 Task: Create a due date automation trigger when advanced on, on the tuesday of the week a card is due add fields without custom field "Resume" set to a date not in this week at 11:00 AM.
Action: Mouse moved to (1141, 359)
Screenshot: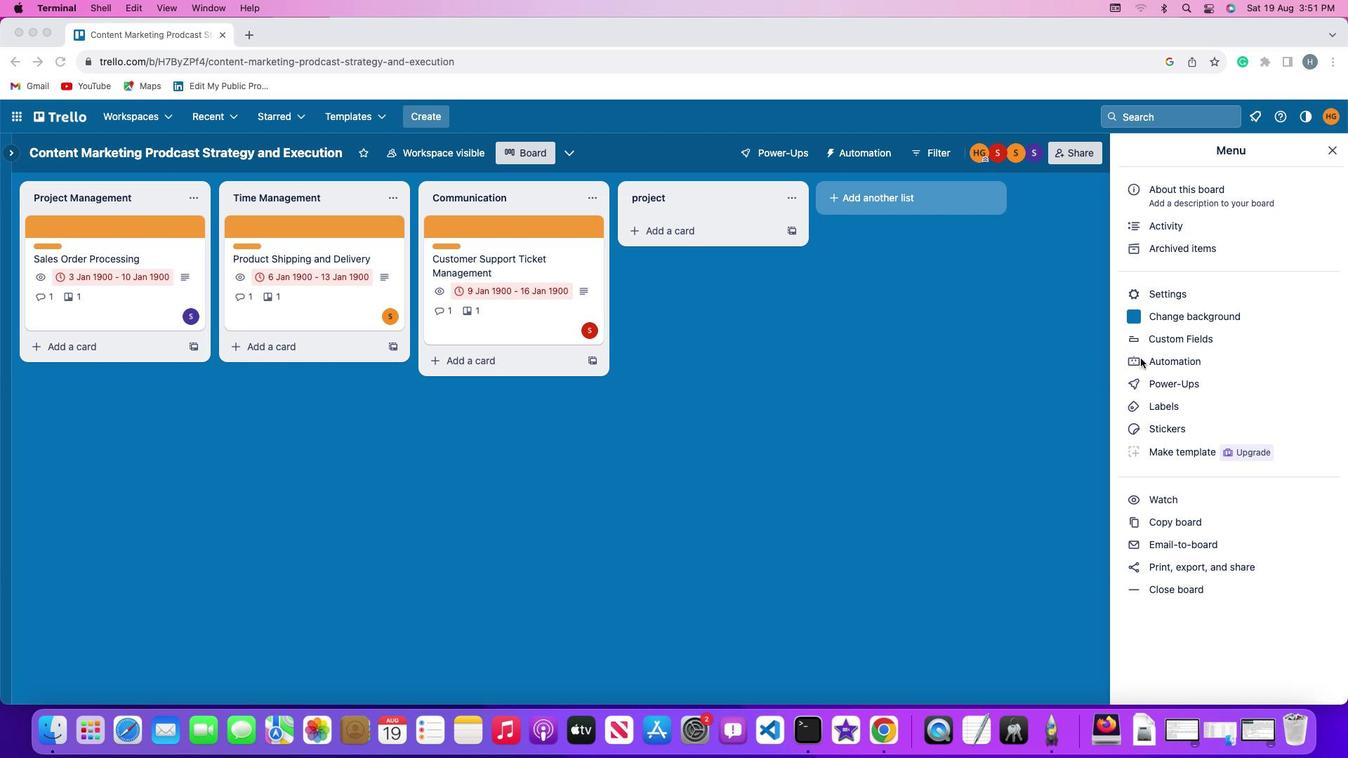
Action: Mouse pressed left at (1141, 359)
Screenshot: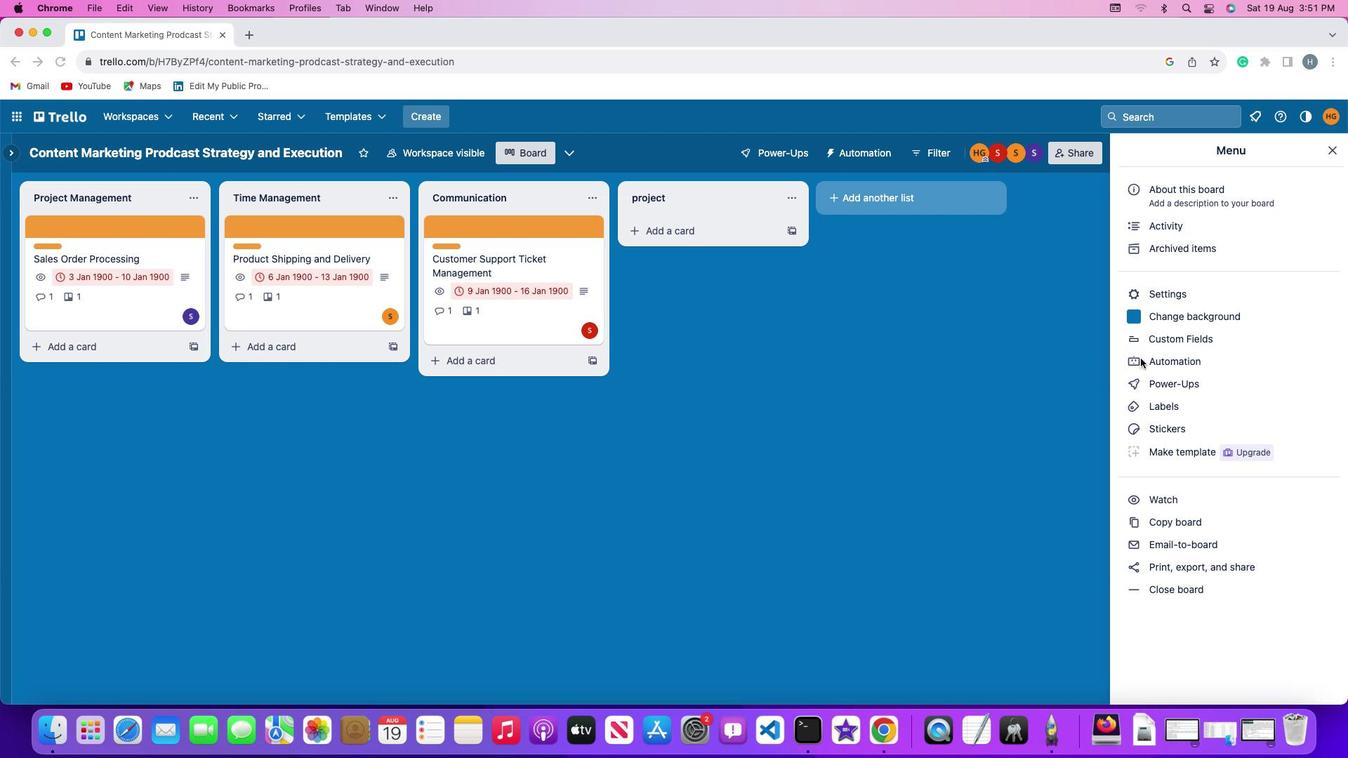 
Action: Mouse pressed left at (1141, 359)
Screenshot: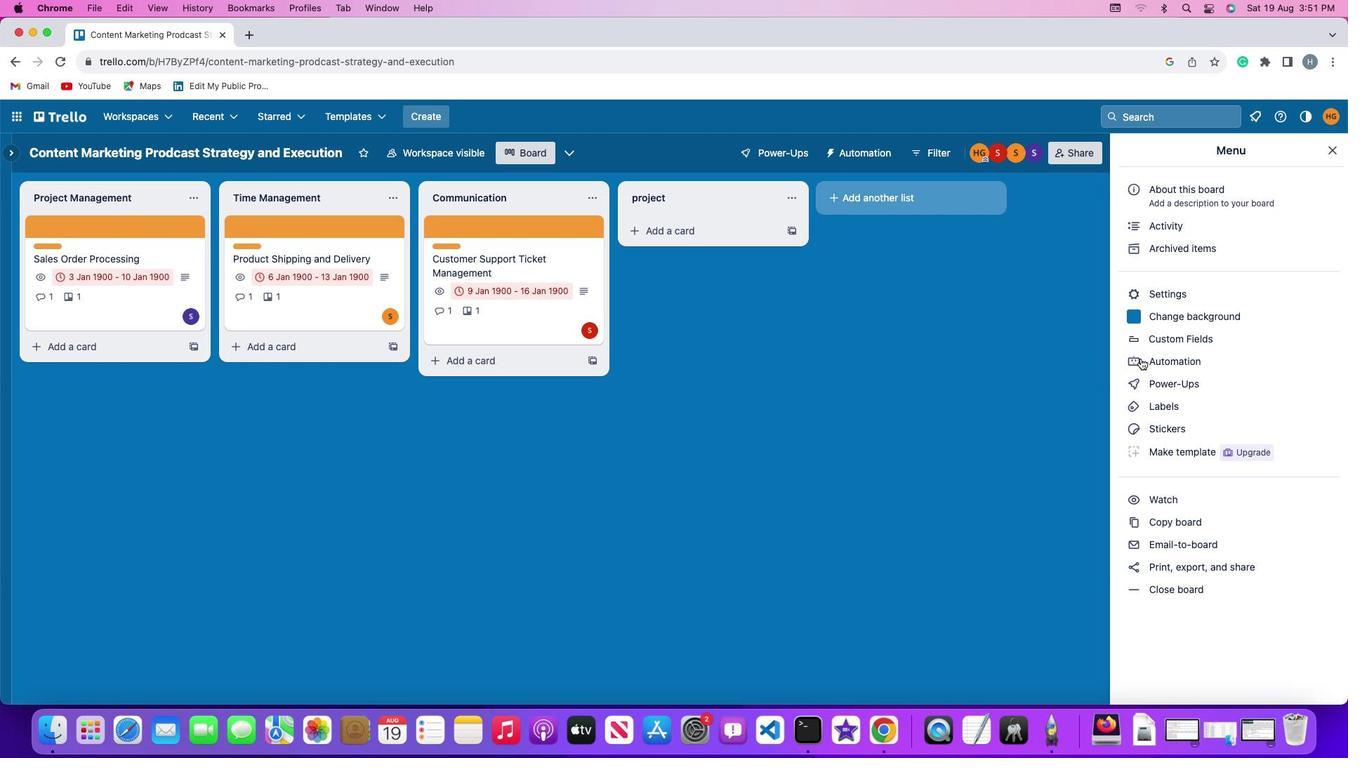 
Action: Mouse moved to (82, 331)
Screenshot: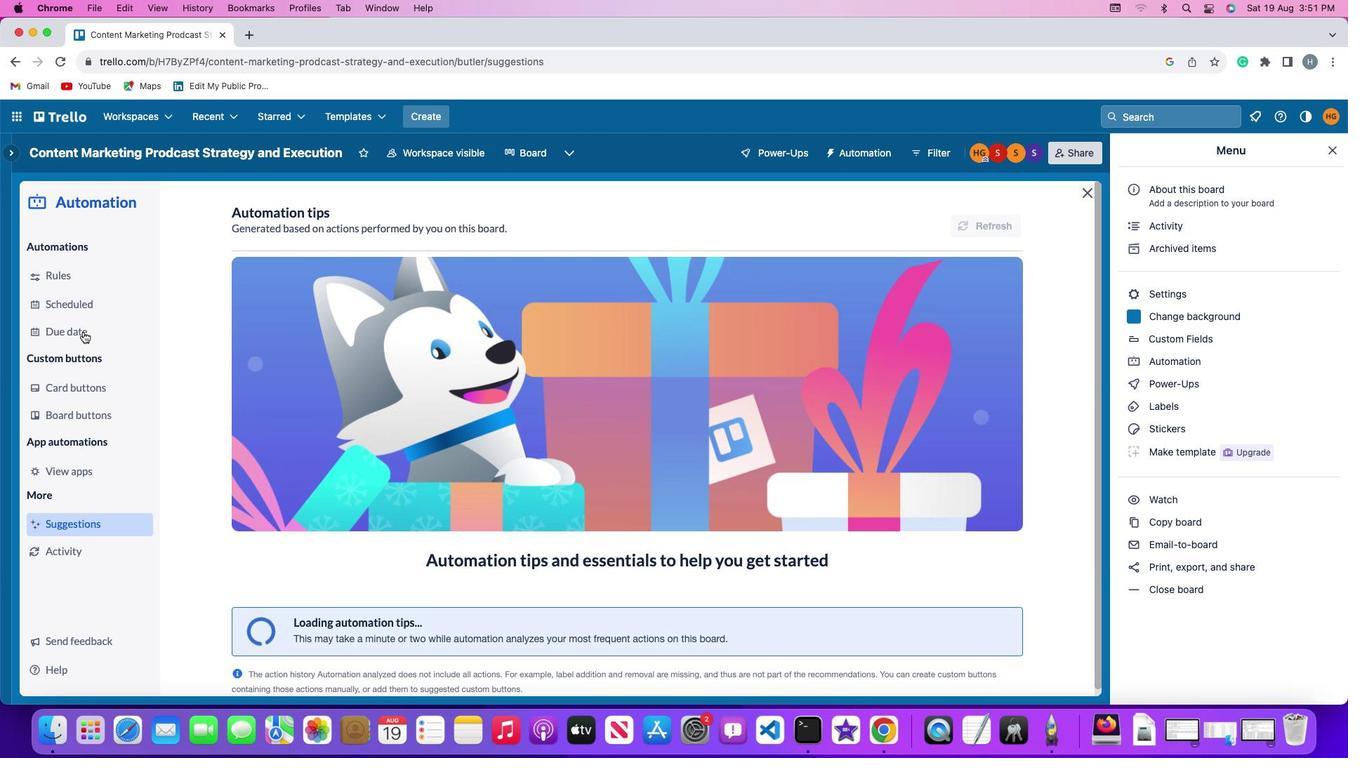 
Action: Mouse pressed left at (82, 331)
Screenshot: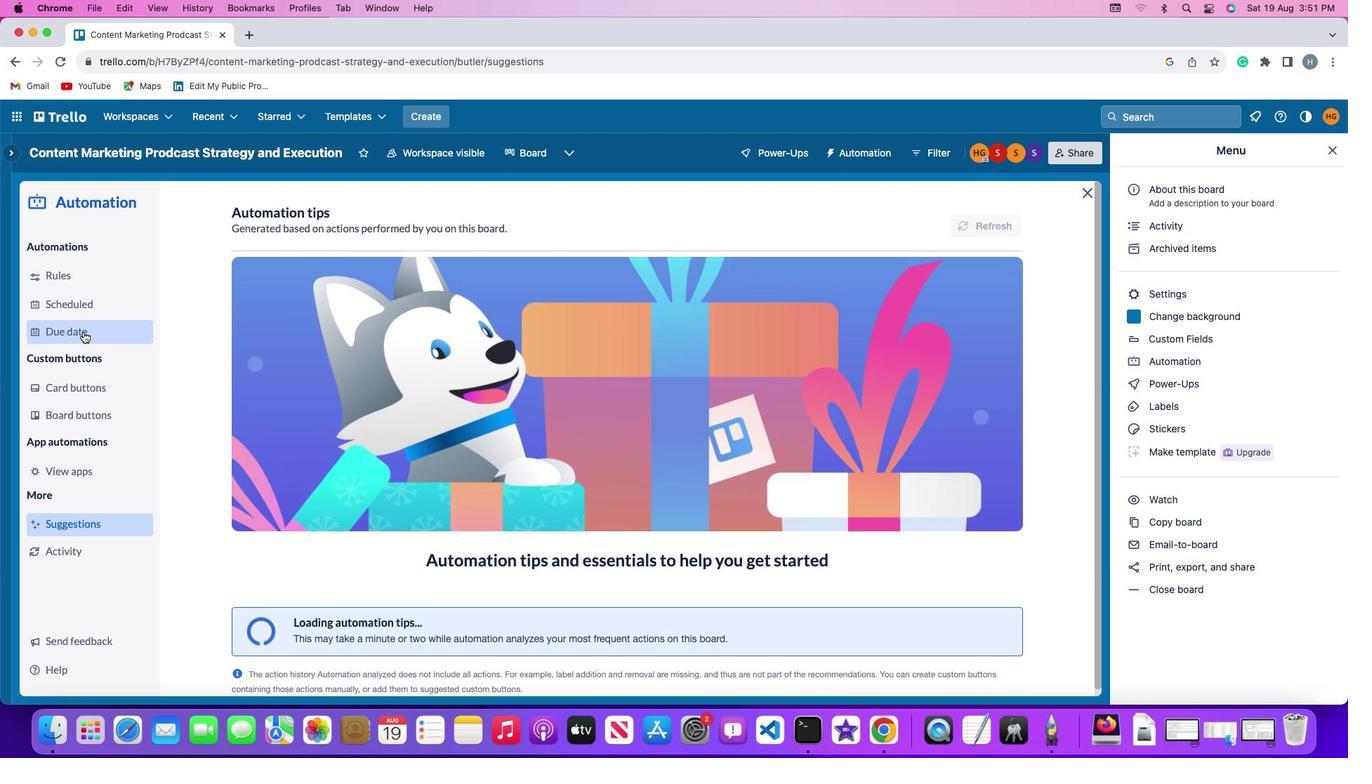 
Action: Mouse moved to (955, 218)
Screenshot: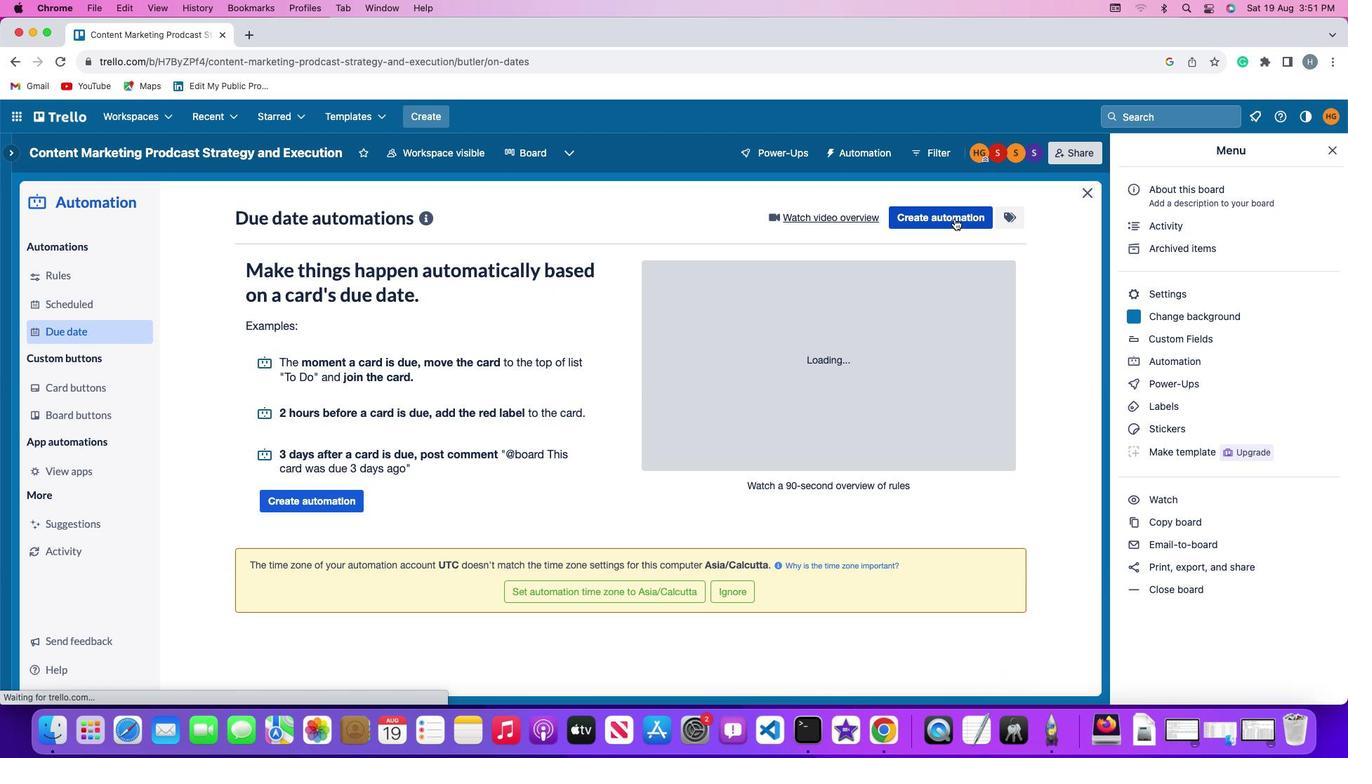
Action: Mouse pressed left at (955, 218)
Screenshot: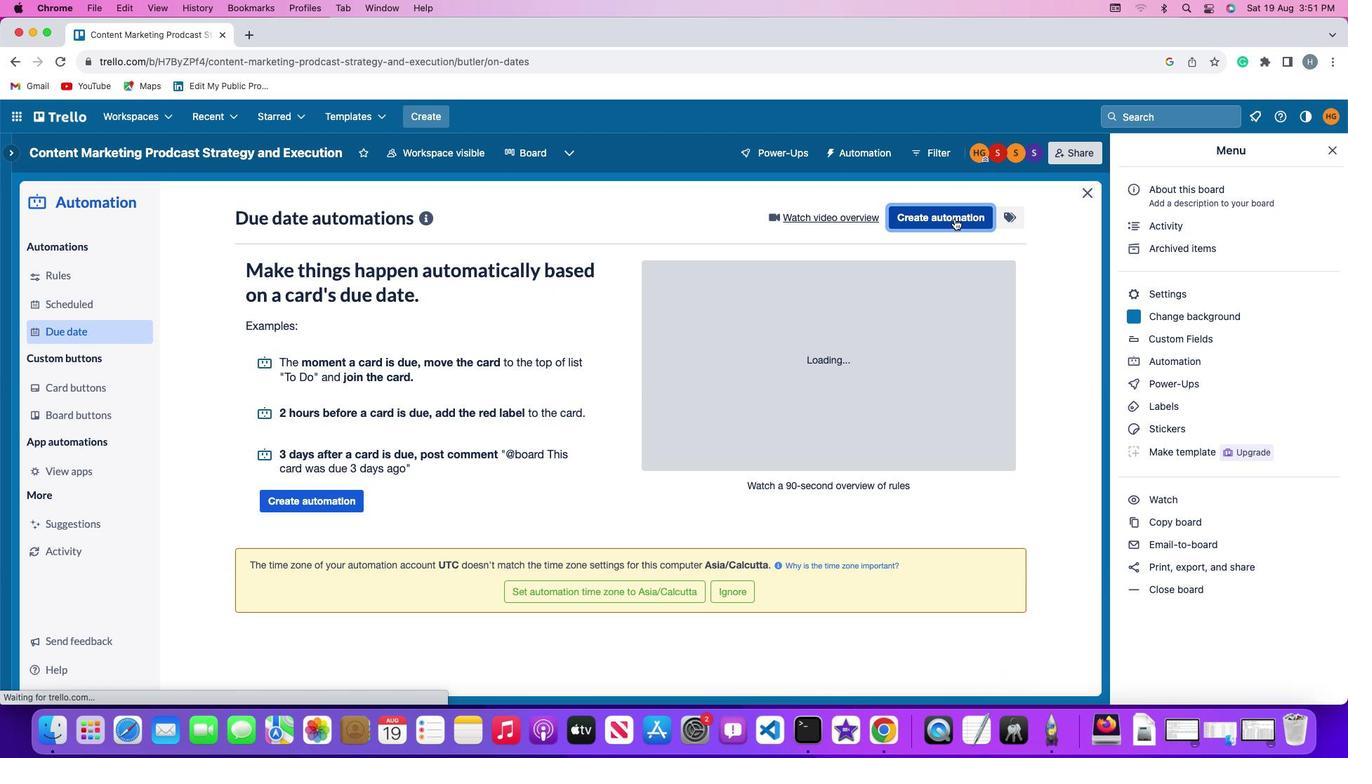 
Action: Mouse moved to (283, 351)
Screenshot: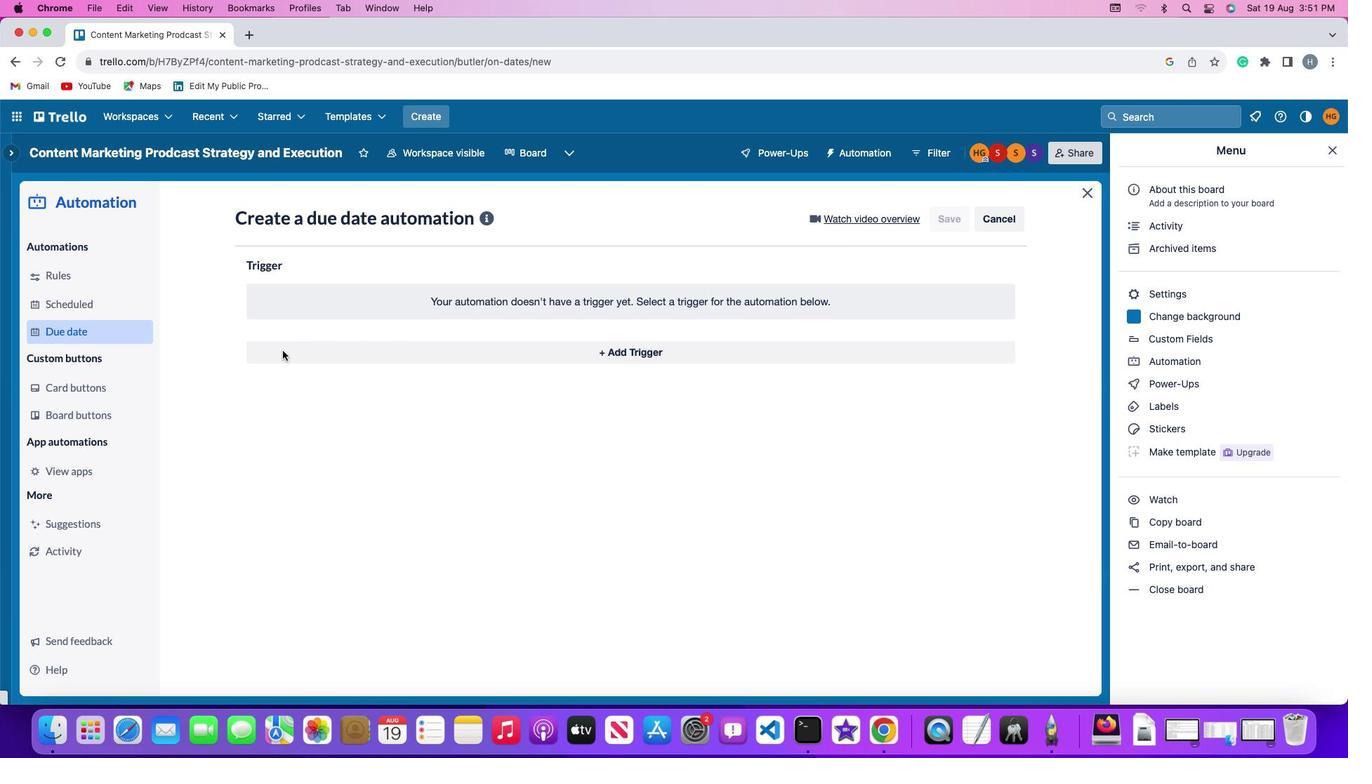 
Action: Mouse pressed left at (283, 351)
Screenshot: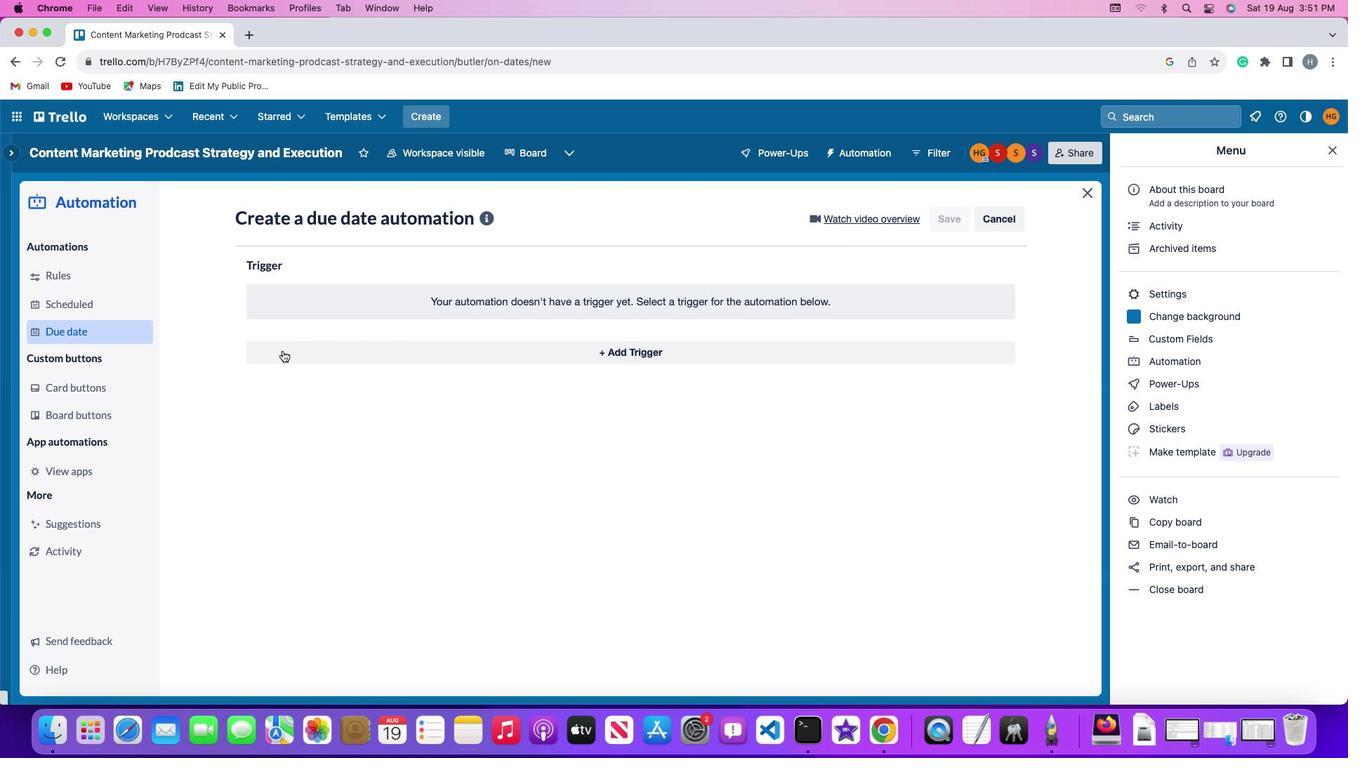 
Action: Mouse moved to (307, 611)
Screenshot: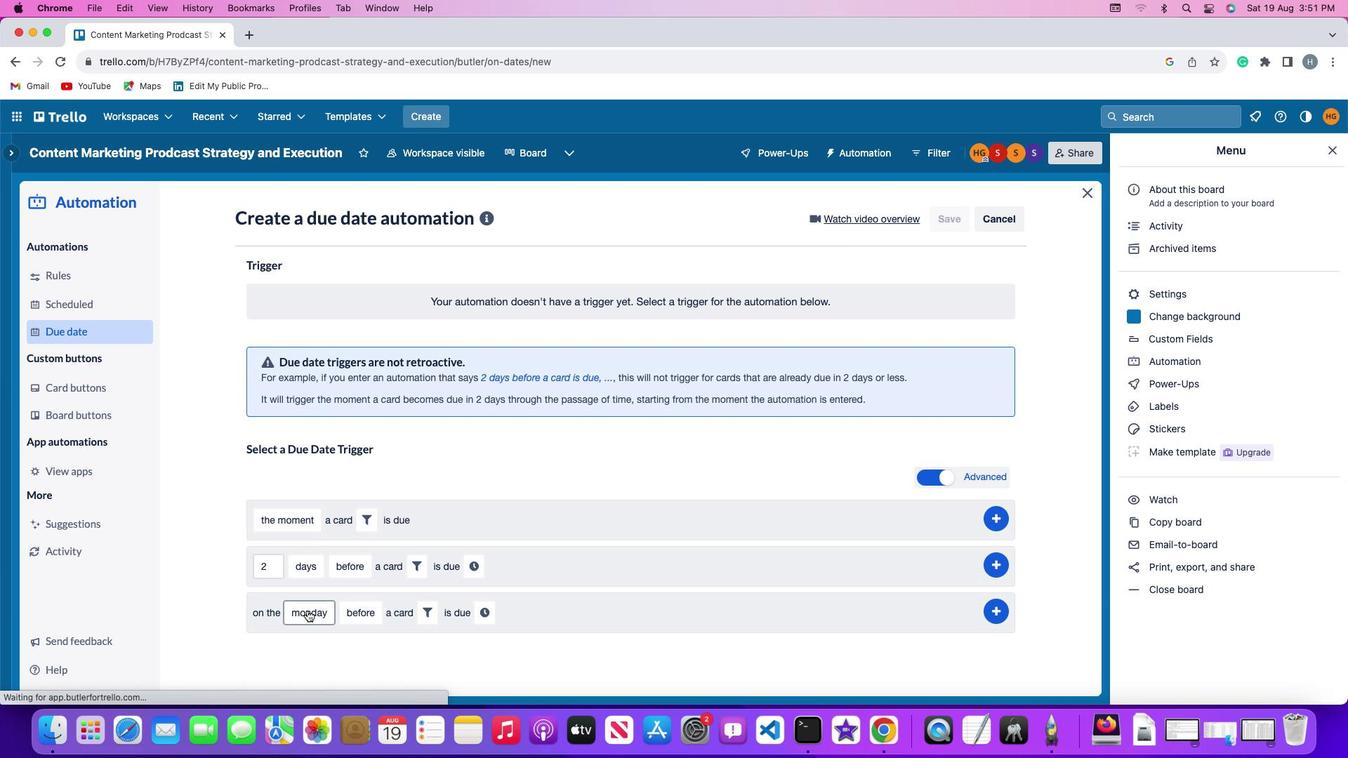 
Action: Mouse pressed left at (307, 611)
Screenshot: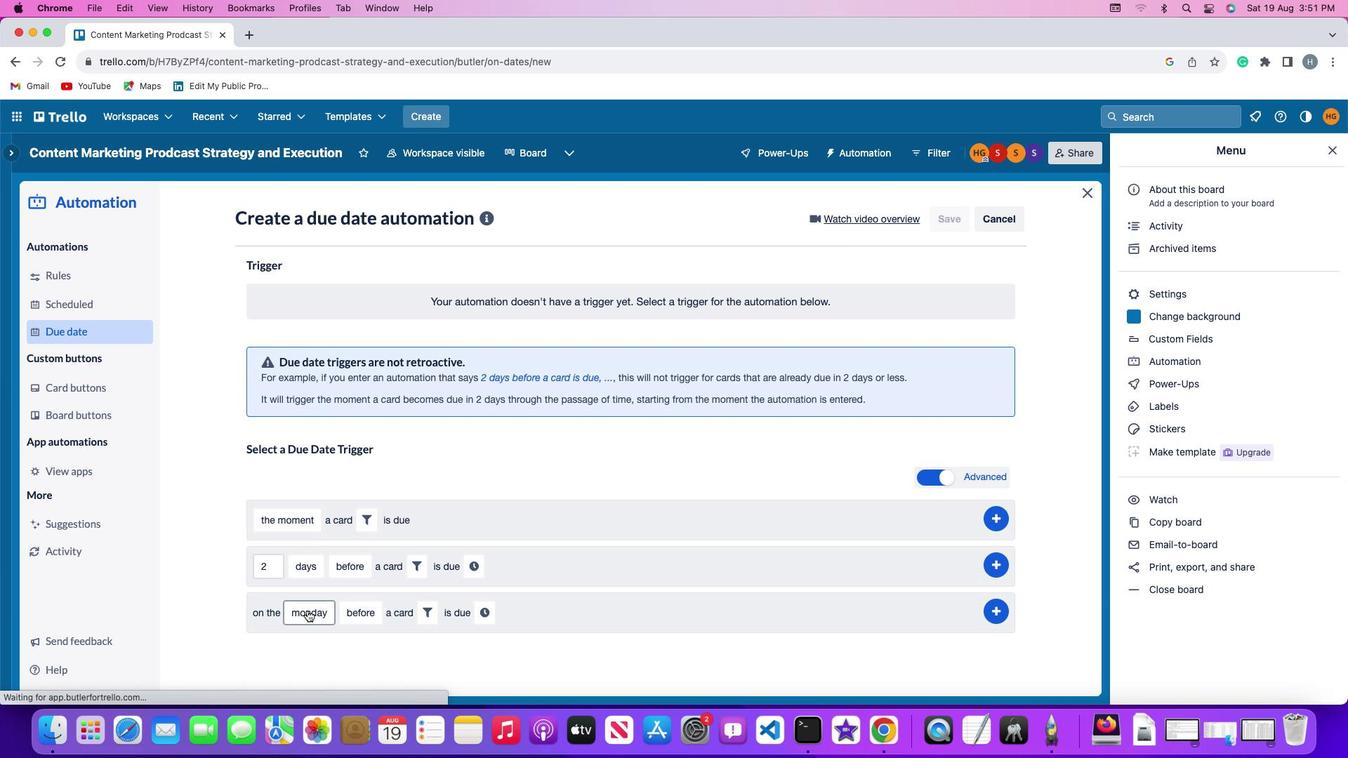 
Action: Mouse moved to (342, 447)
Screenshot: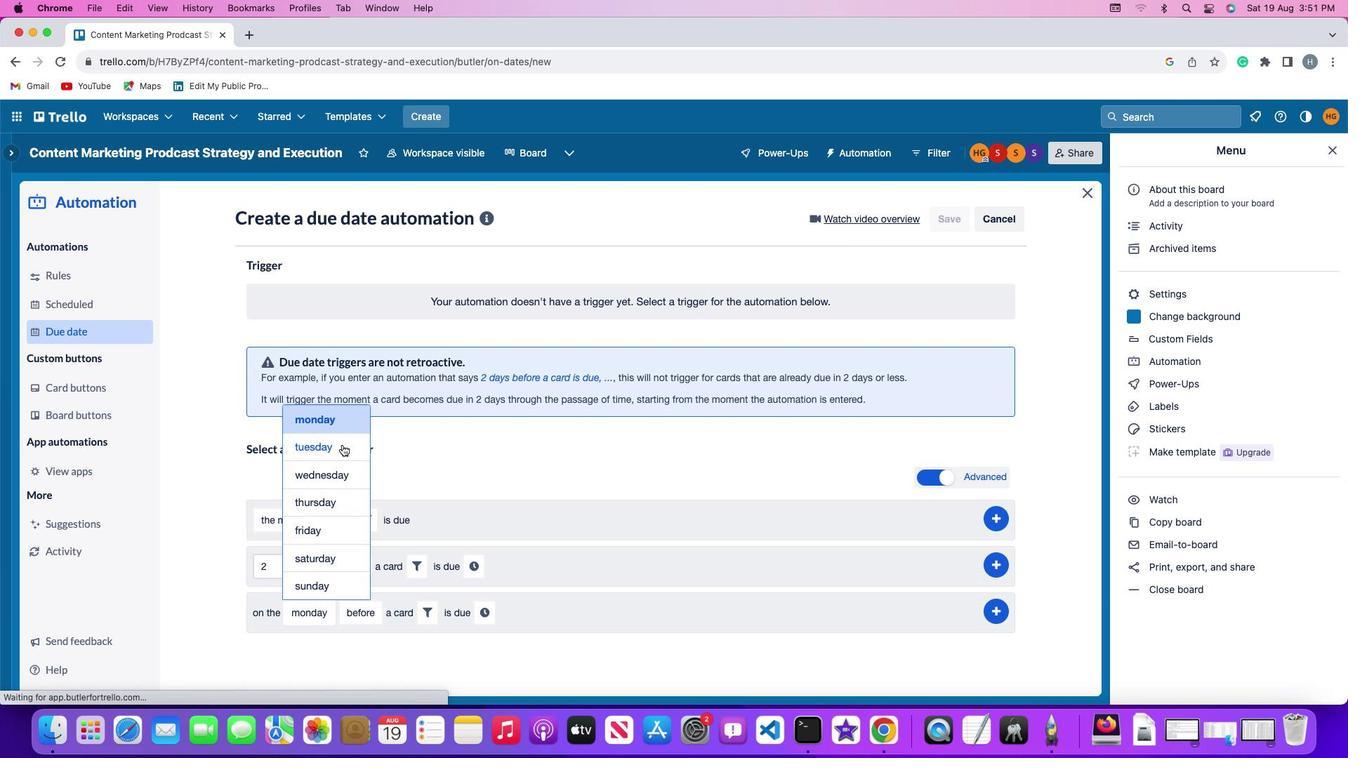 
Action: Mouse pressed left at (342, 447)
Screenshot: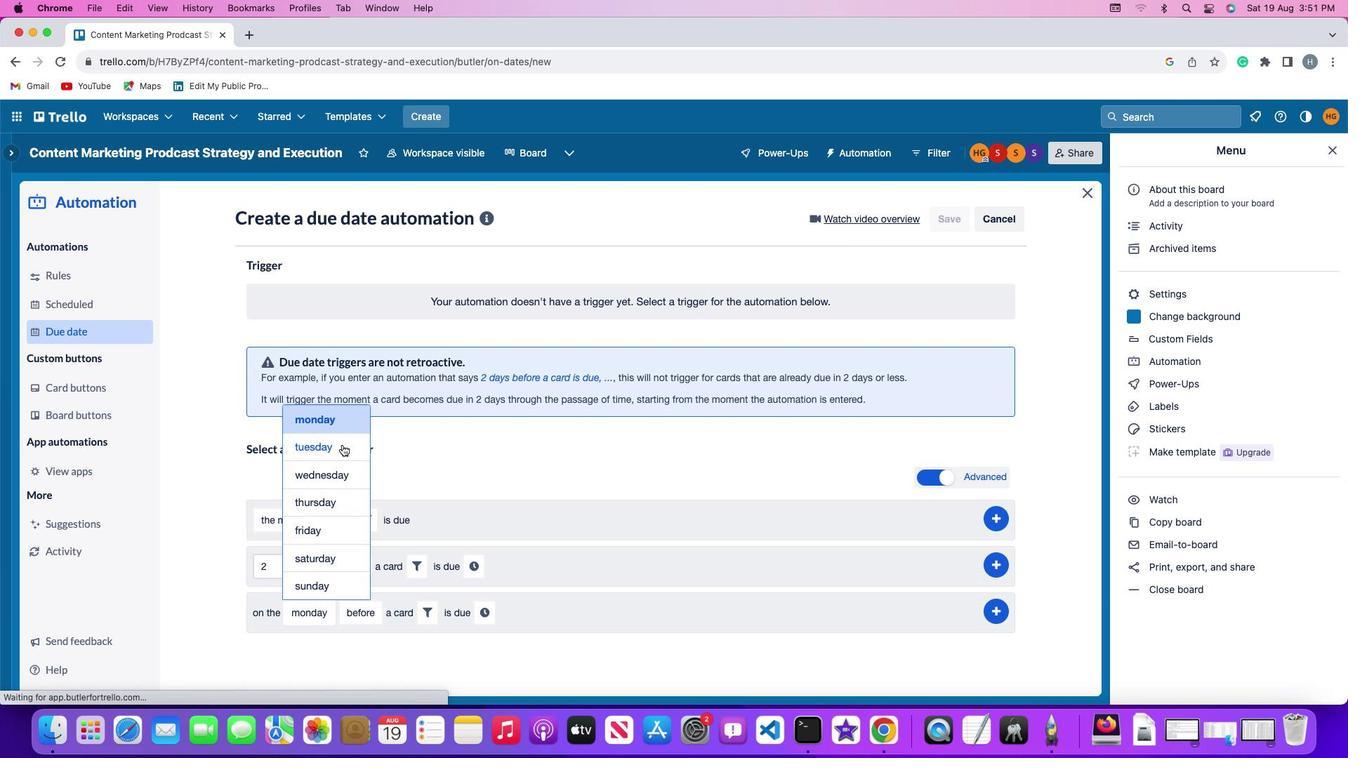 
Action: Mouse moved to (363, 606)
Screenshot: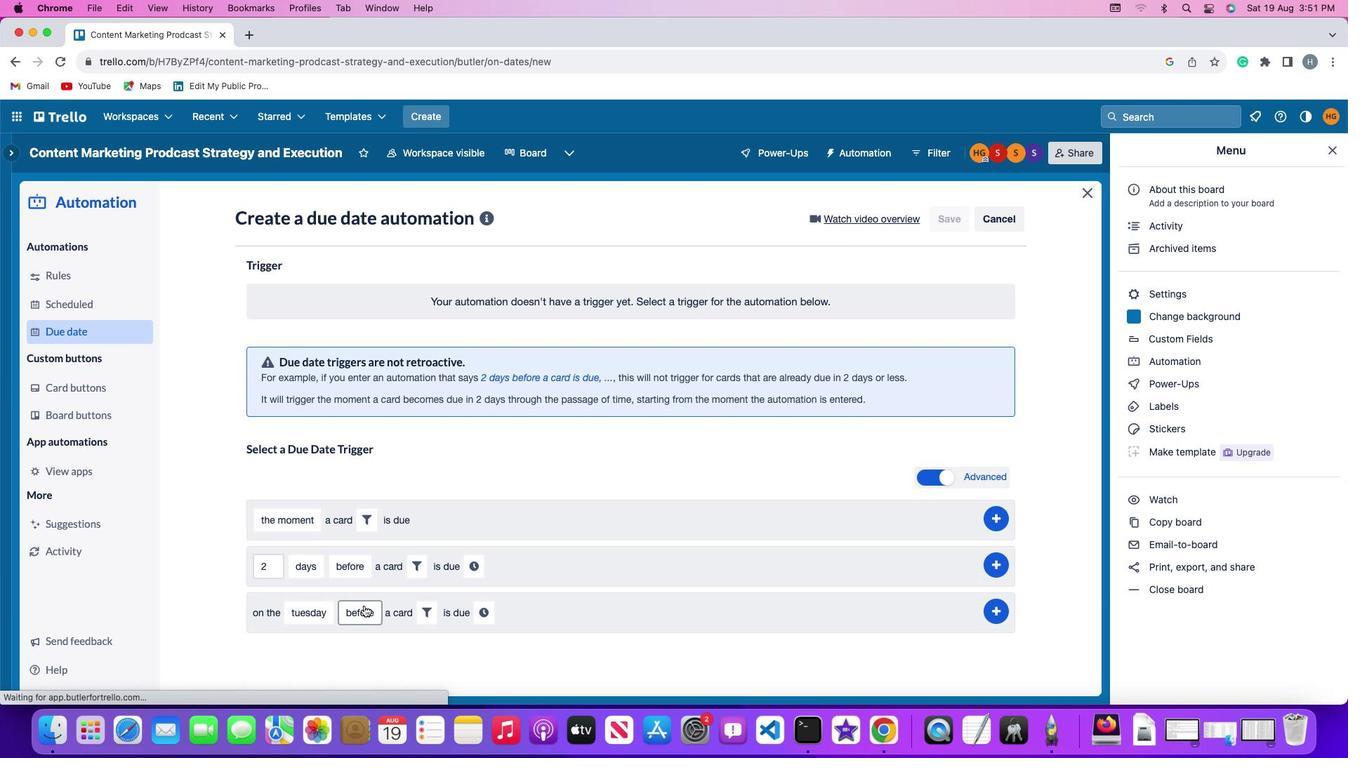
Action: Mouse pressed left at (363, 606)
Screenshot: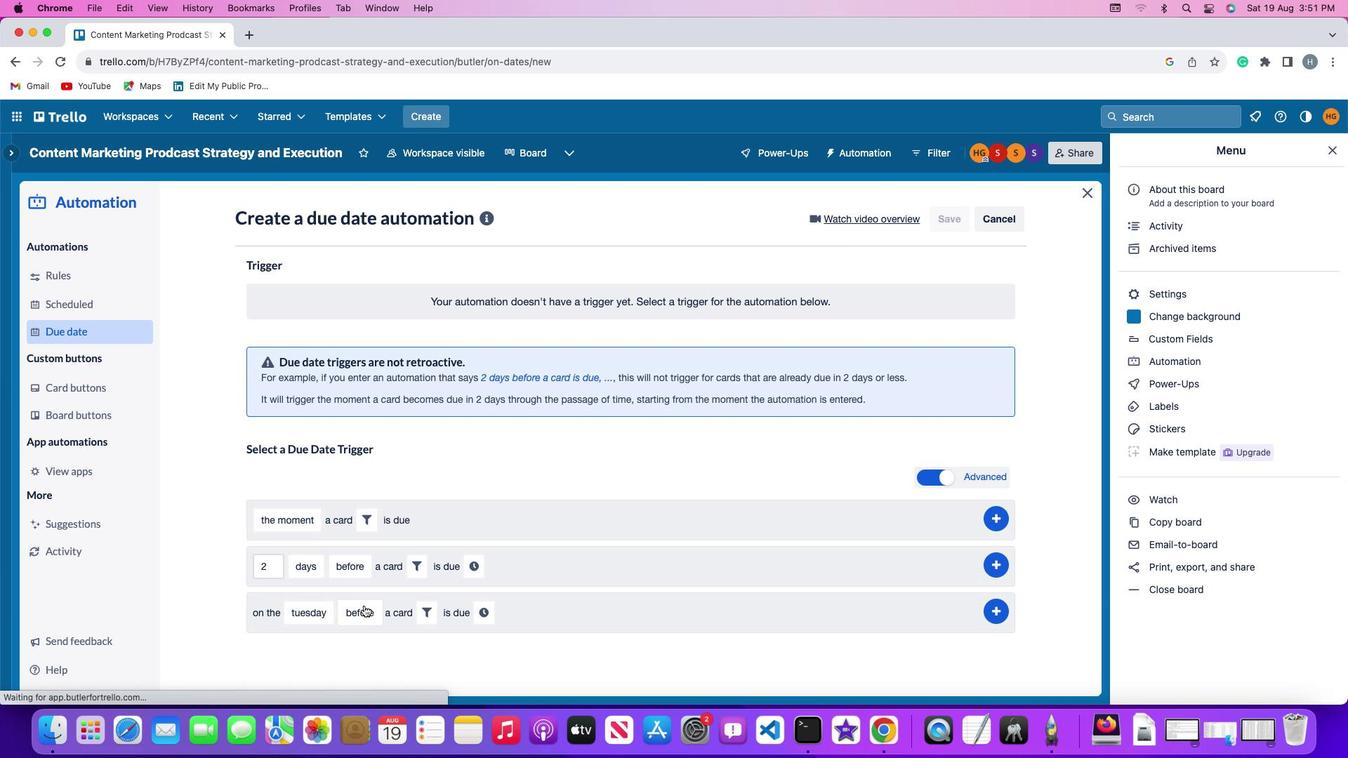 
Action: Mouse moved to (375, 563)
Screenshot: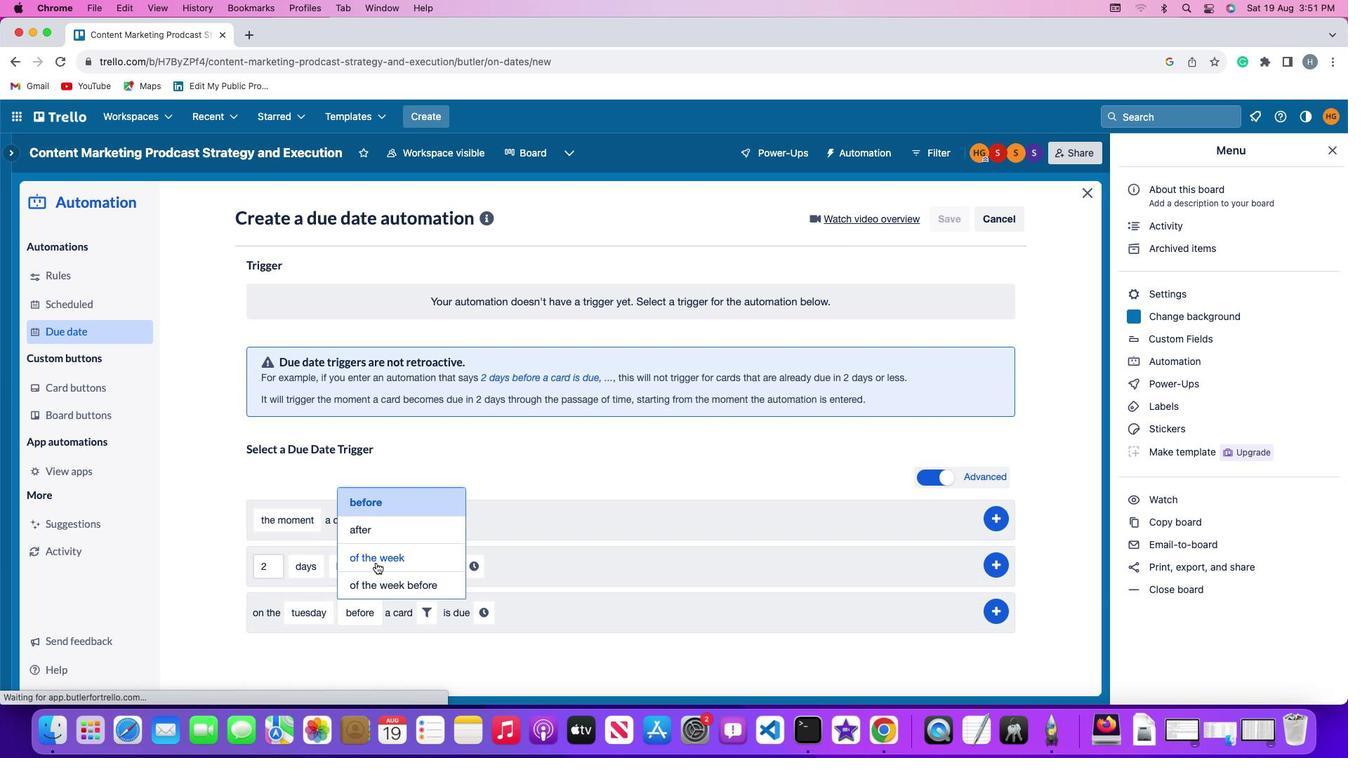 
Action: Mouse pressed left at (375, 563)
Screenshot: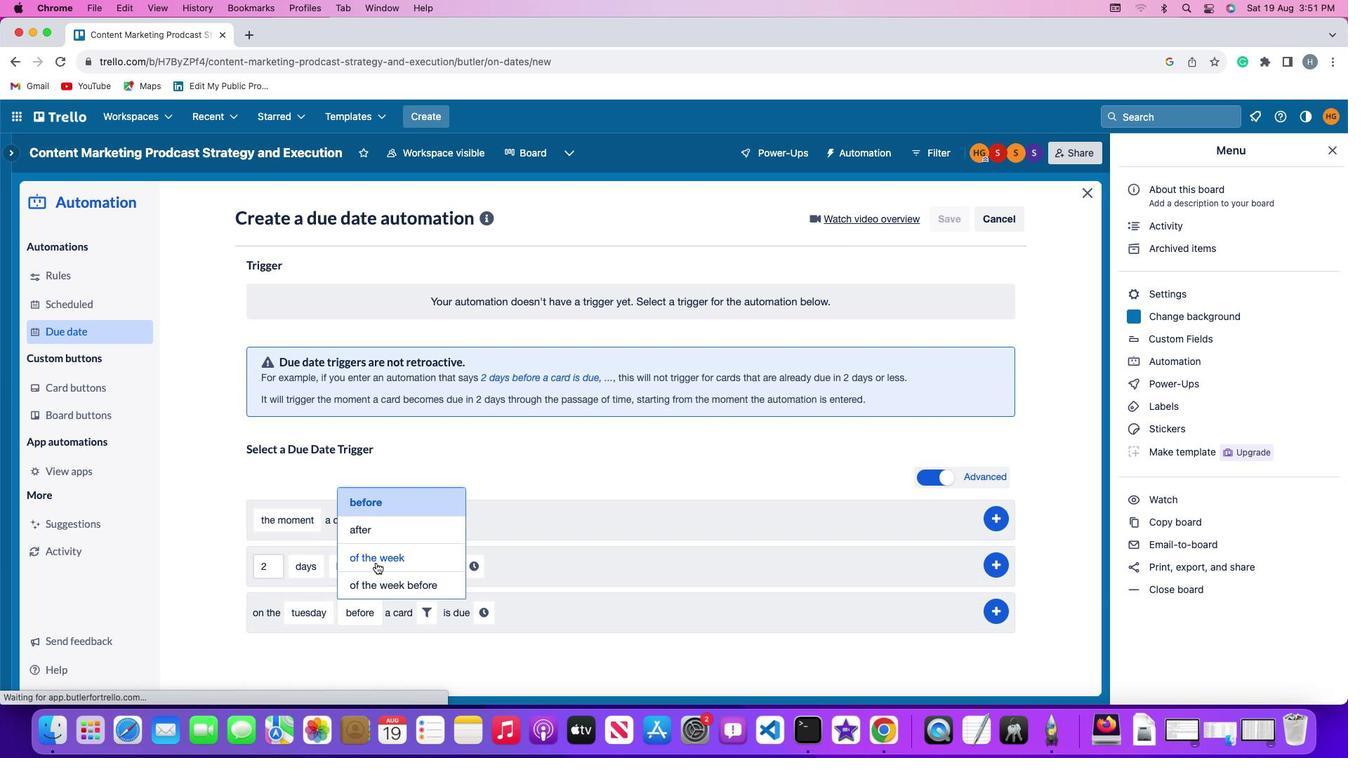 
Action: Mouse moved to (451, 614)
Screenshot: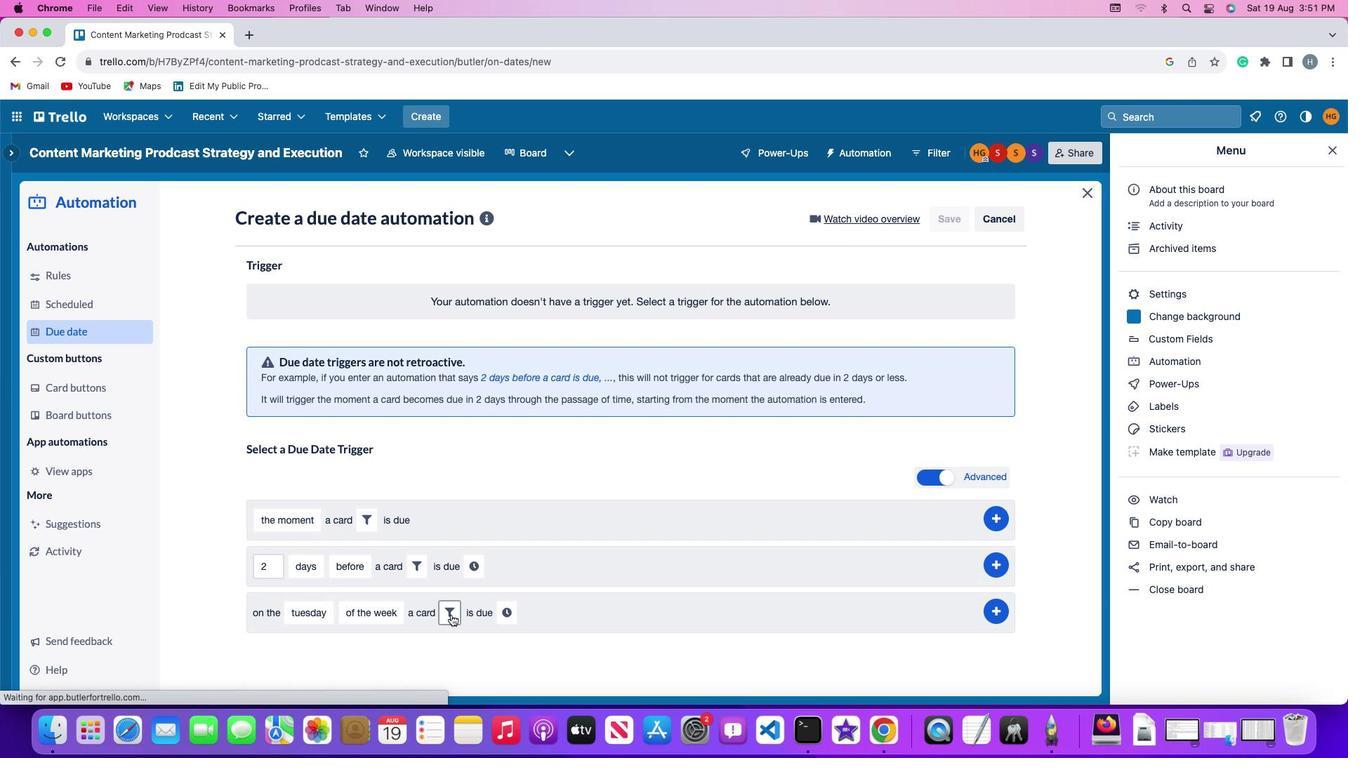 
Action: Mouse pressed left at (451, 614)
Screenshot: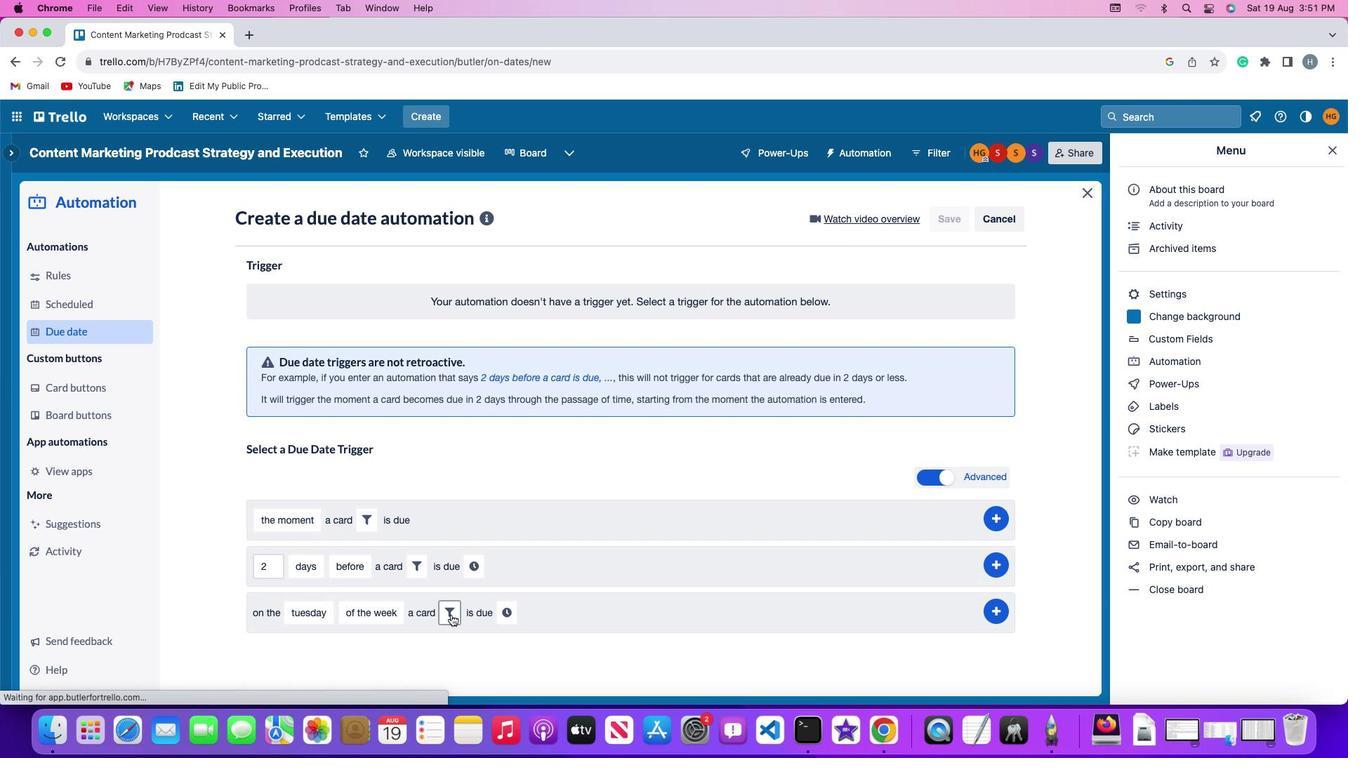 
Action: Mouse moved to (687, 653)
Screenshot: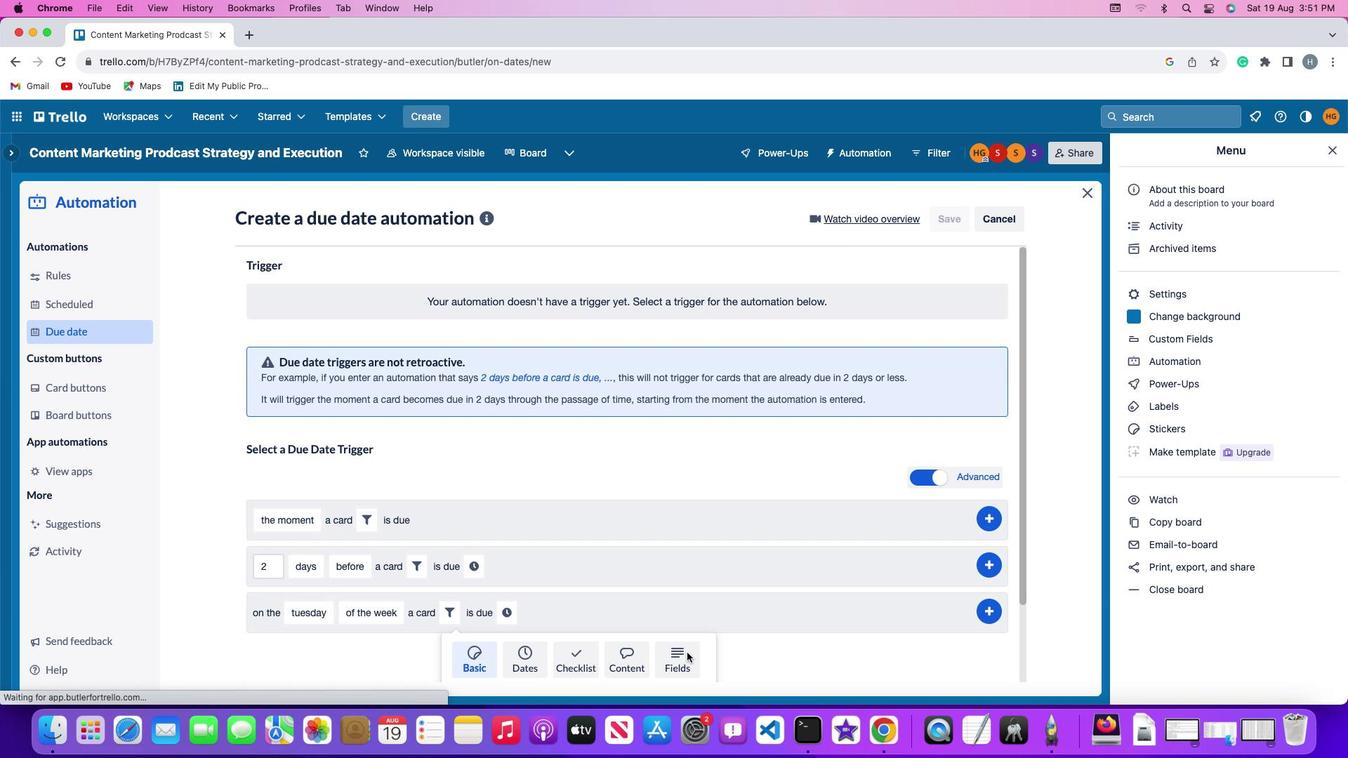 
Action: Mouse pressed left at (687, 653)
Screenshot: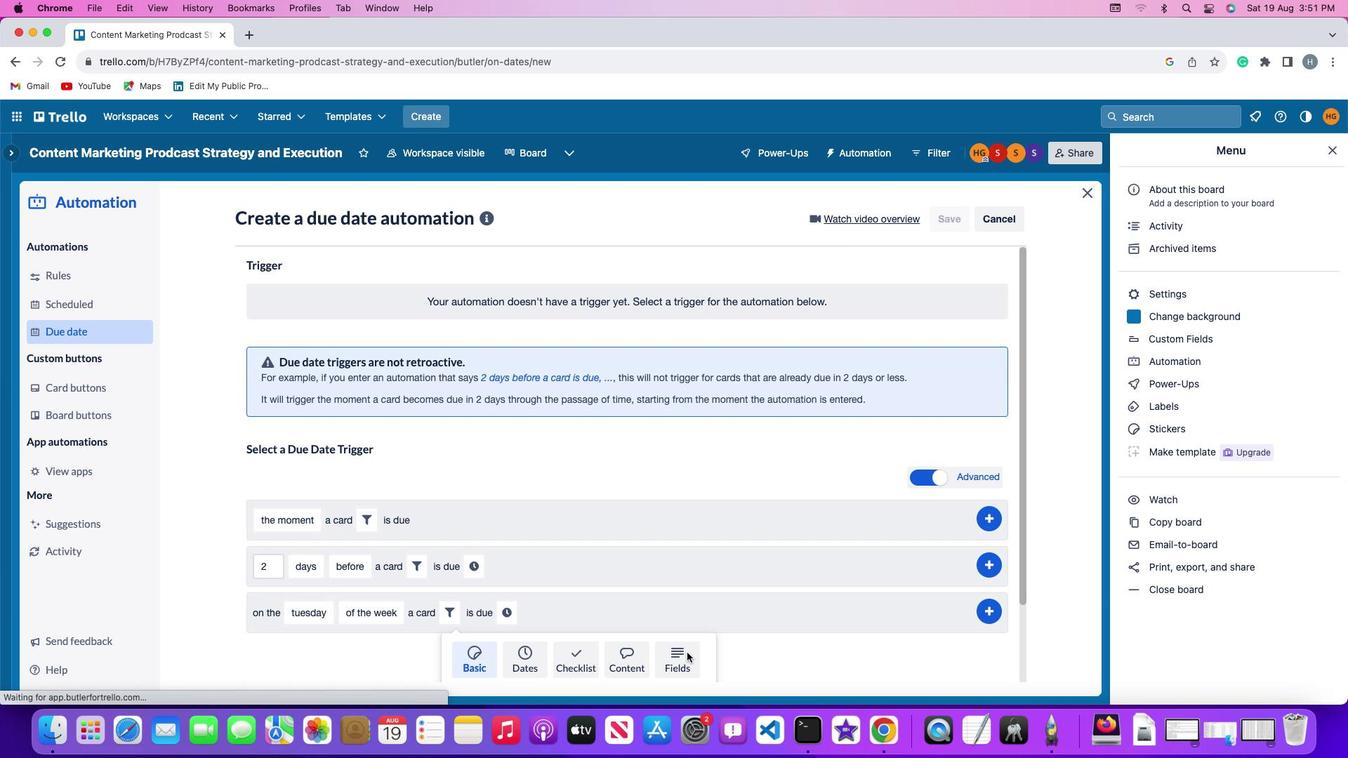 
Action: Mouse moved to (384, 644)
Screenshot: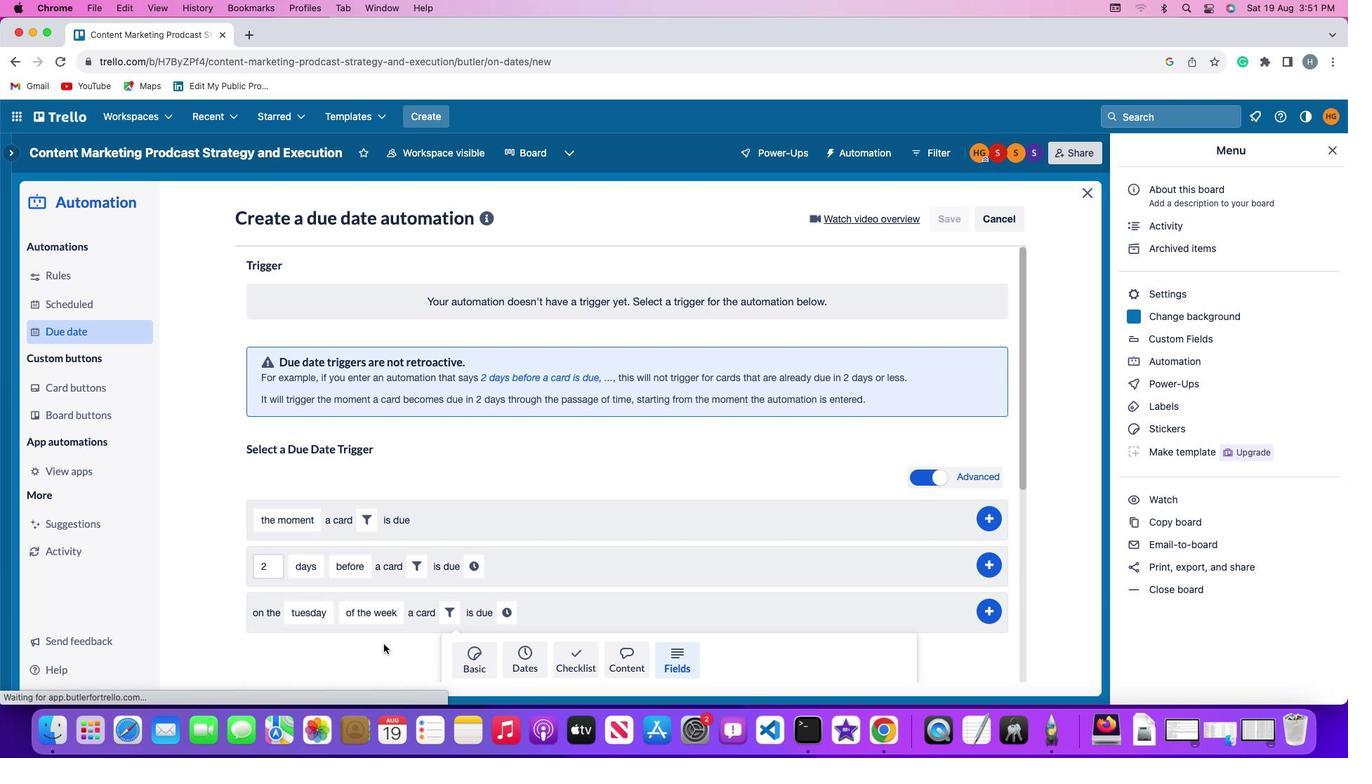 
Action: Mouse scrolled (384, 644) with delta (0, 0)
Screenshot: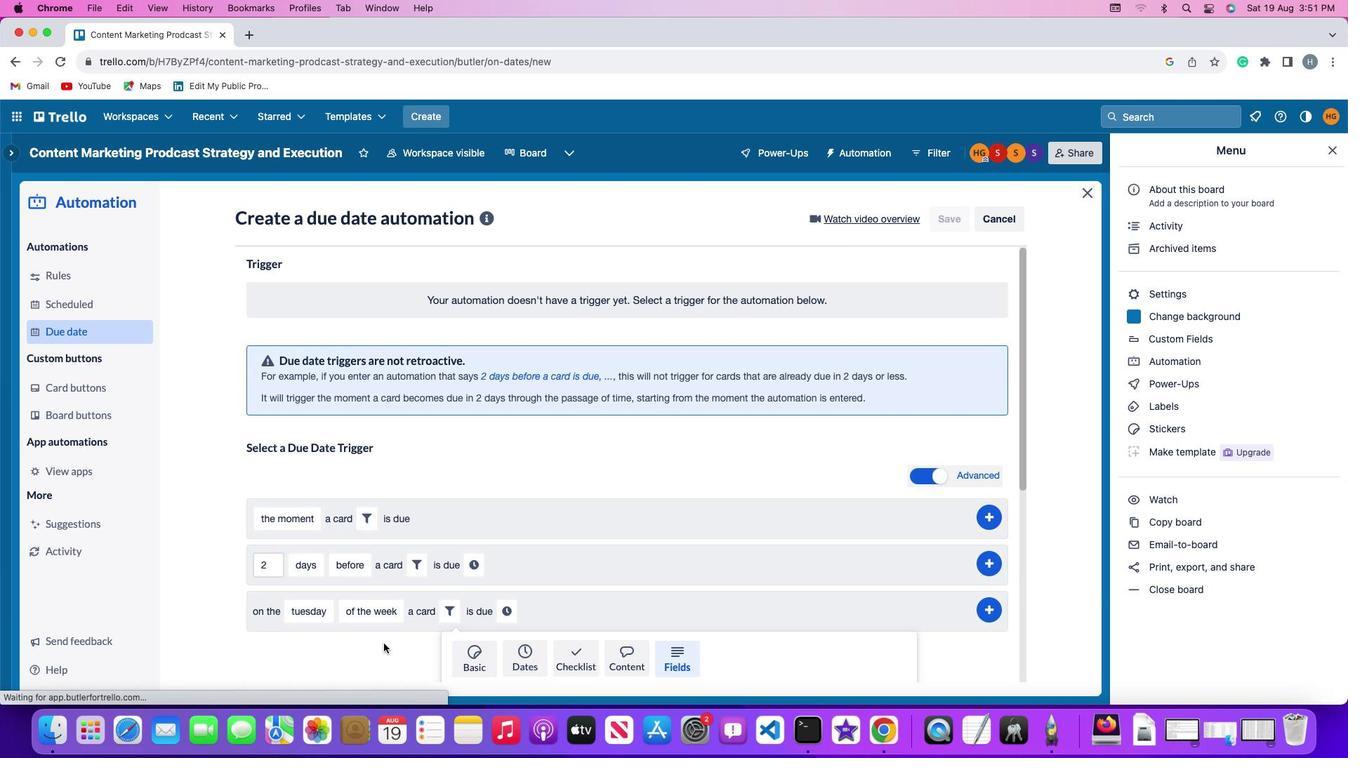 
Action: Mouse scrolled (384, 644) with delta (0, 0)
Screenshot: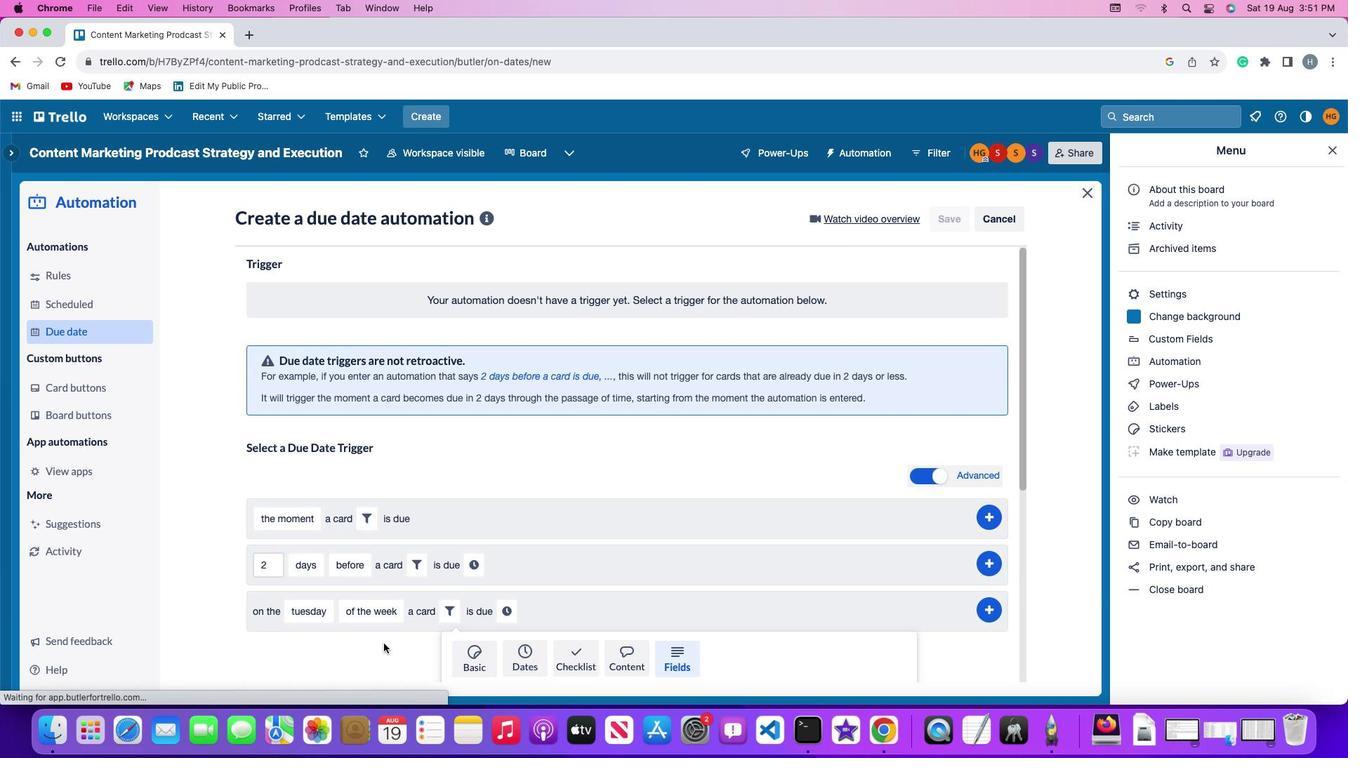 
Action: Mouse scrolled (384, 644) with delta (0, -2)
Screenshot: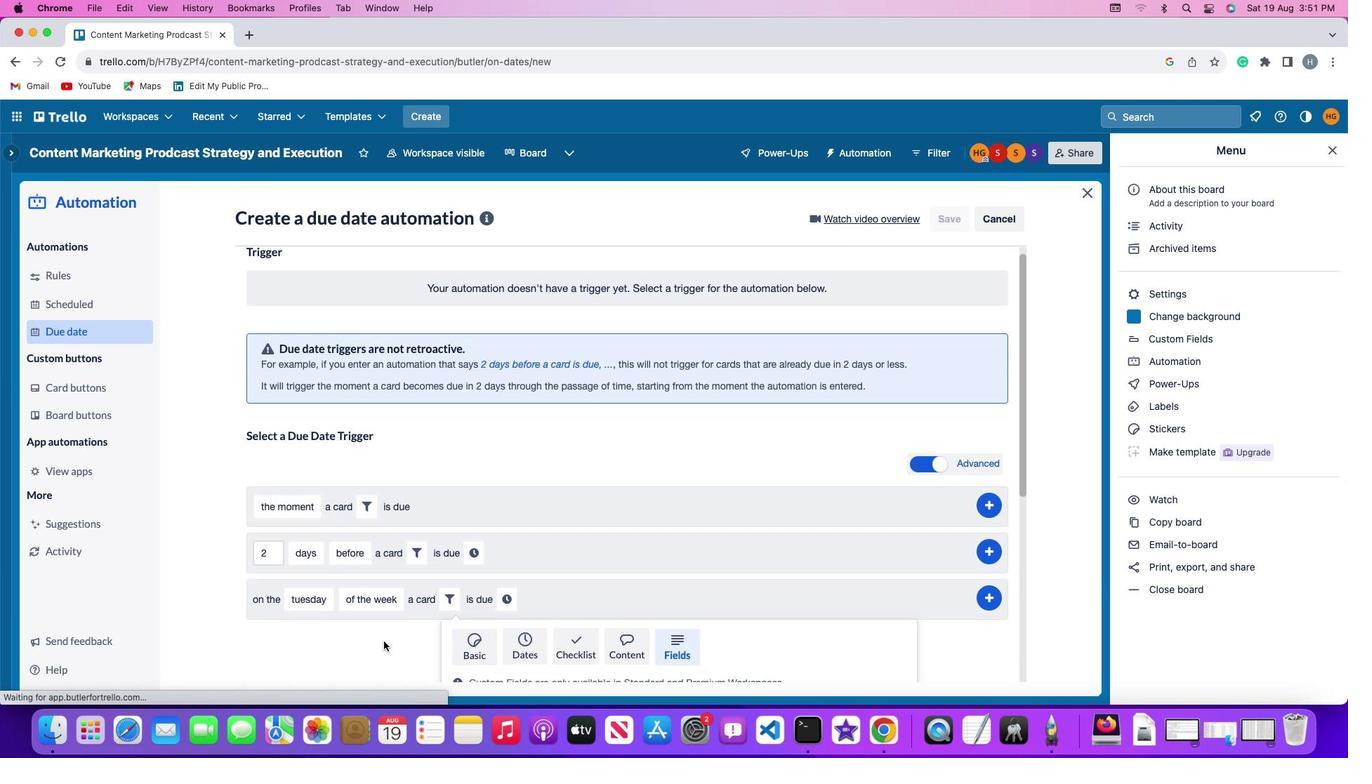 
Action: Mouse moved to (384, 644)
Screenshot: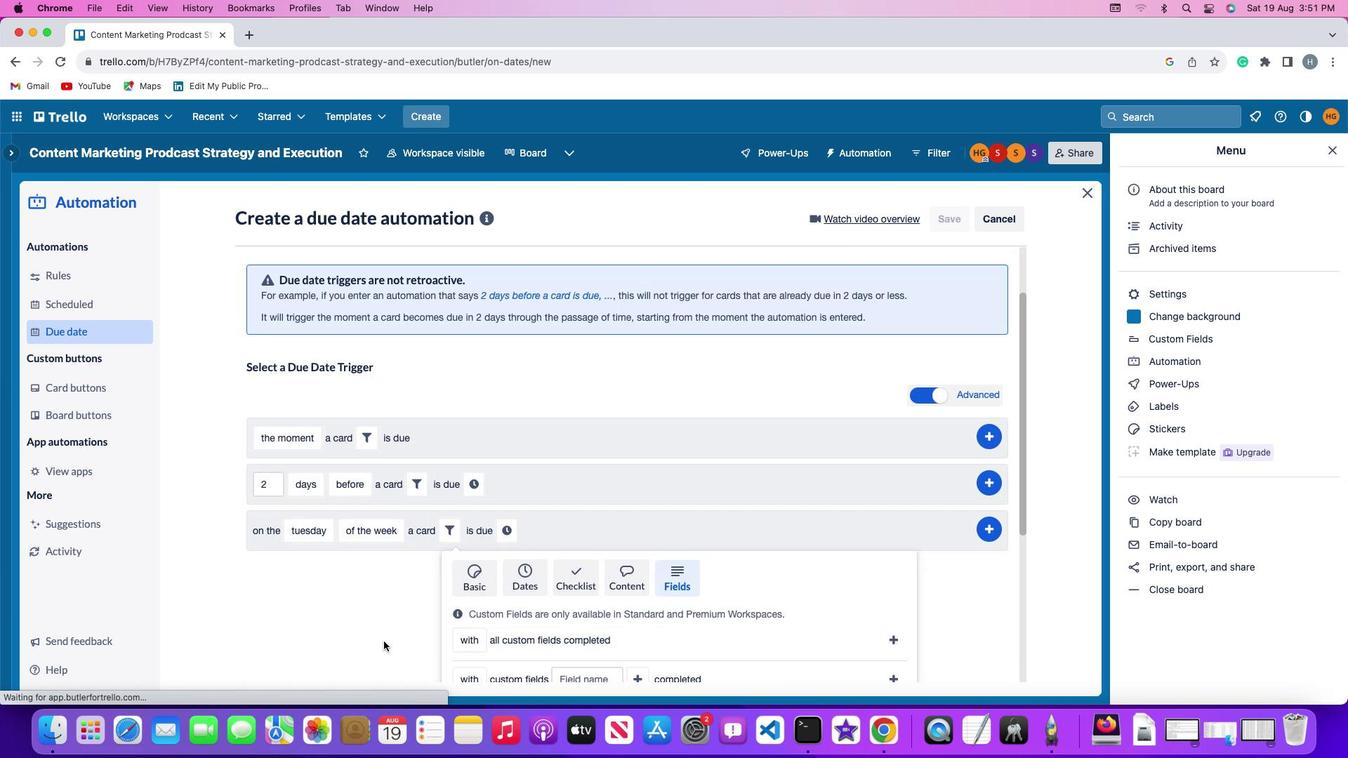 
Action: Mouse scrolled (384, 644) with delta (0, -3)
Screenshot: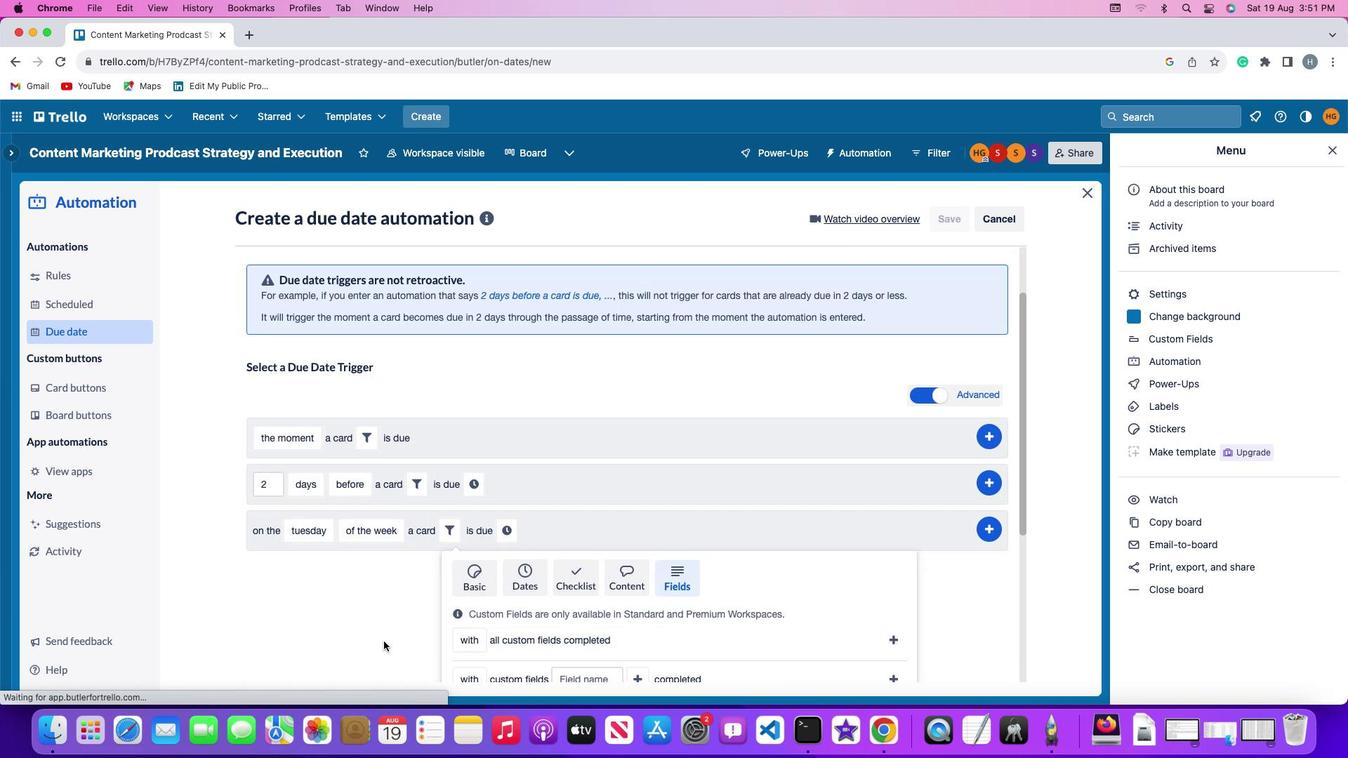 
Action: Mouse moved to (385, 640)
Screenshot: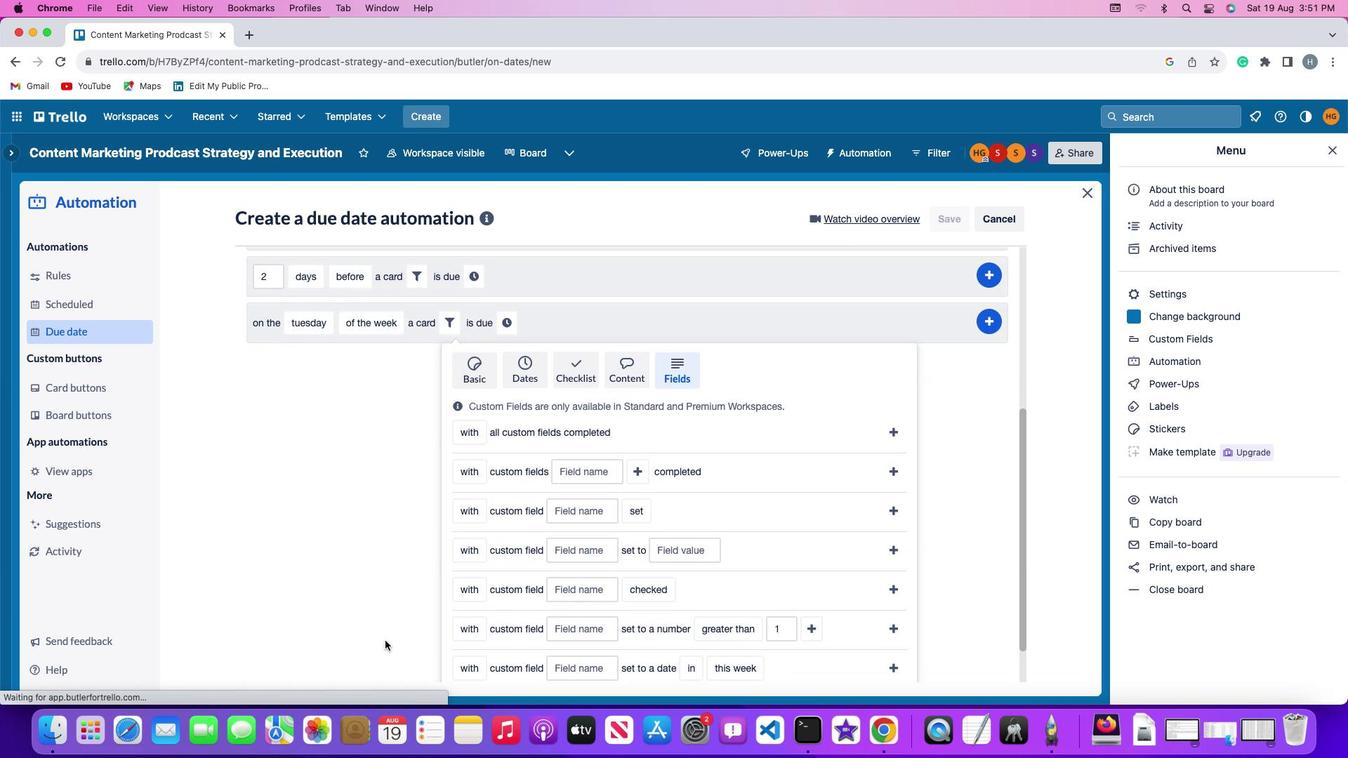 
Action: Mouse scrolled (385, 640) with delta (0, 0)
Screenshot: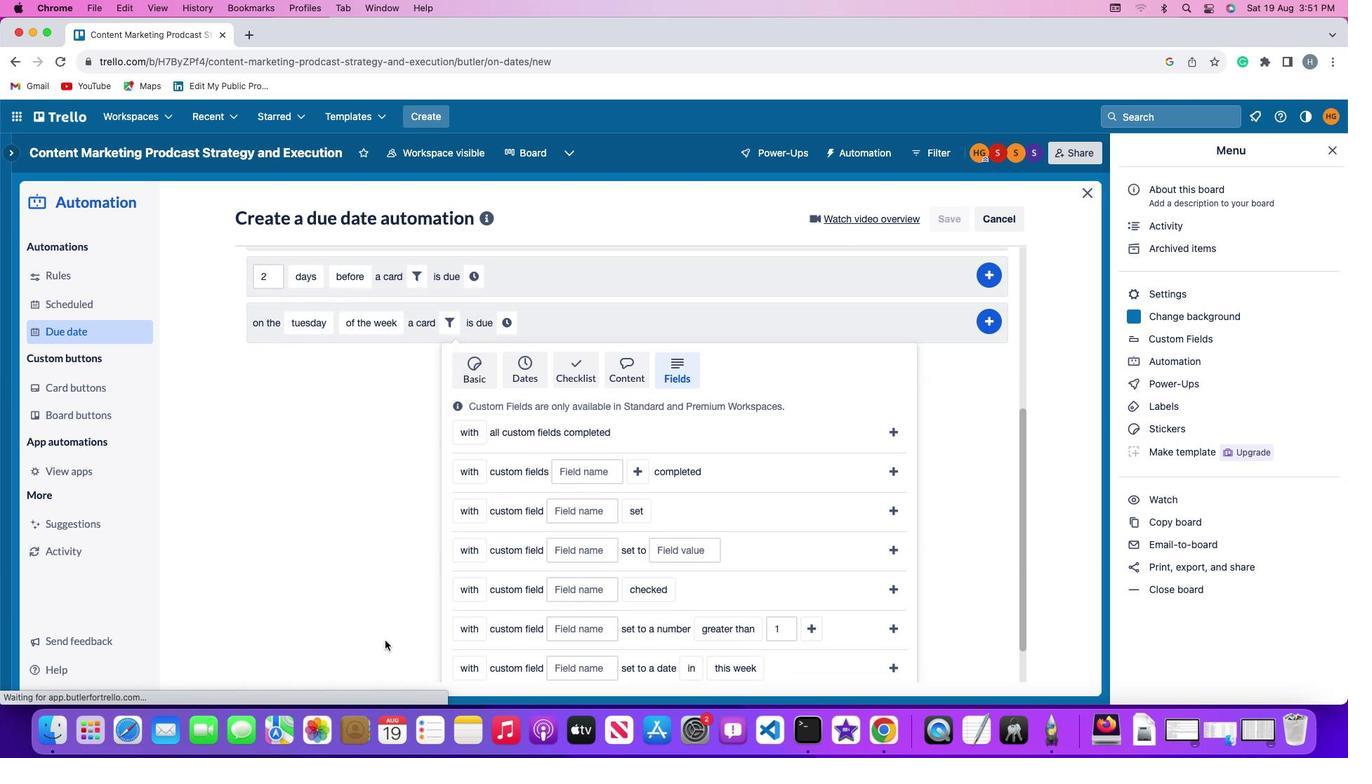 
Action: Mouse scrolled (385, 640) with delta (0, 0)
Screenshot: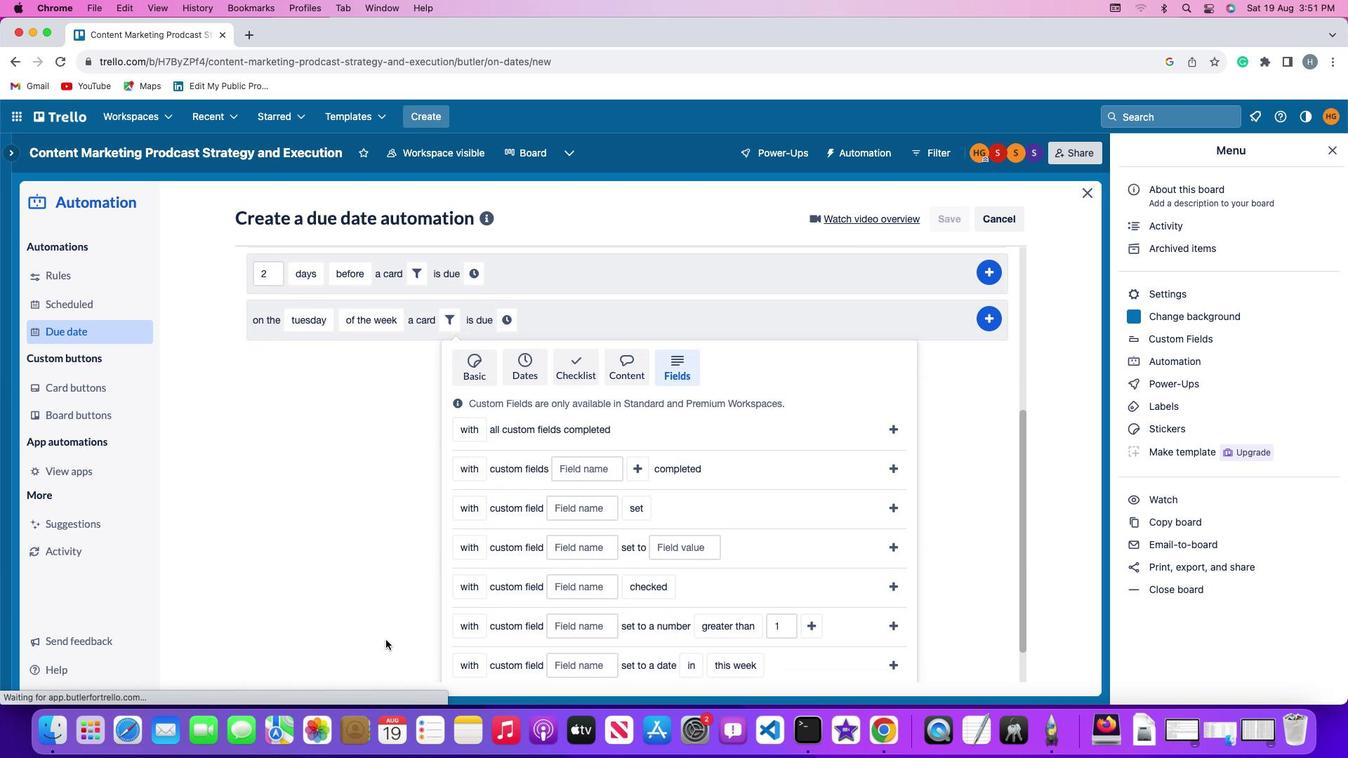 
Action: Mouse scrolled (385, 640) with delta (0, -2)
Screenshot: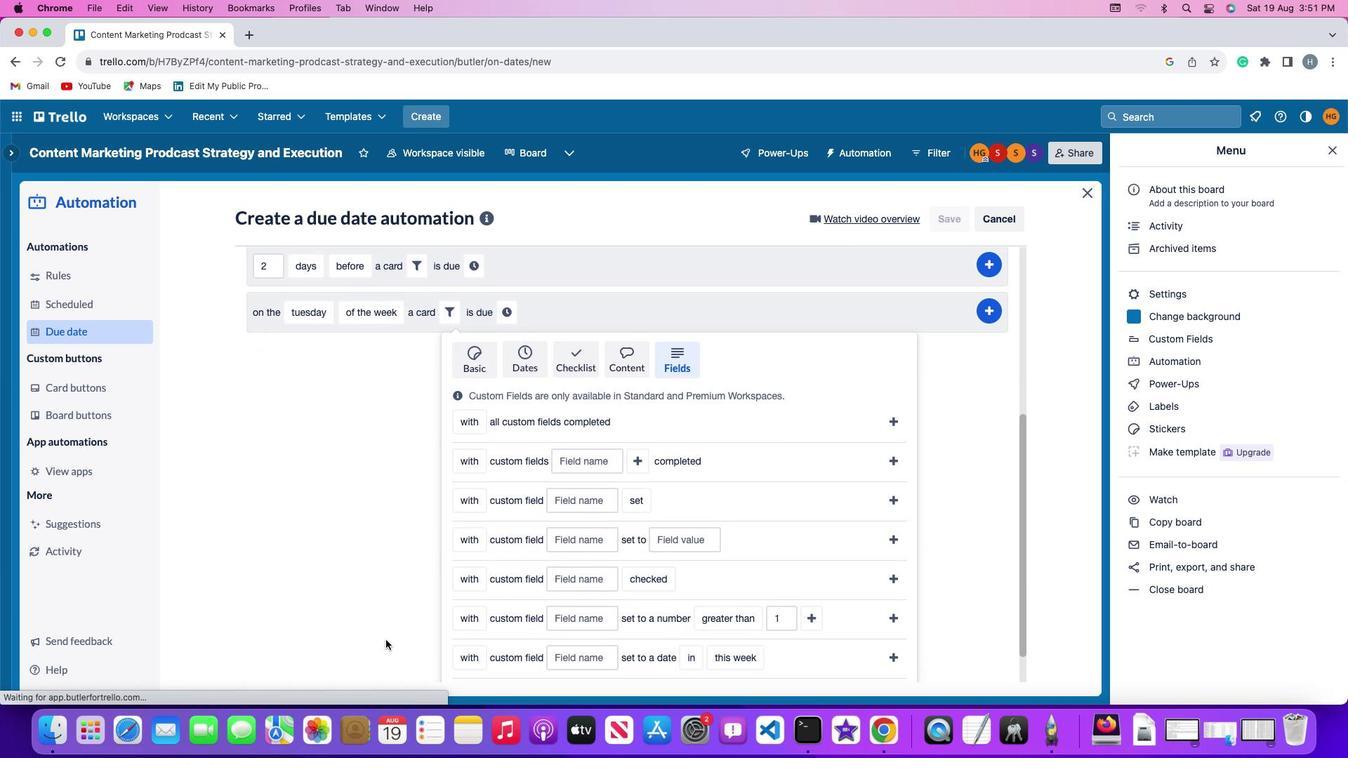 
Action: Mouse moved to (385, 640)
Screenshot: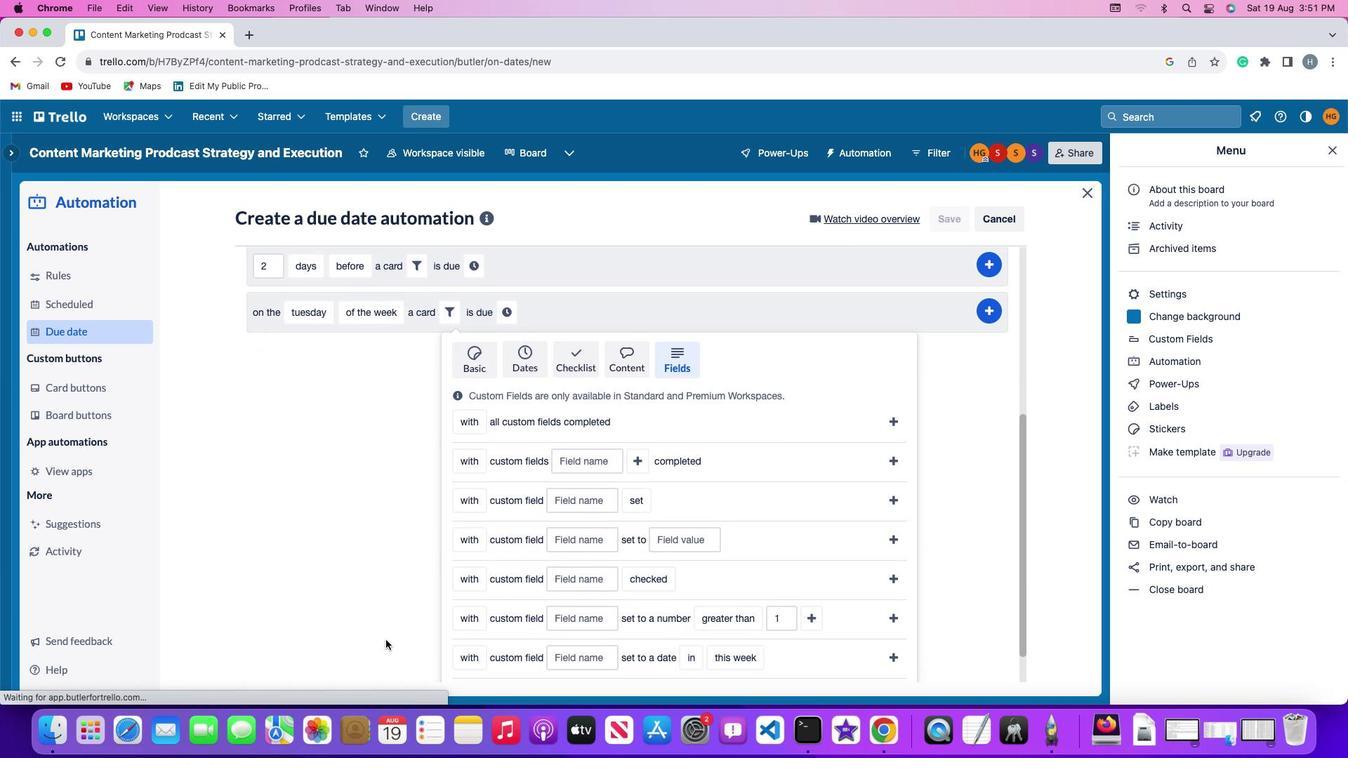 
Action: Mouse scrolled (385, 640) with delta (0, -3)
Screenshot: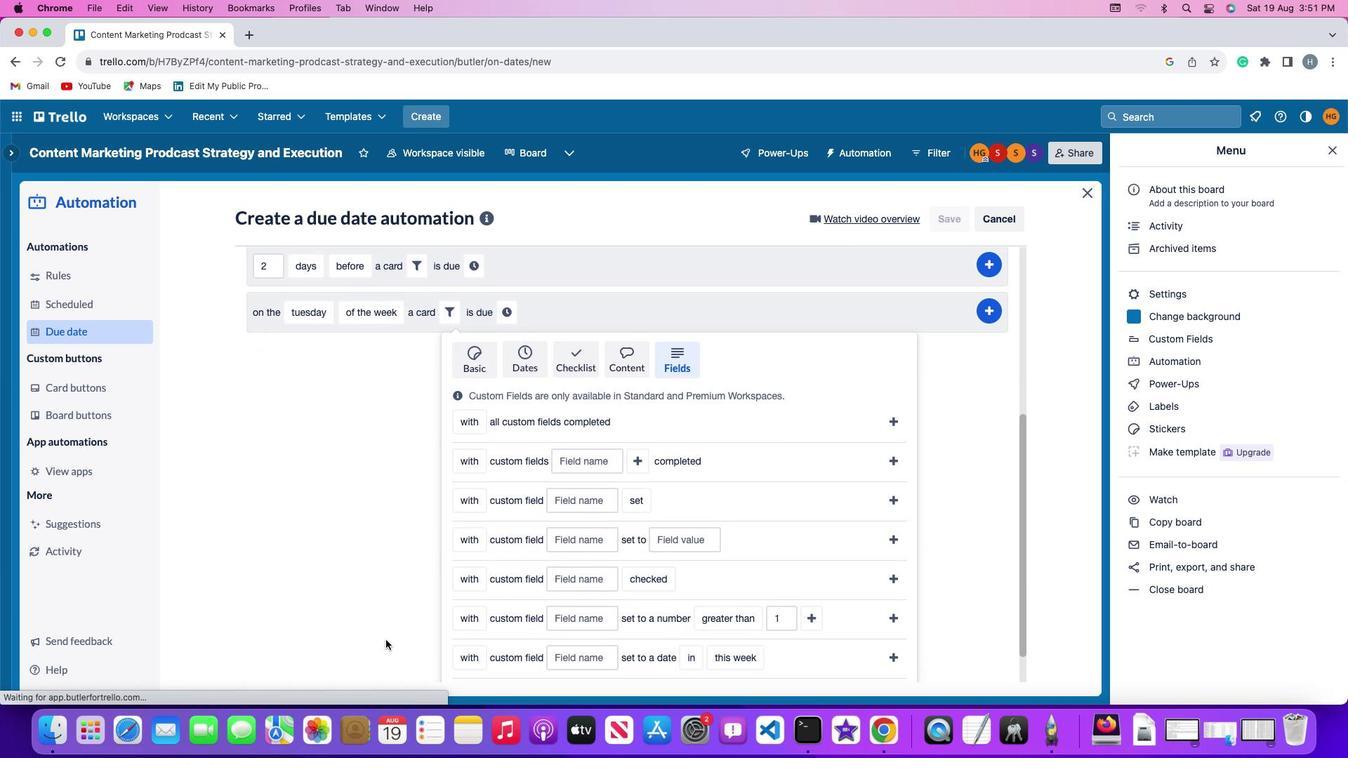 
Action: Mouse moved to (385, 640)
Screenshot: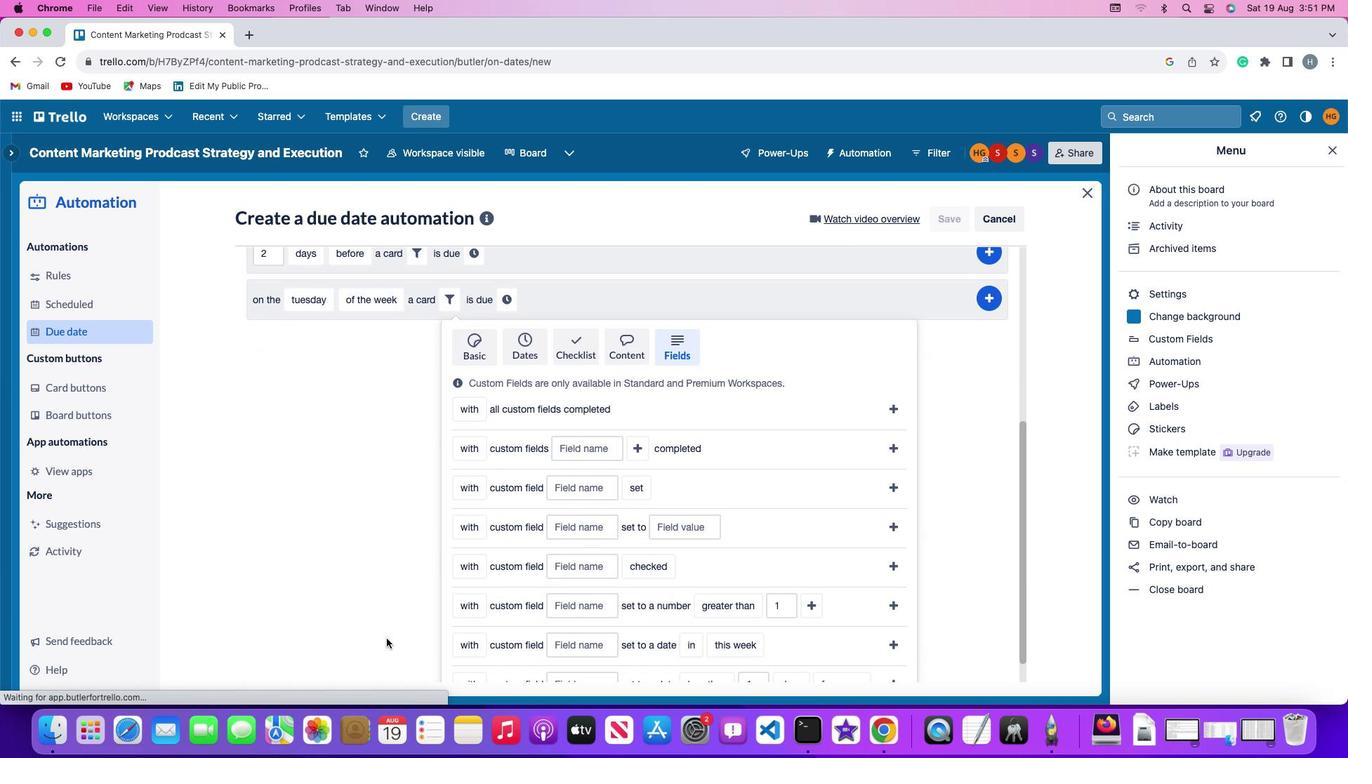 
Action: Mouse scrolled (385, 640) with delta (0, -4)
Screenshot: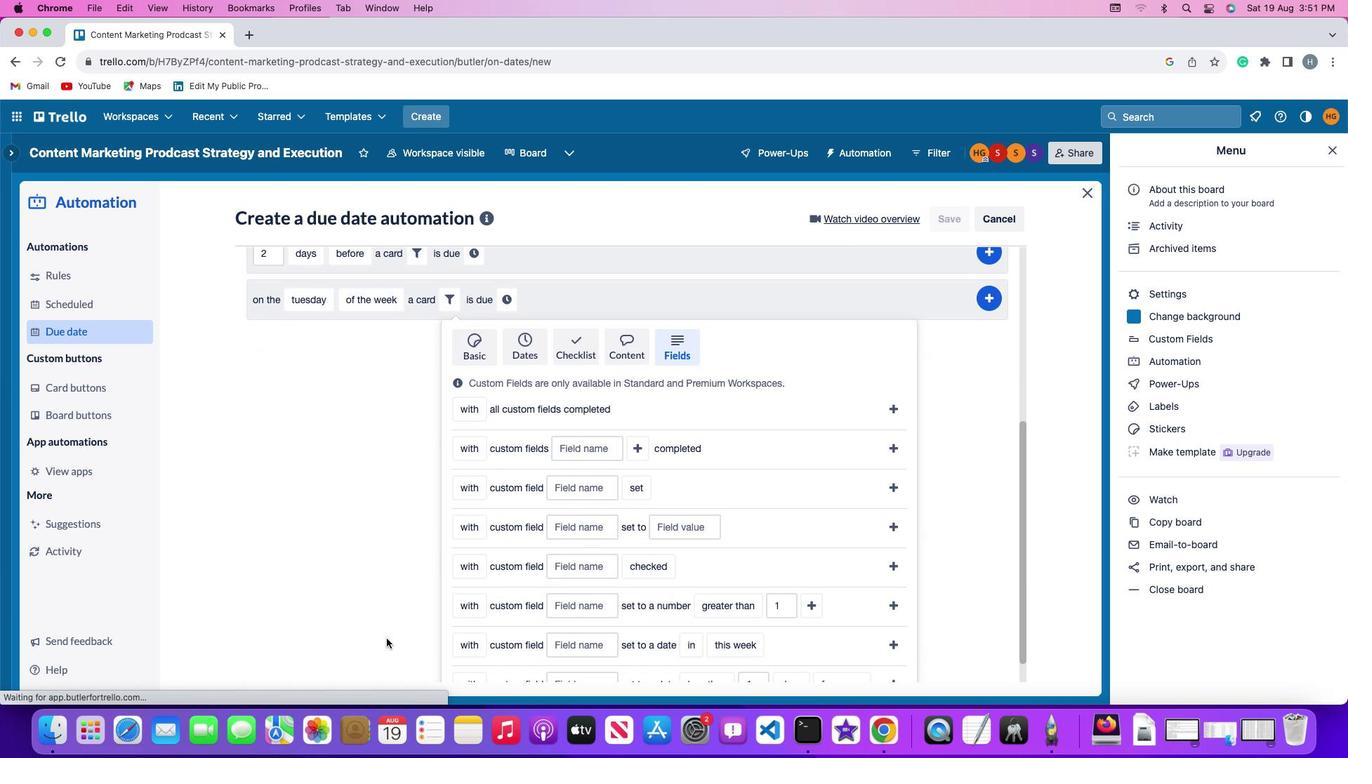 
Action: Mouse moved to (477, 609)
Screenshot: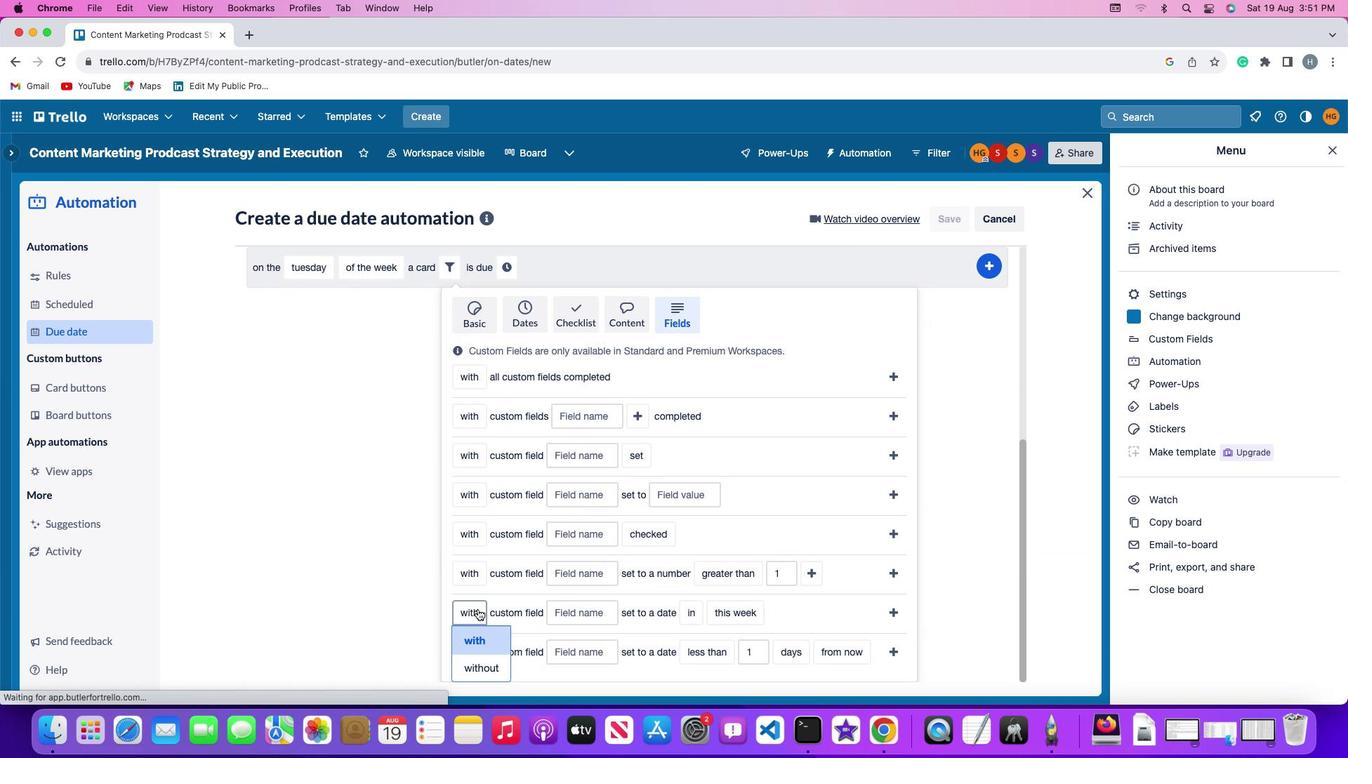 
Action: Mouse pressed left at (477, 609)
Screenshot: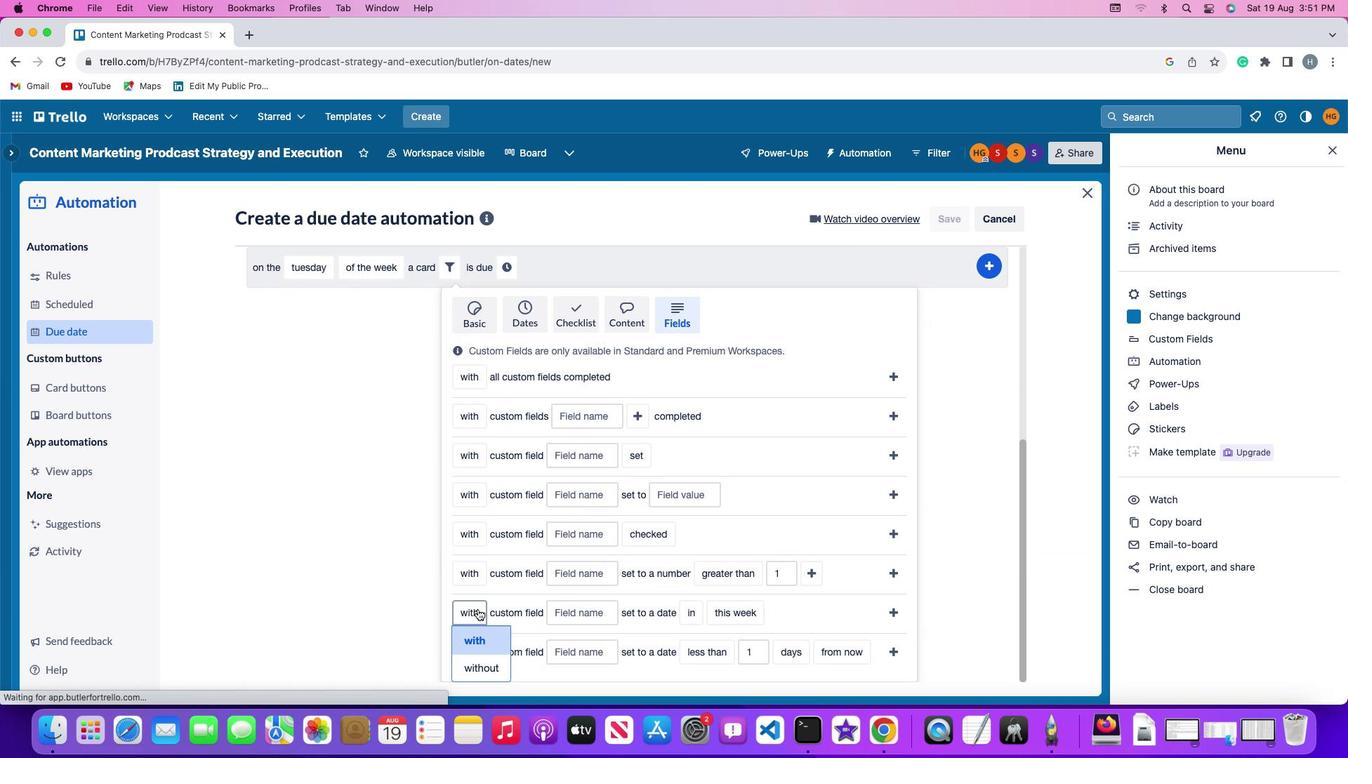 
Action: Mouse moved to (480, 661)
Screenshot: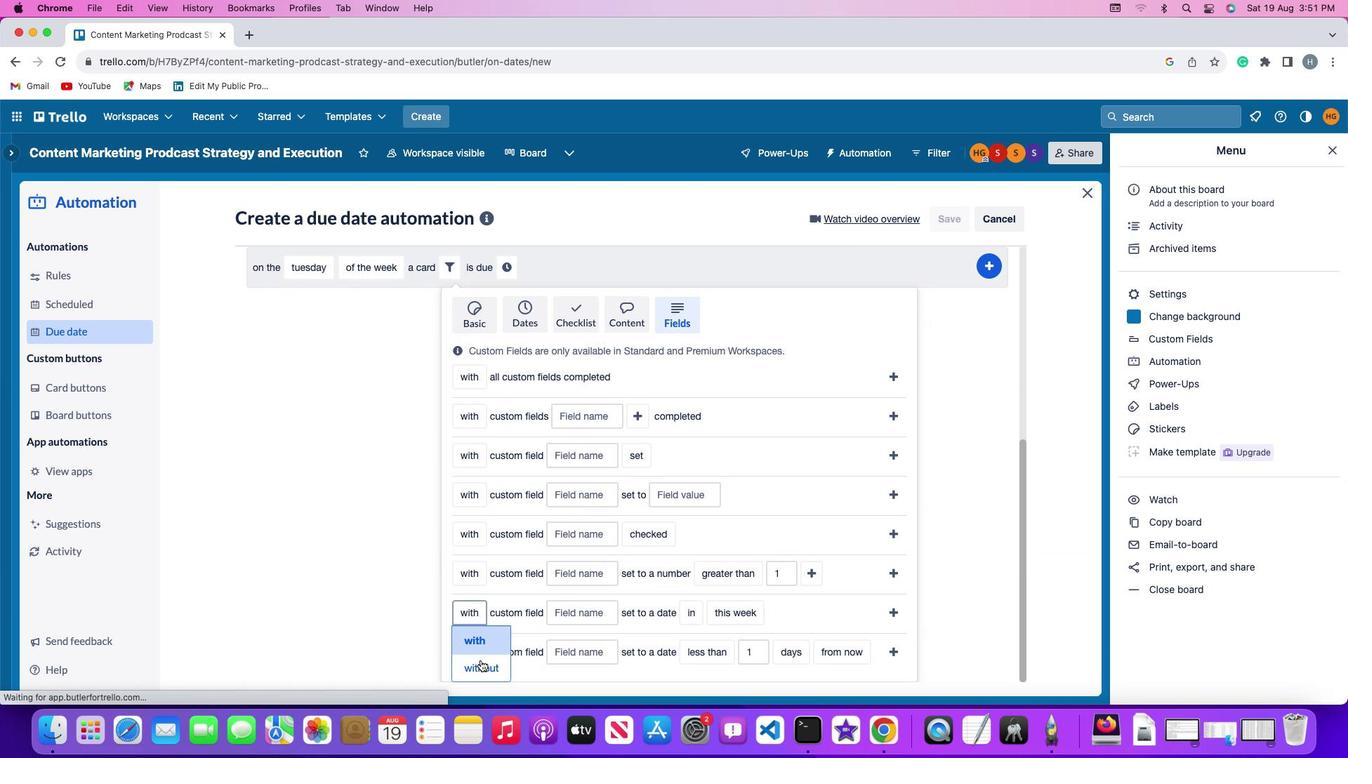 
Action: Mouse pressed left at (480, 661)
Screenshot: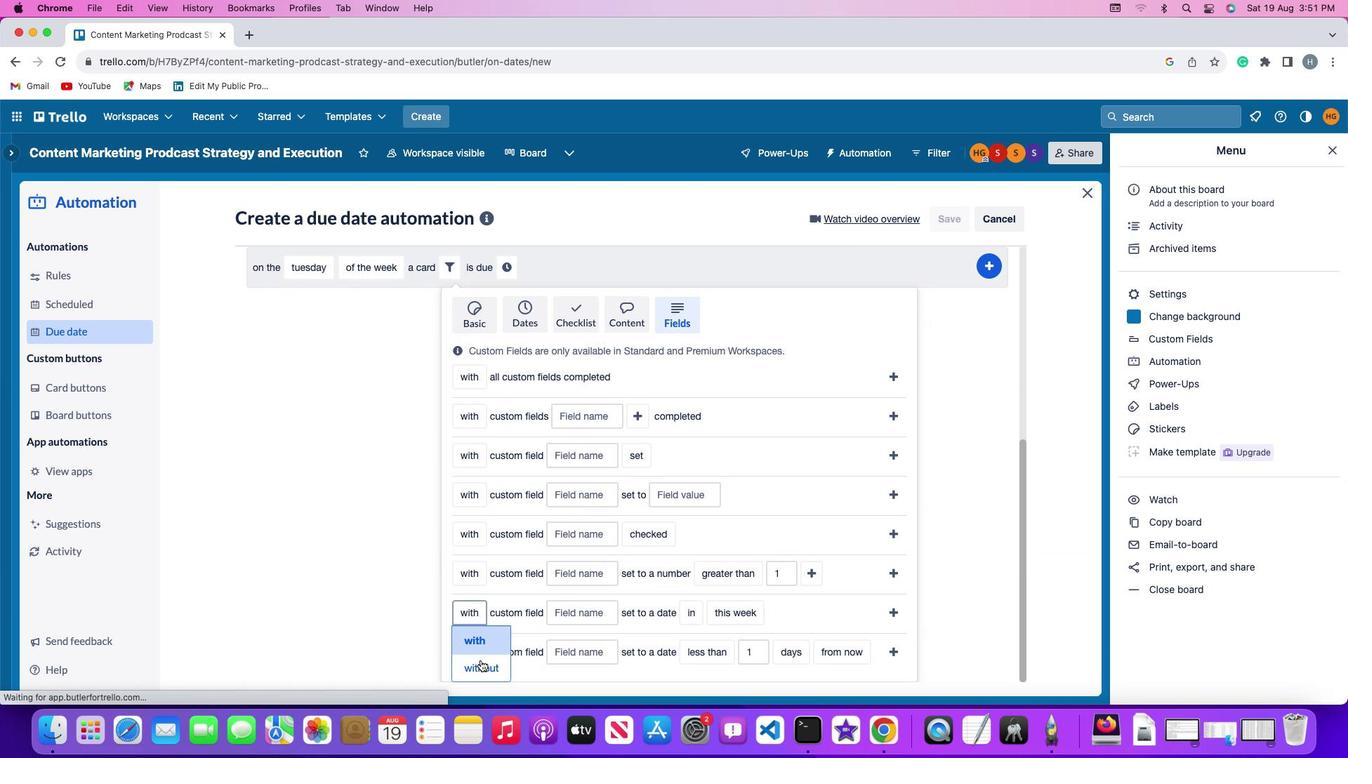 
Action: Mouse moved to (576, 615)
Screenshot: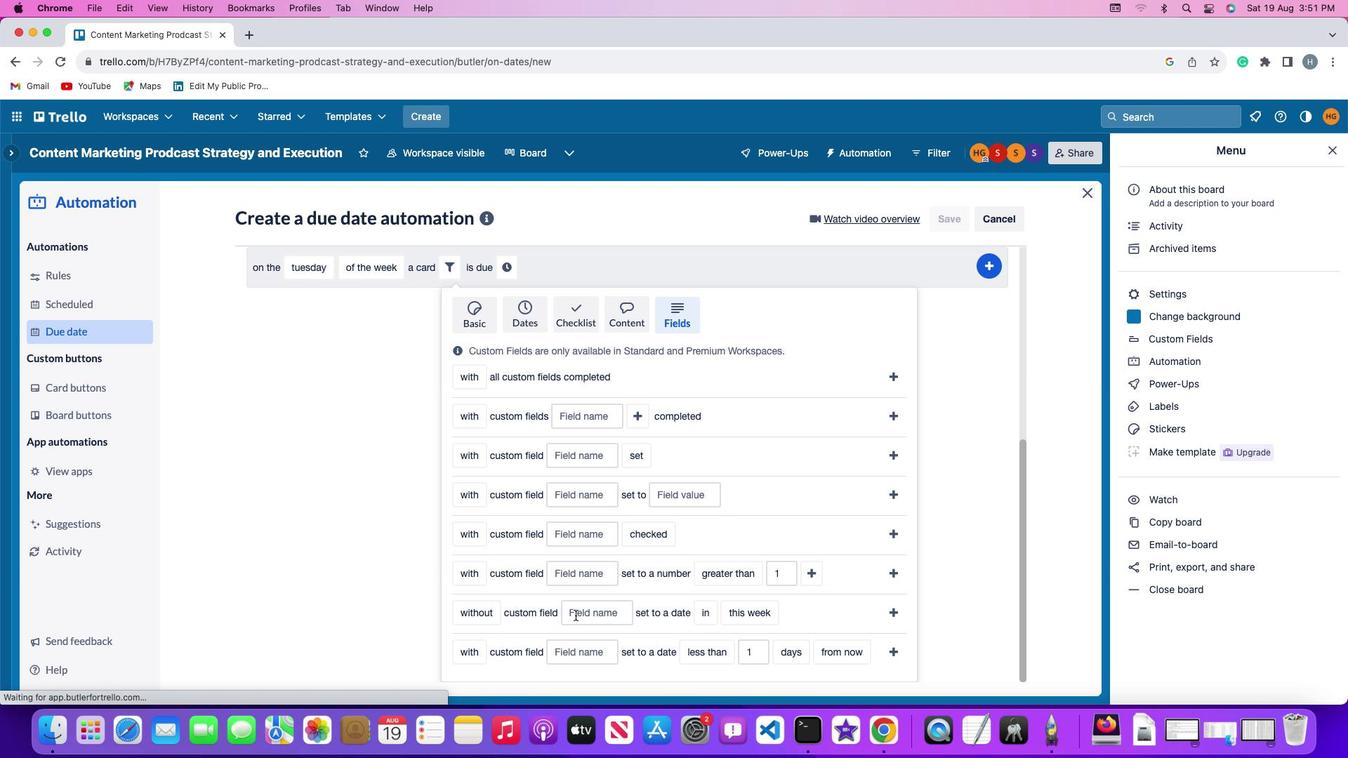 
Action: Mouse pressed left at (576, 615)
Screenshot: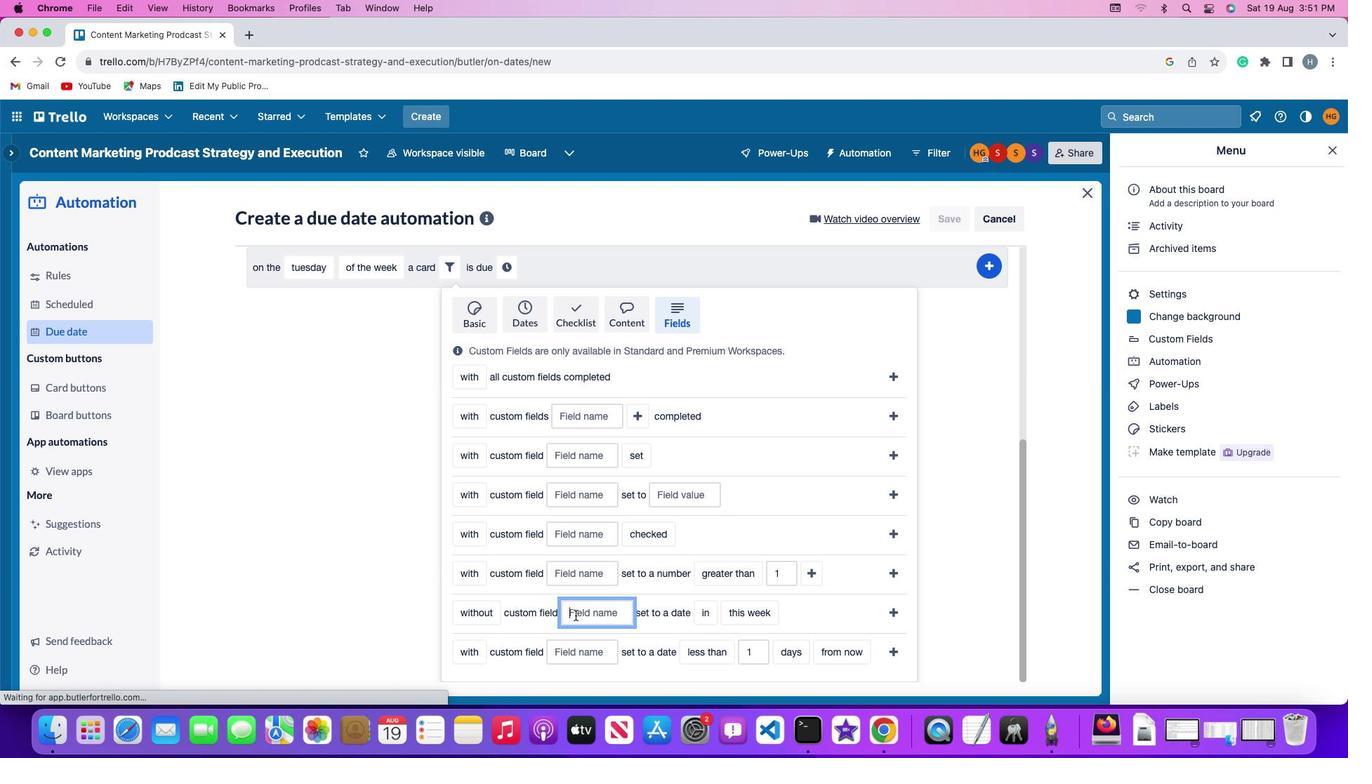 
Action: Mouse moved to (576, 614)
Screenshot: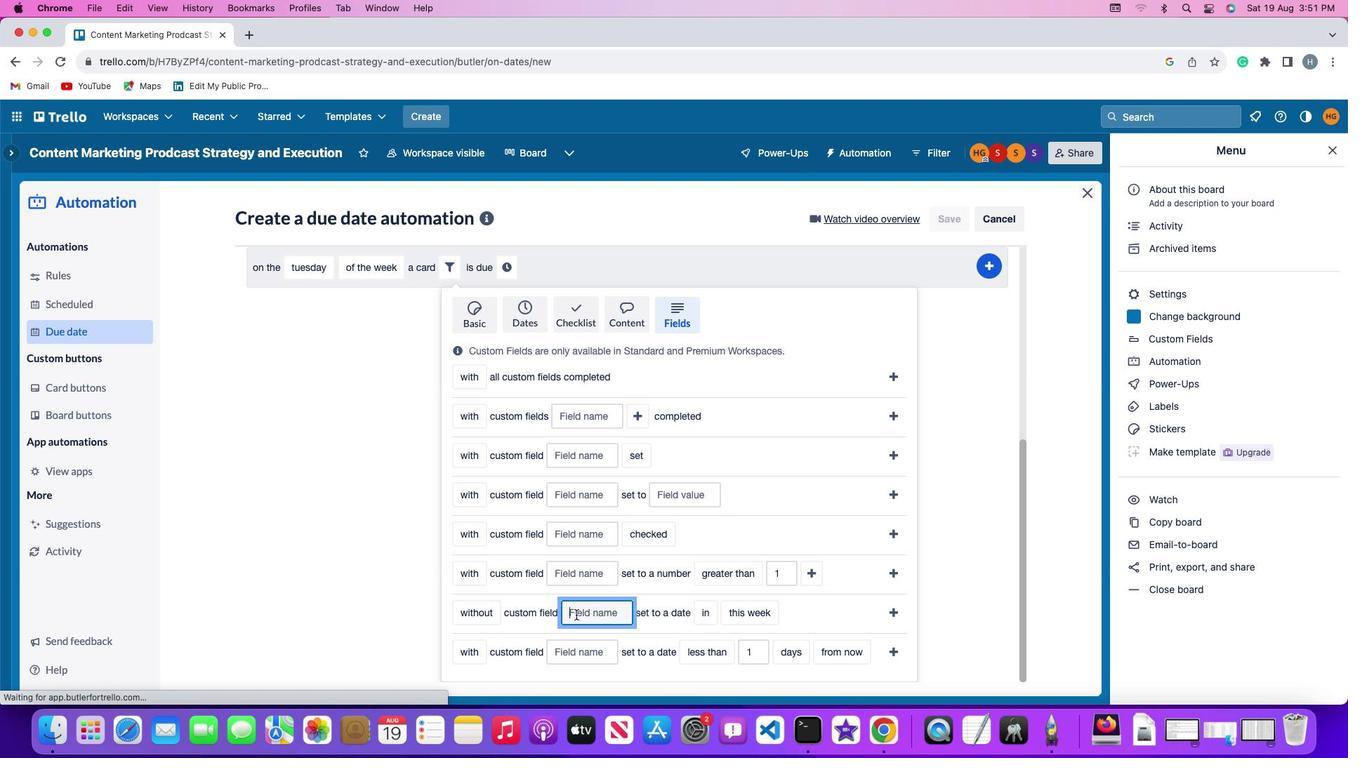 
Action: Key pressed Key.shift'R''e''s''u''m''e'
Screenshot: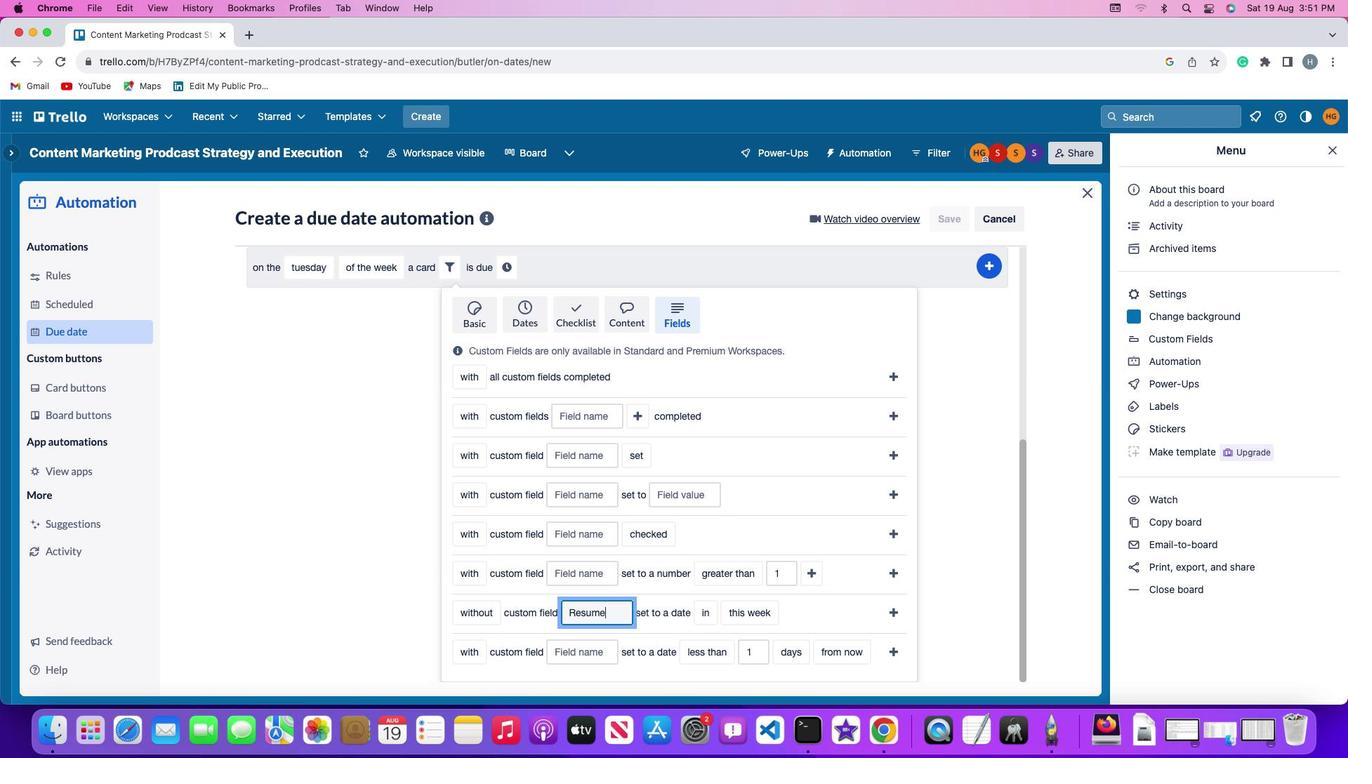
Action: Mouse moved to (708, 613)
Screenshot: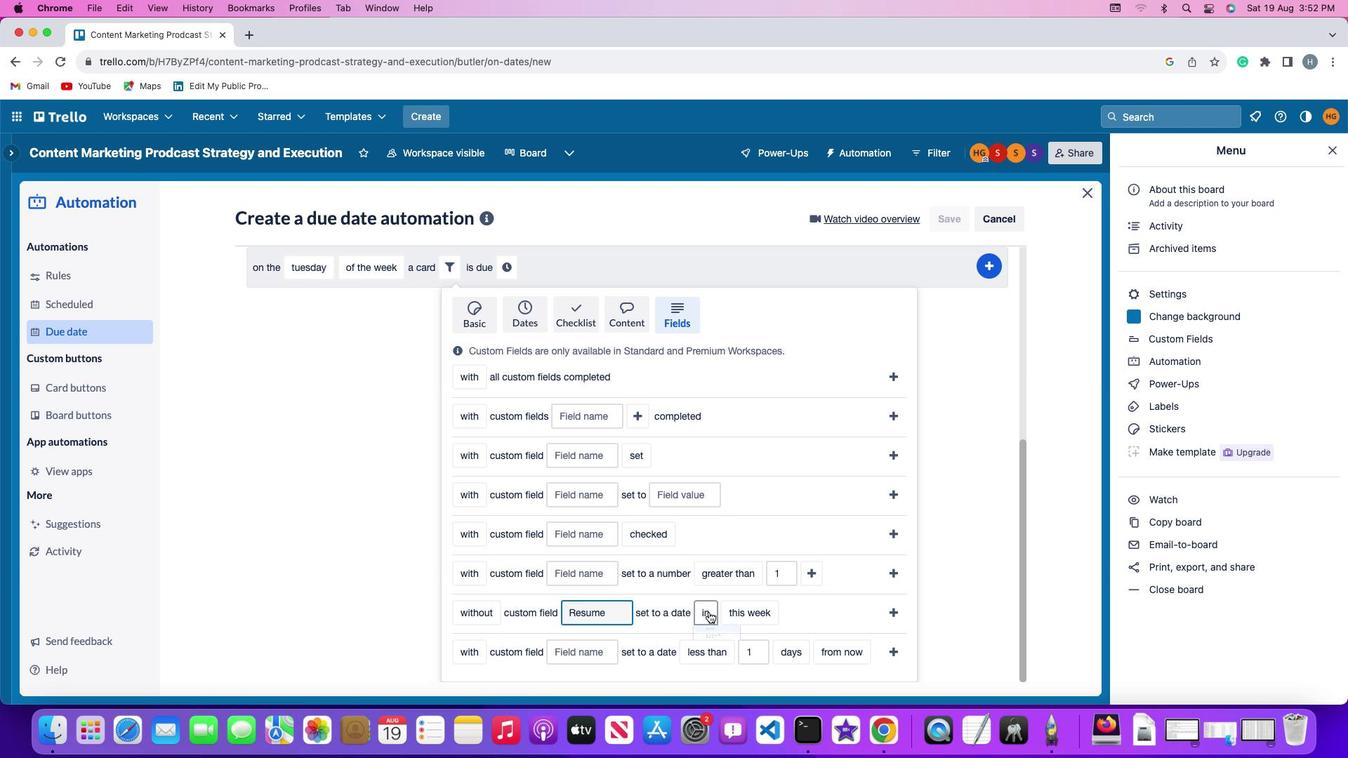 
Action: Mouse pressed left at (708, 613)
Screenshot: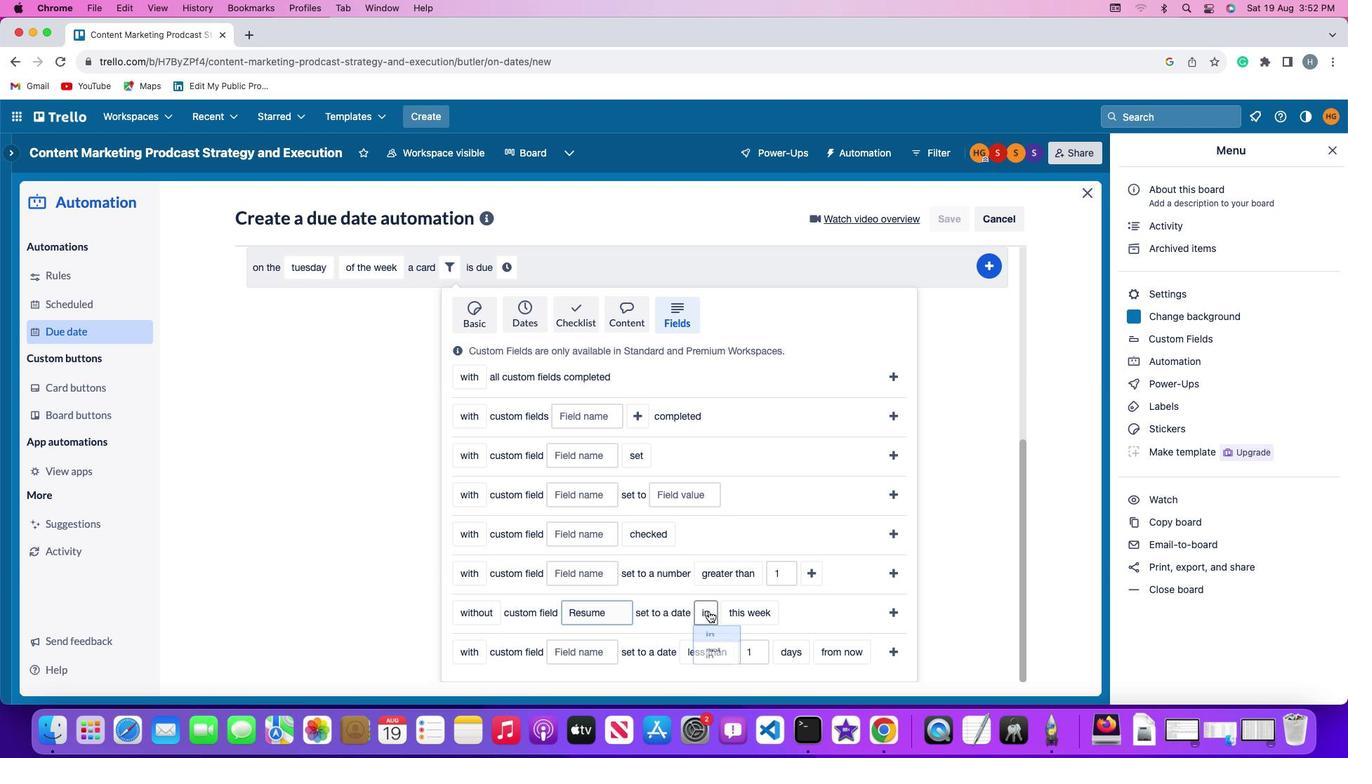 
Action: Mouse moved to (715, 666)
Screenshot: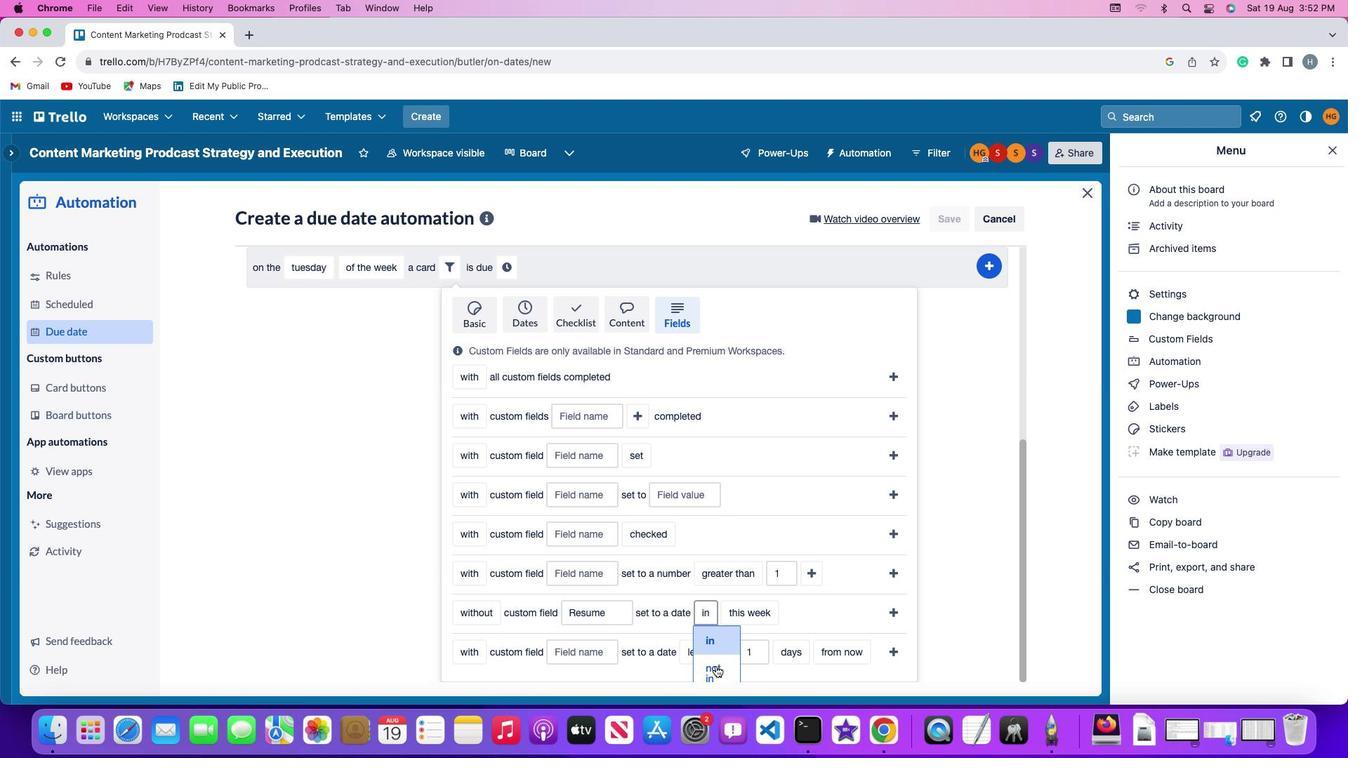 
Action: Mouse pressed left at (715, 666)
Screenshot: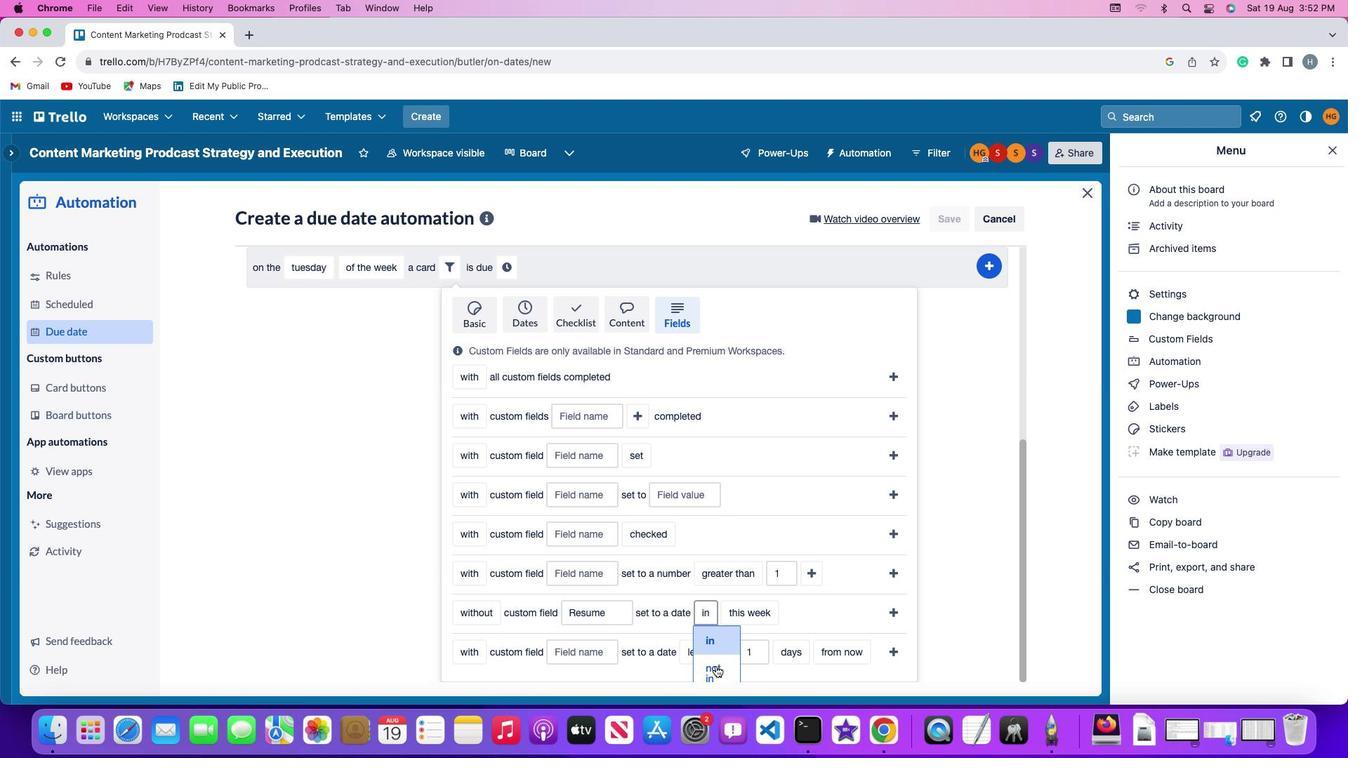 
Action: Mouse moved to (758, 620)
Screenshot: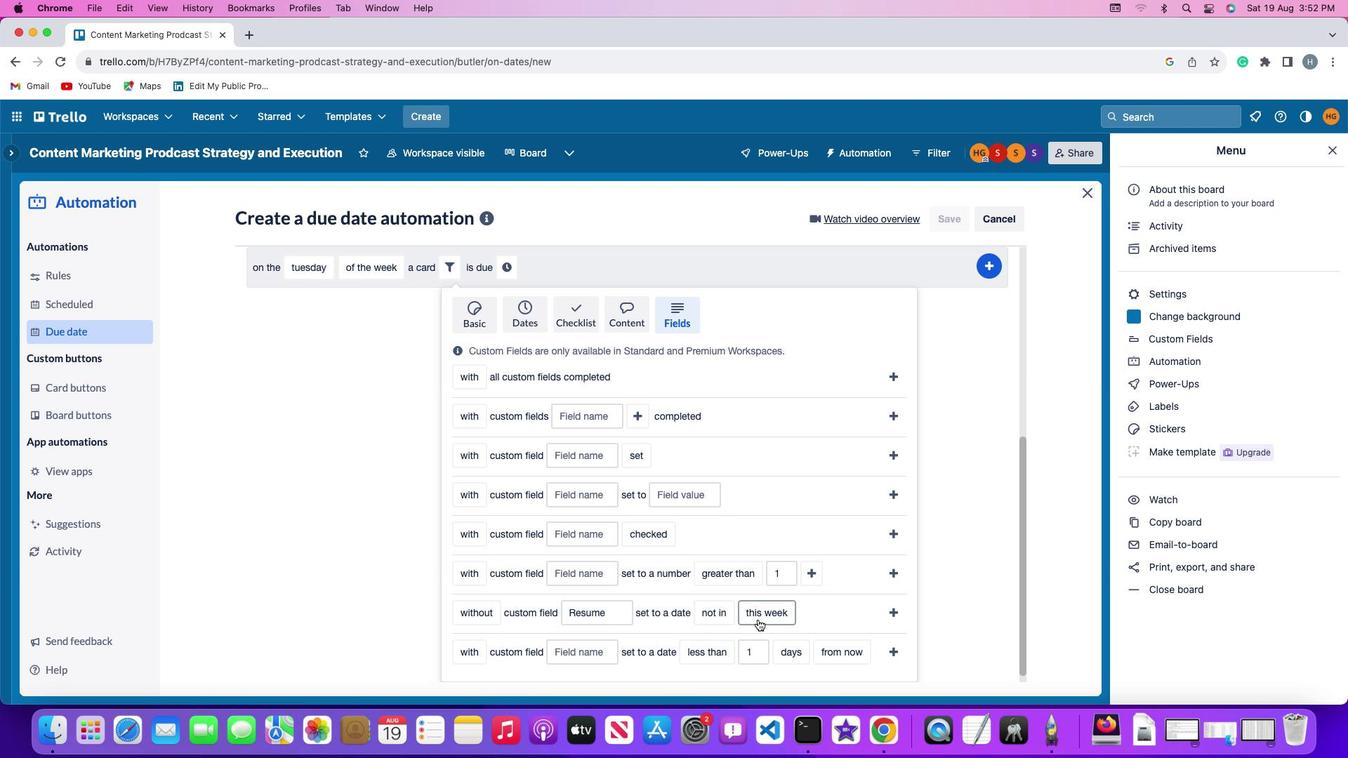 
Action: Mouse pressed left at (758, 620)
Screenshot: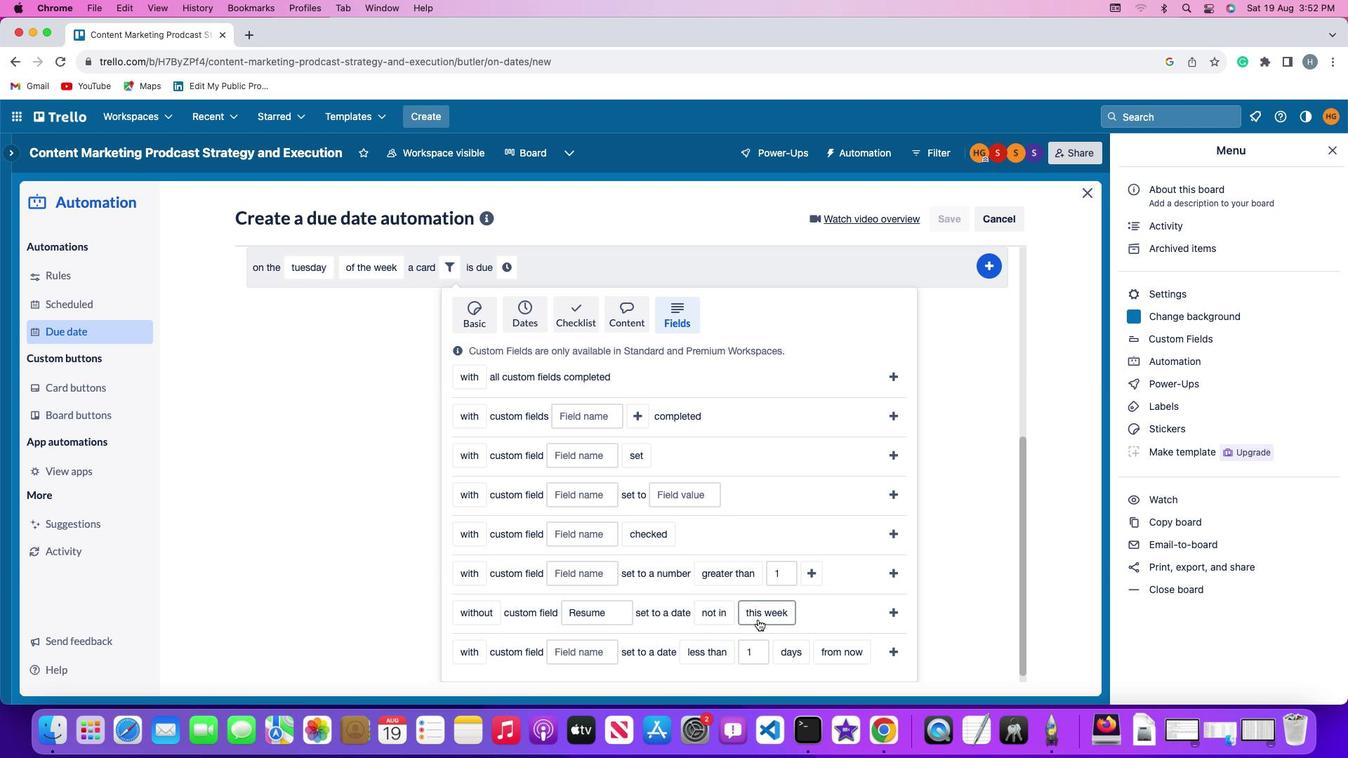 
Action: Mouse moved to (769, 638)
Screenshot: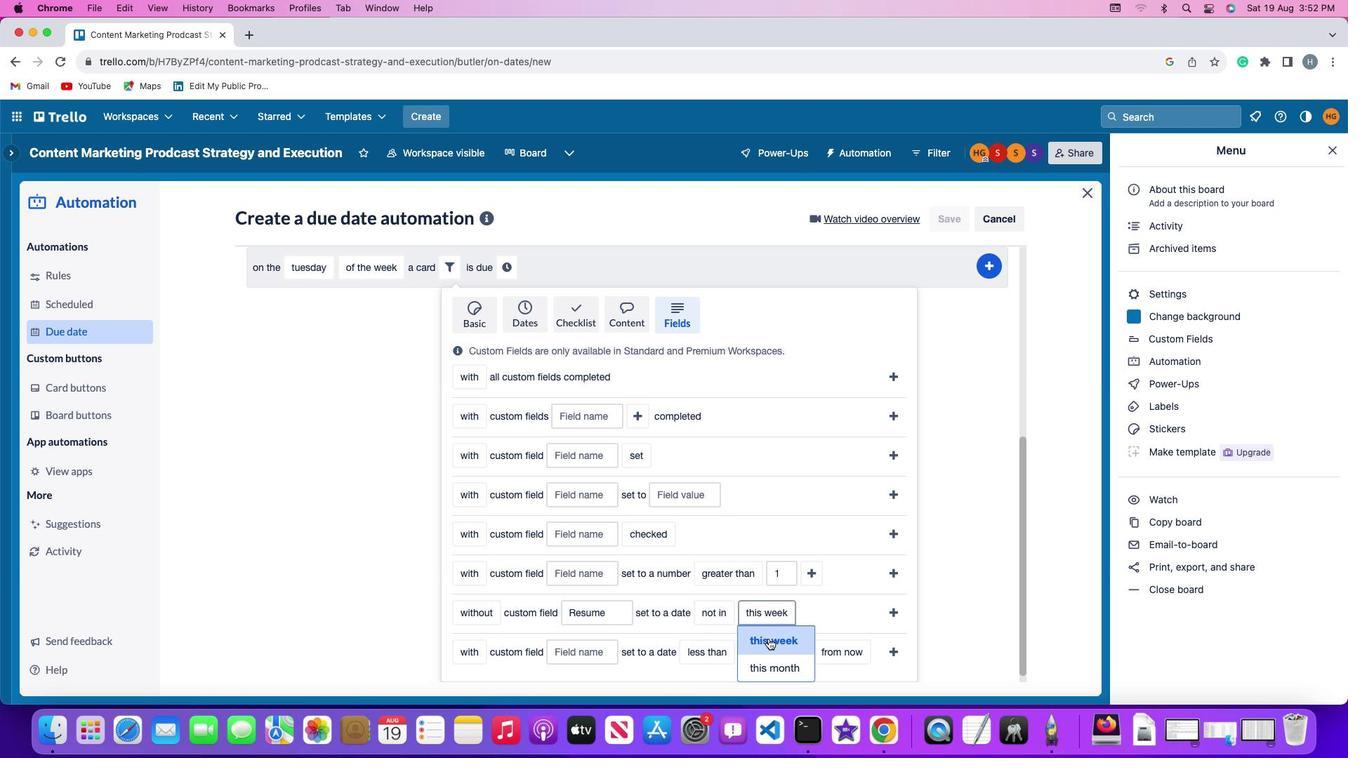 
Action: Mouse pressed left at (769, 638)
Screenshot: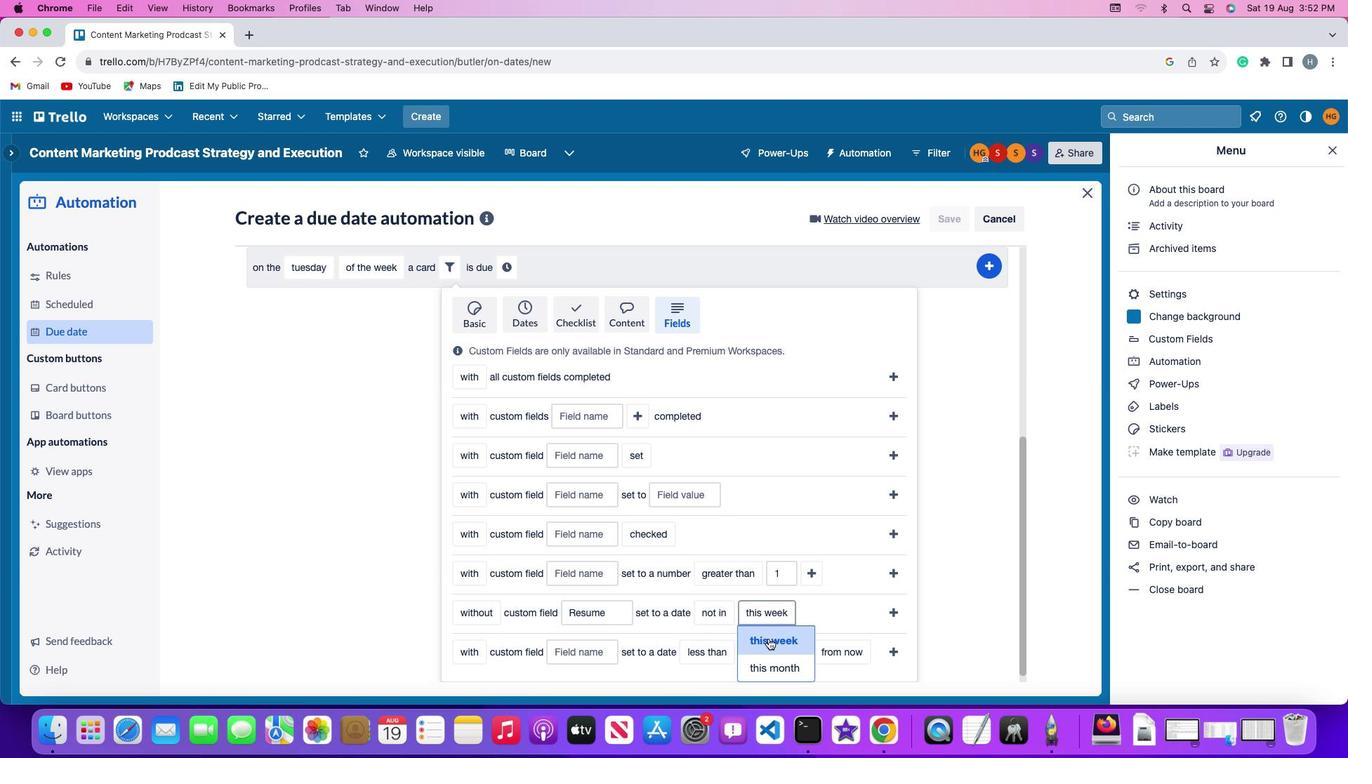 
Action: Mouse moved to (897, 609)
Screenshot: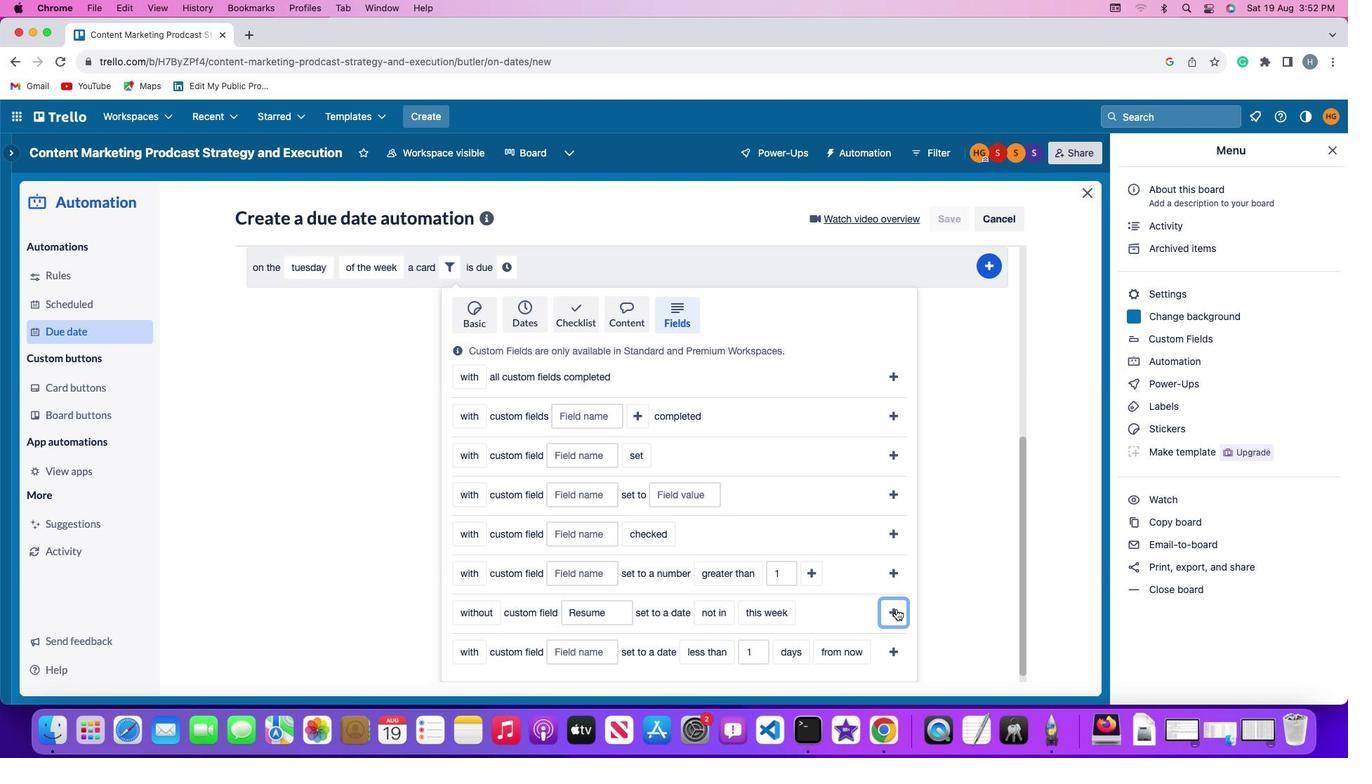 
Action: Mouse pressed left at (897, 609)
Screenshot: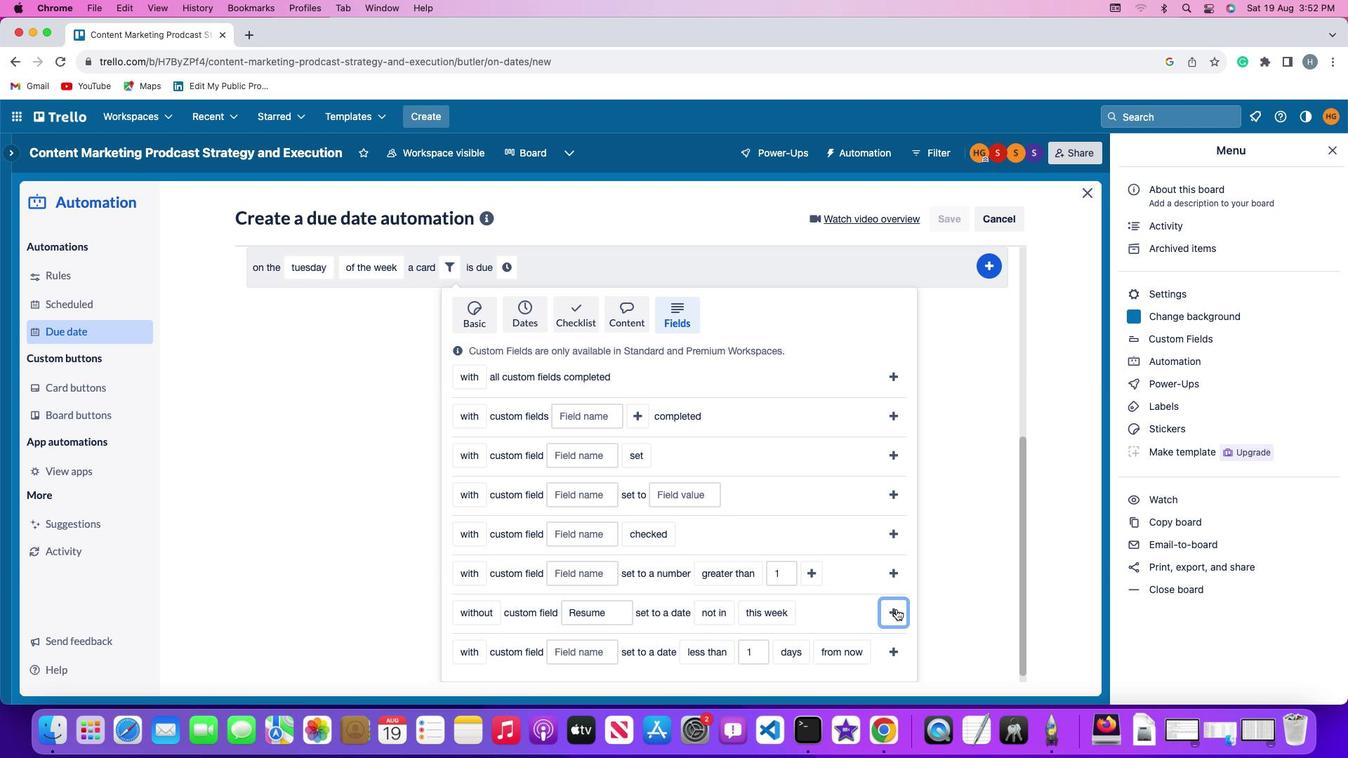 
Action: Mouse moved to (814, 611)
Screenshot: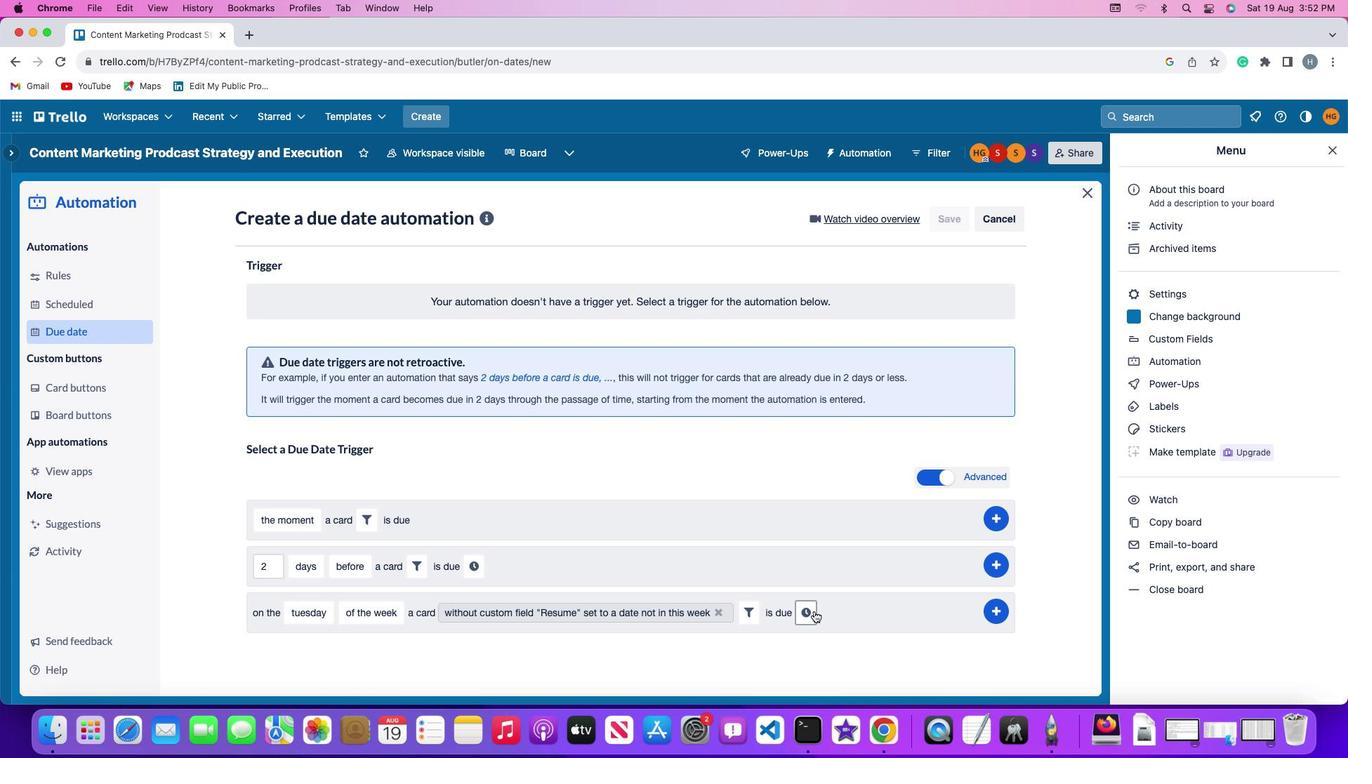 
Action: Mouse pressed left at (814, 611)
Screenshot: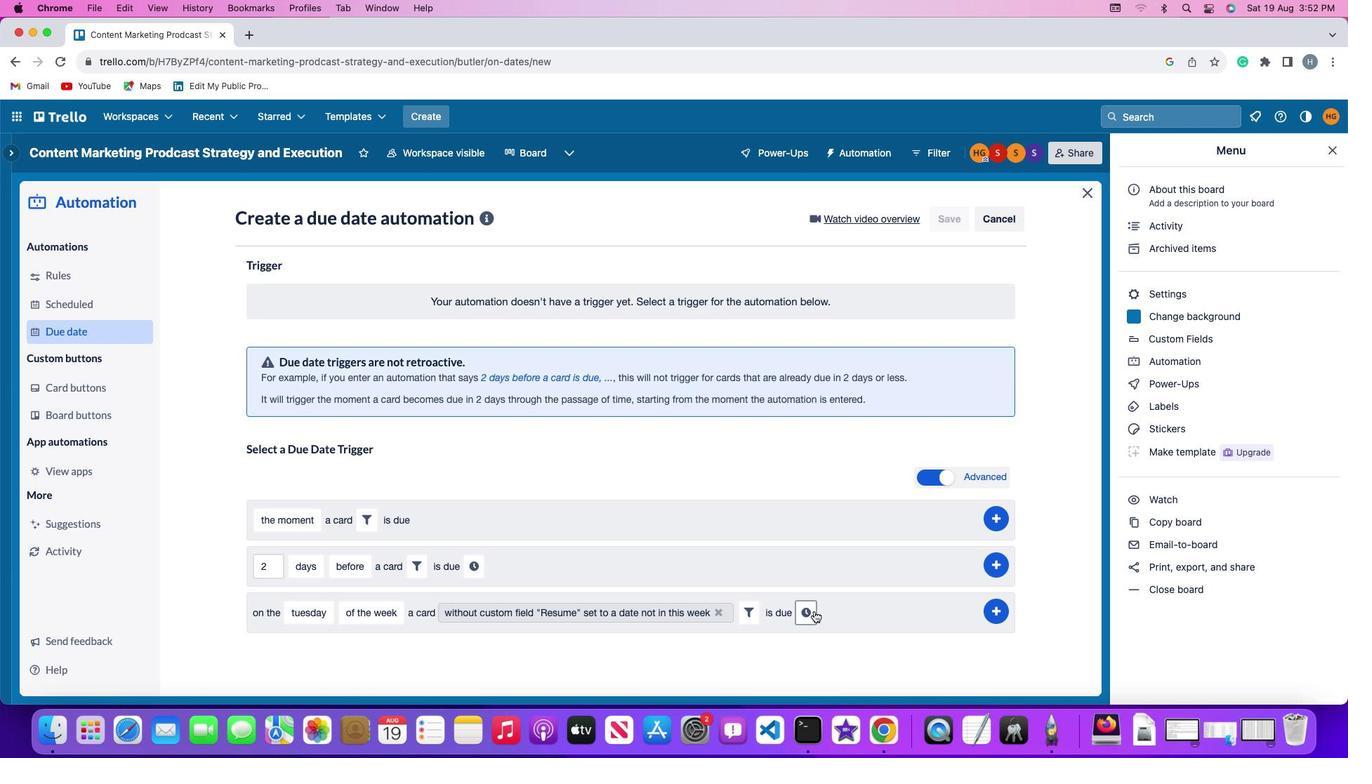 
Action: Mouse moved to (839, 616)
Screenshot: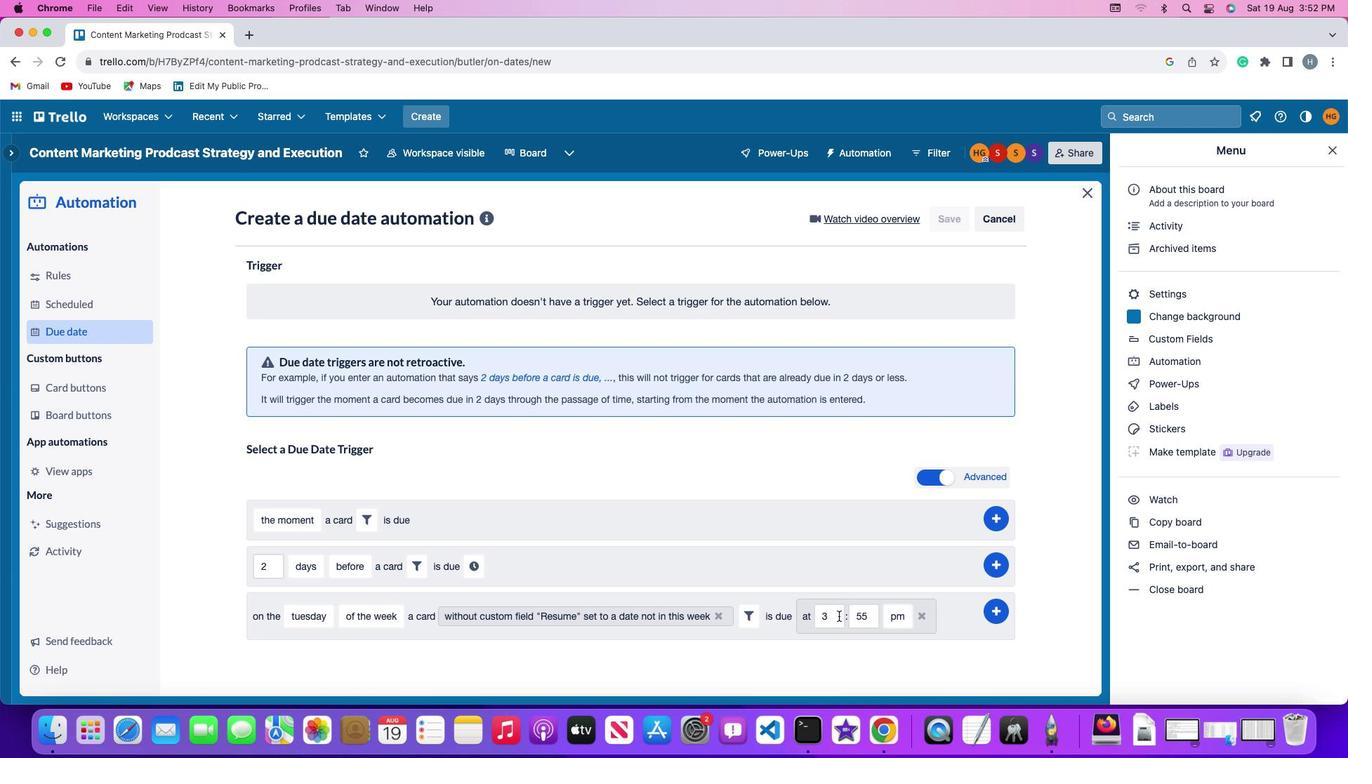 
Action: Mouse pressed left at (839, 616)
Screenshot: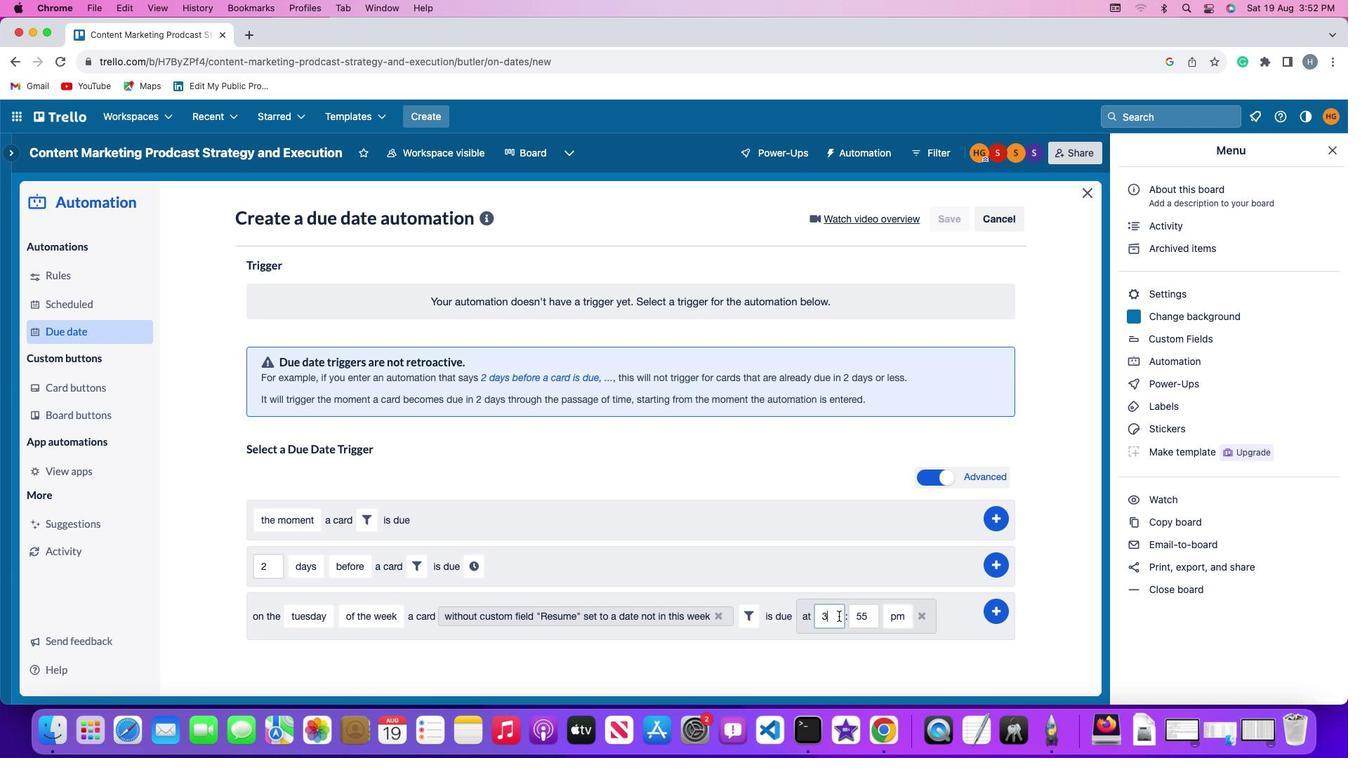 
Action: Mouse moved to (840, 617)
Screenshot: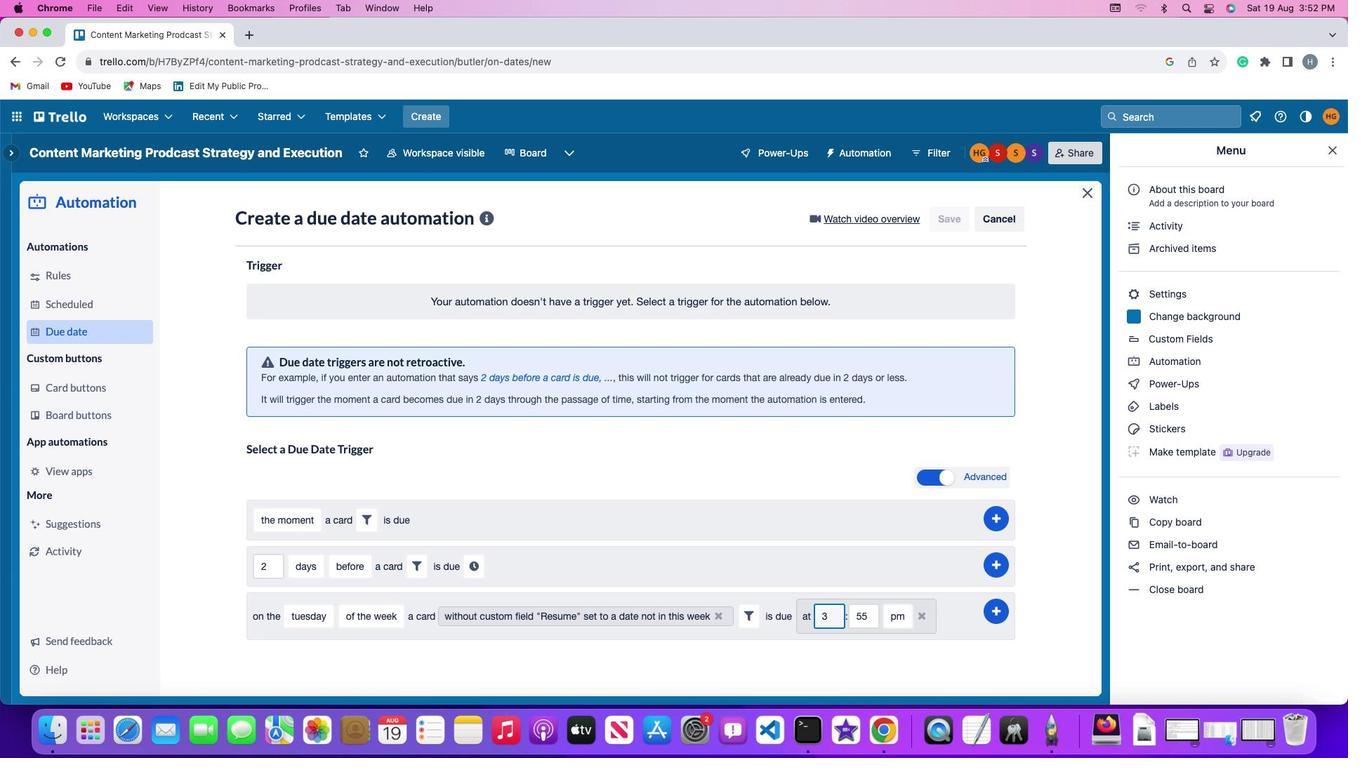 
Action: Key pressed Key.backspace
Screenshot: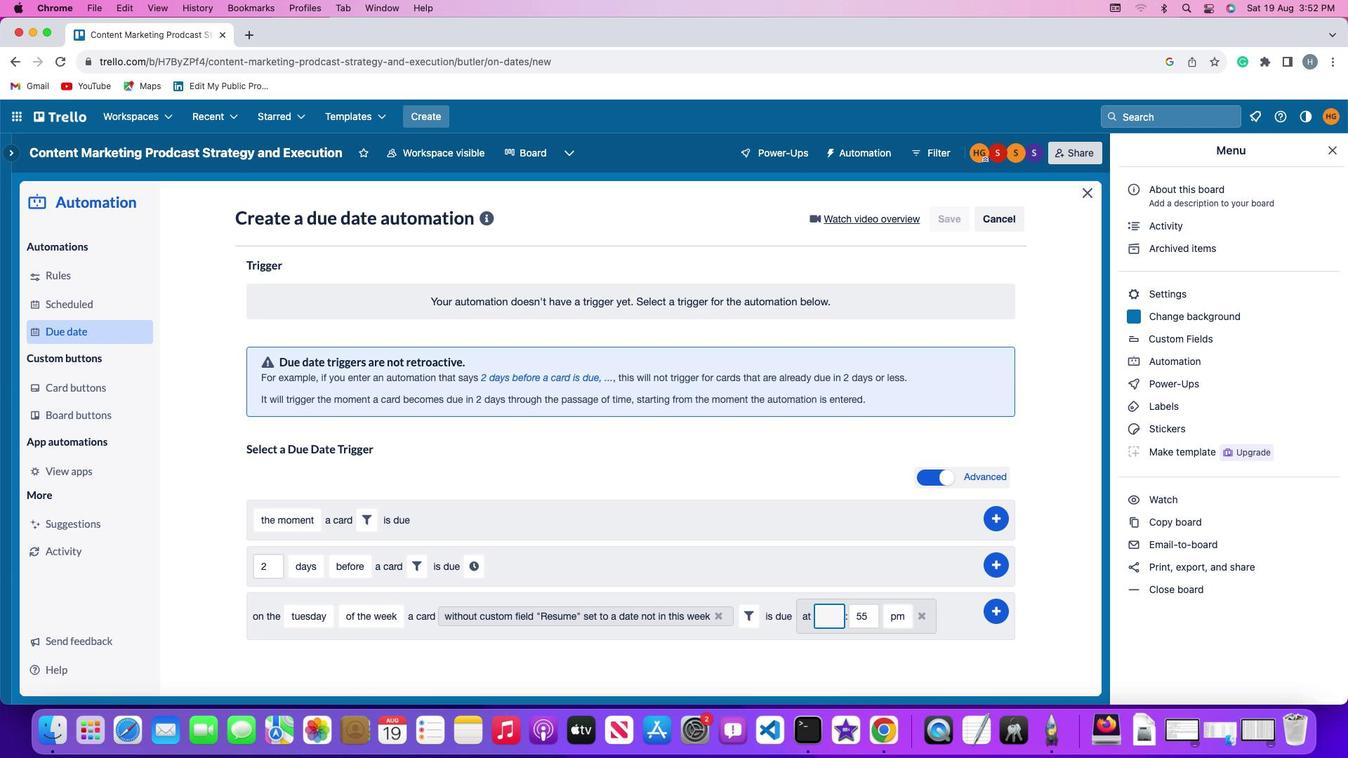 
Action: Mouse moved to (840, 617)
Screenshot: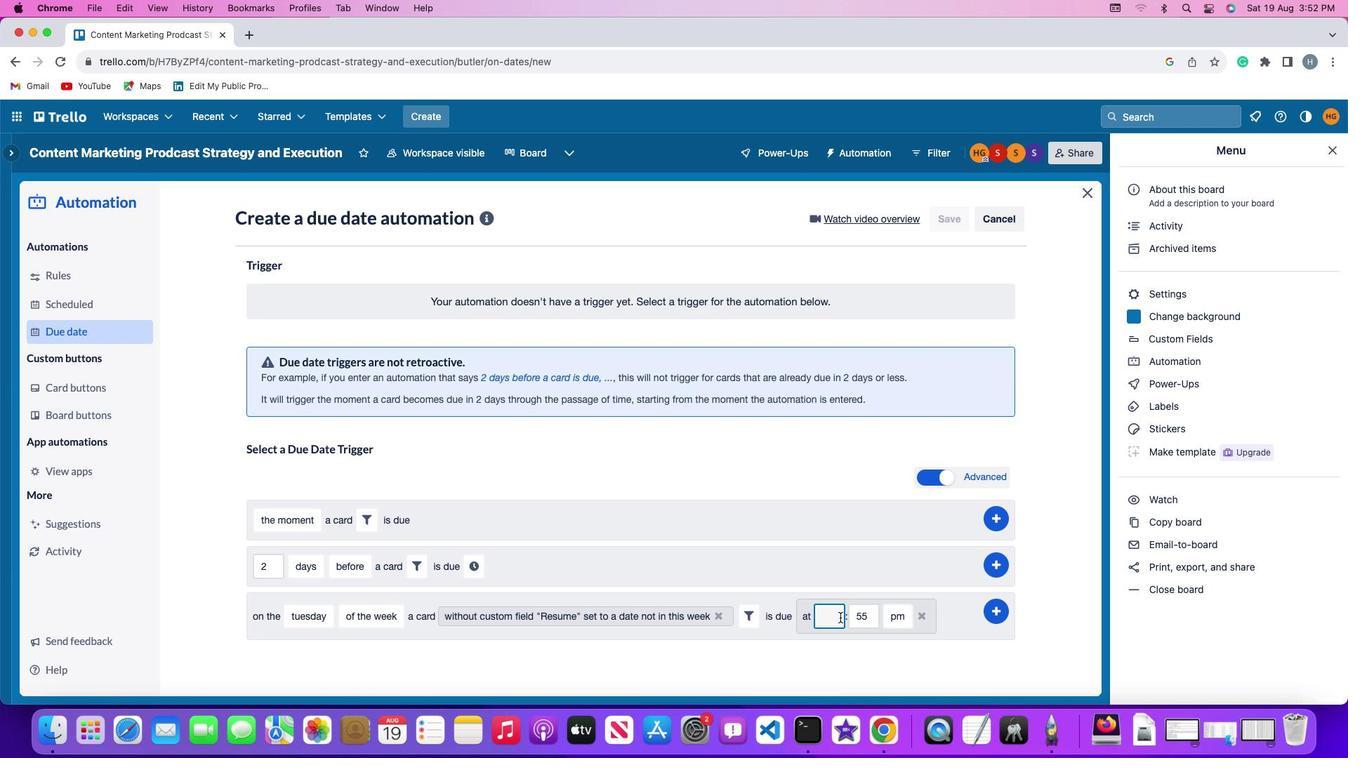 
Action: Key pressed '1''1'
Screenshot: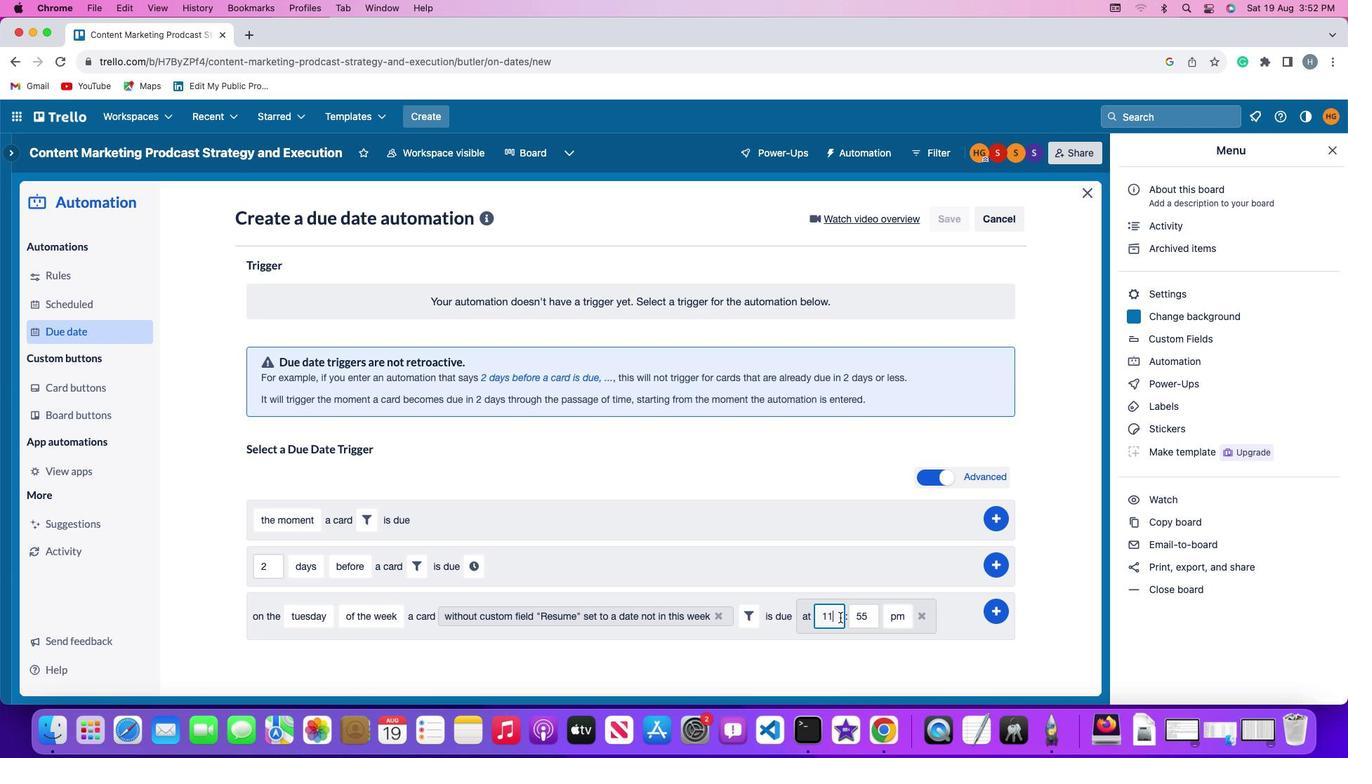 
Action: Mouse moved to (870, 614)
Screenshot: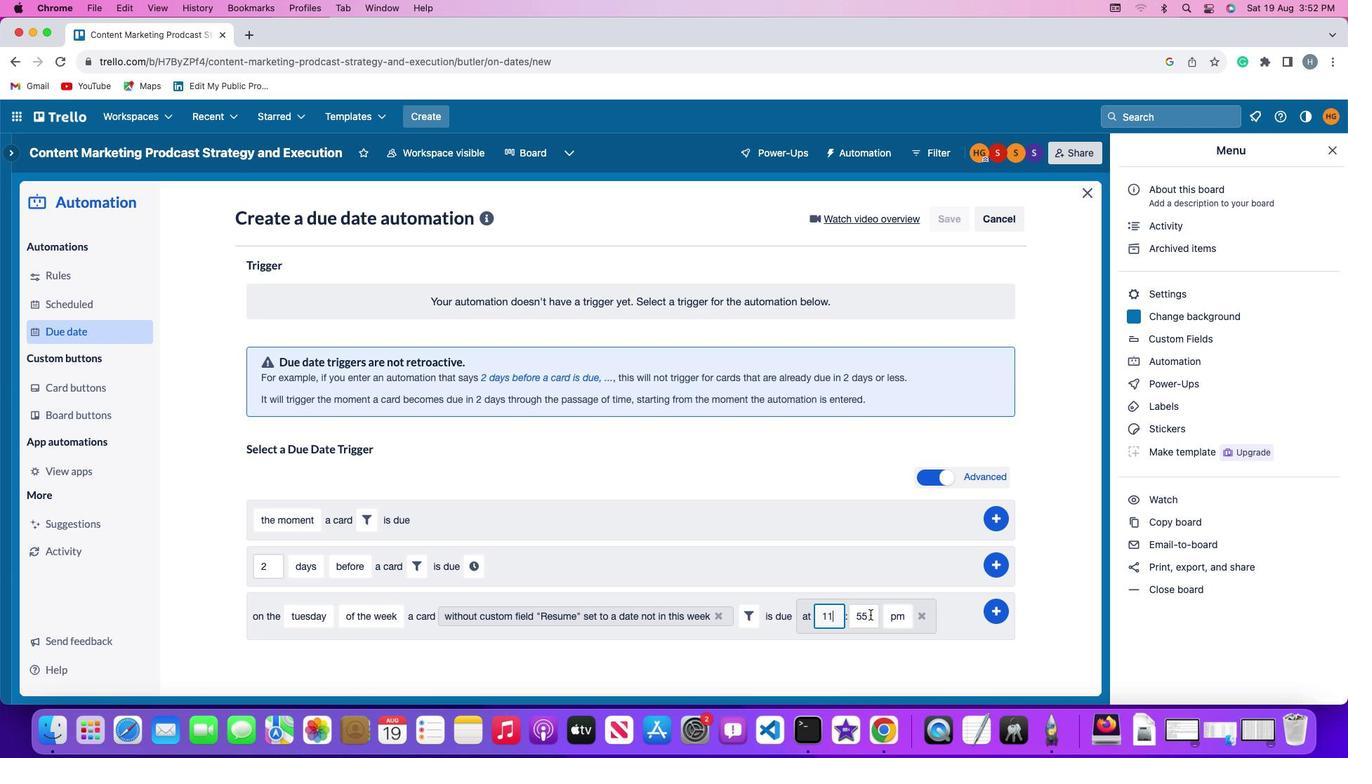 
Action: Mouse pressed left at (870, 614)
Screenshot: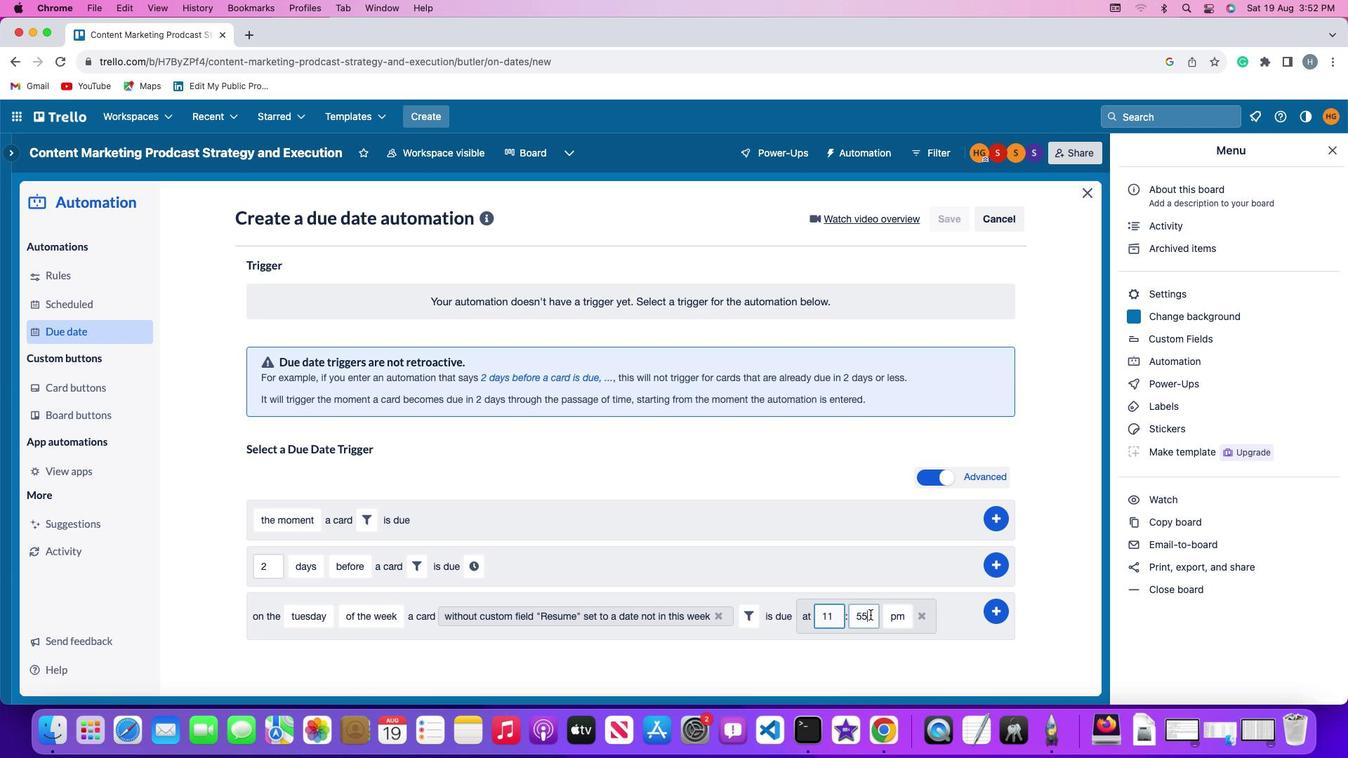 
Action: Key pressed Key.backspaceKey.backspace'0''0'
Screenshot: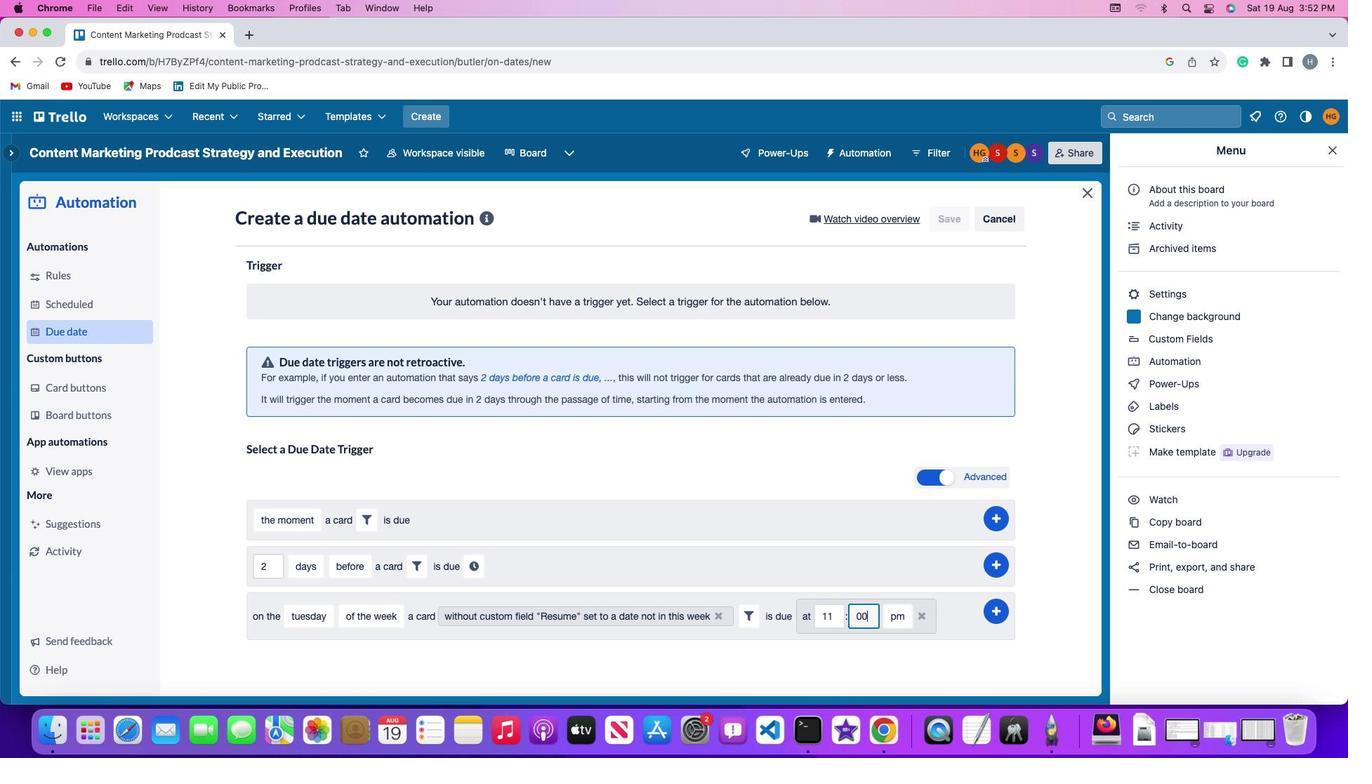 
Action: Mouse moved to (889, 613)
Screenshot: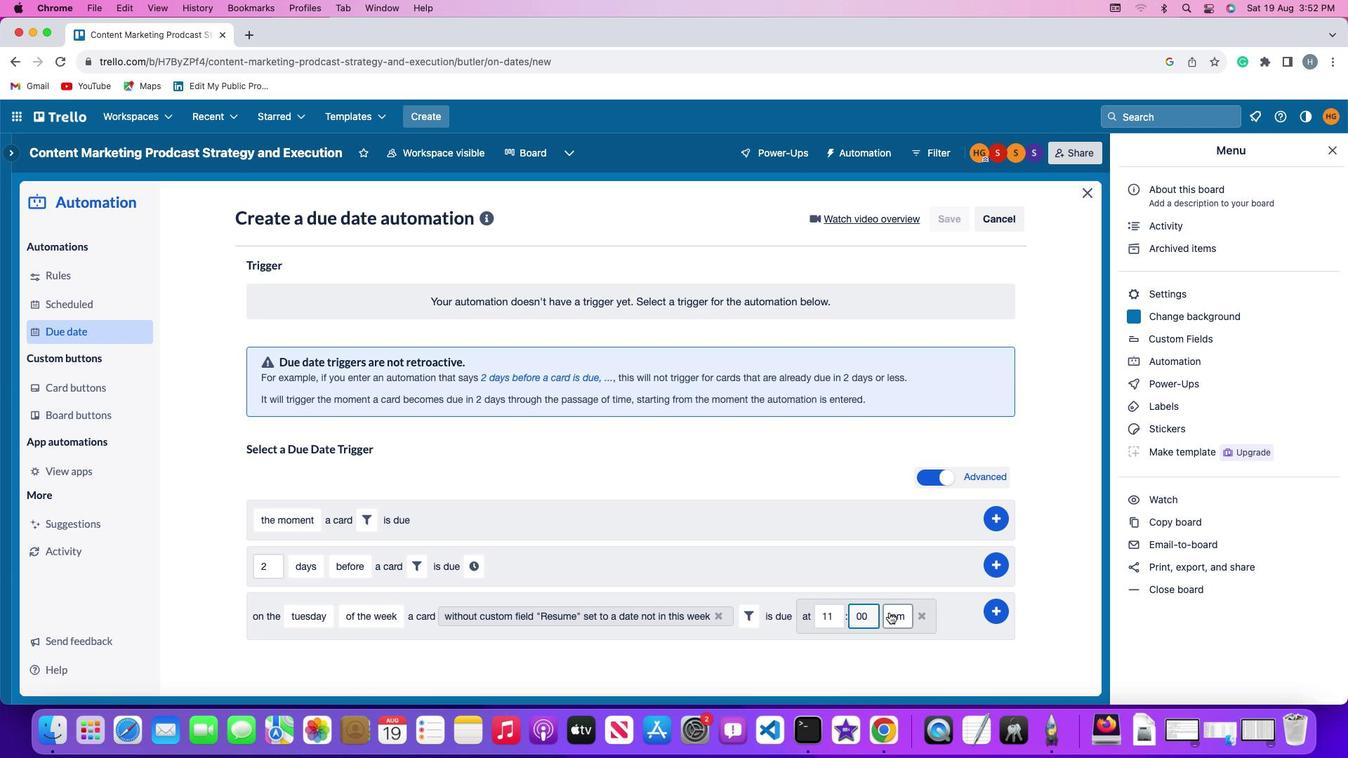 
Action: Mouse pressed left at (889, 613)
Screenshot: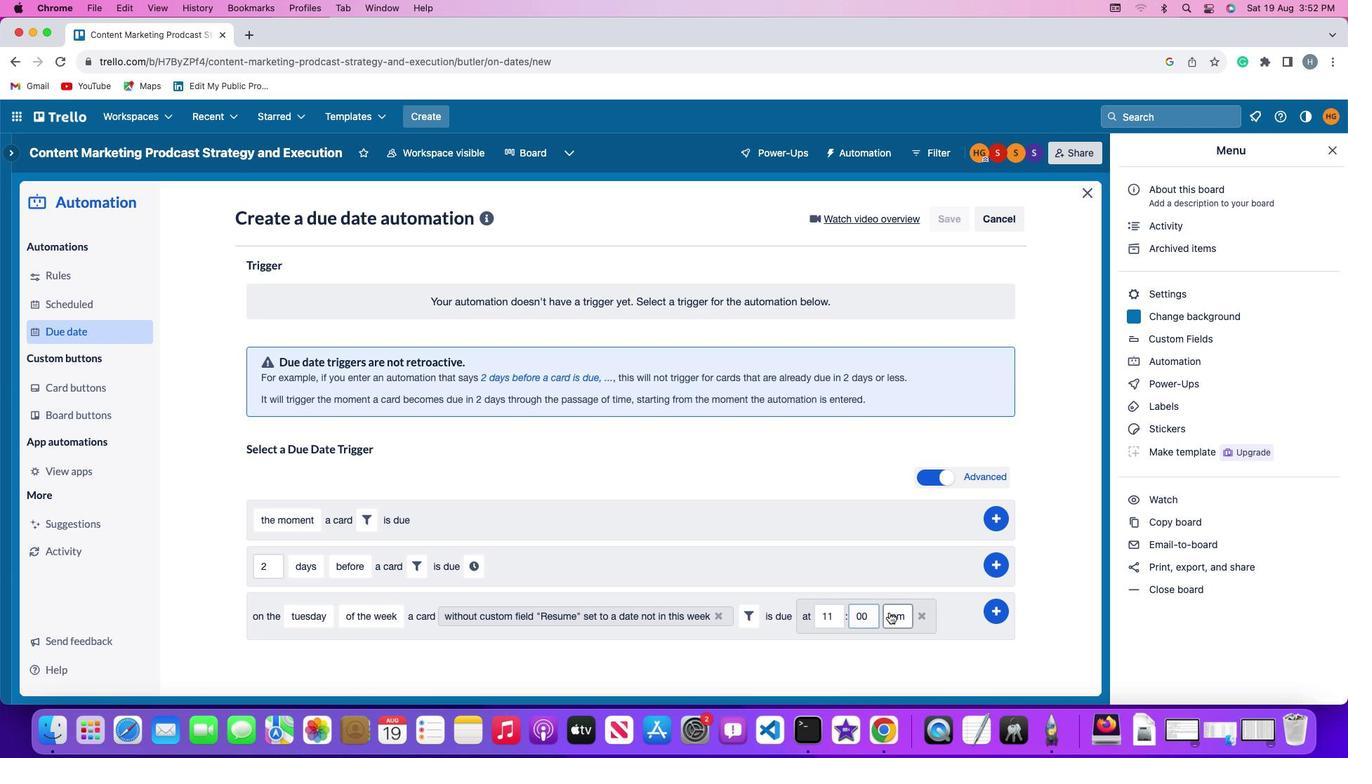 
Action: Mouse moved to (894, 637)
Screenshot: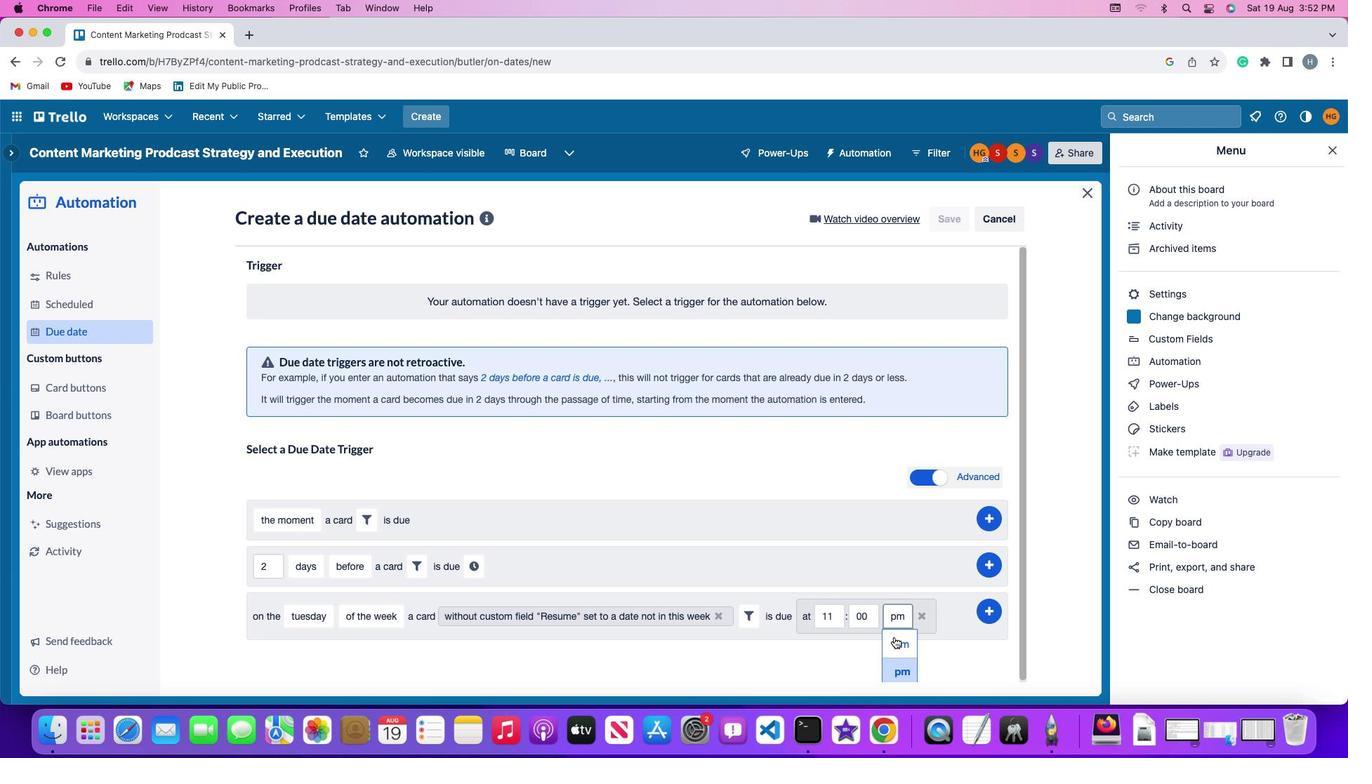 
Action: Mouse pressed left at (894, 637)
Screenshot: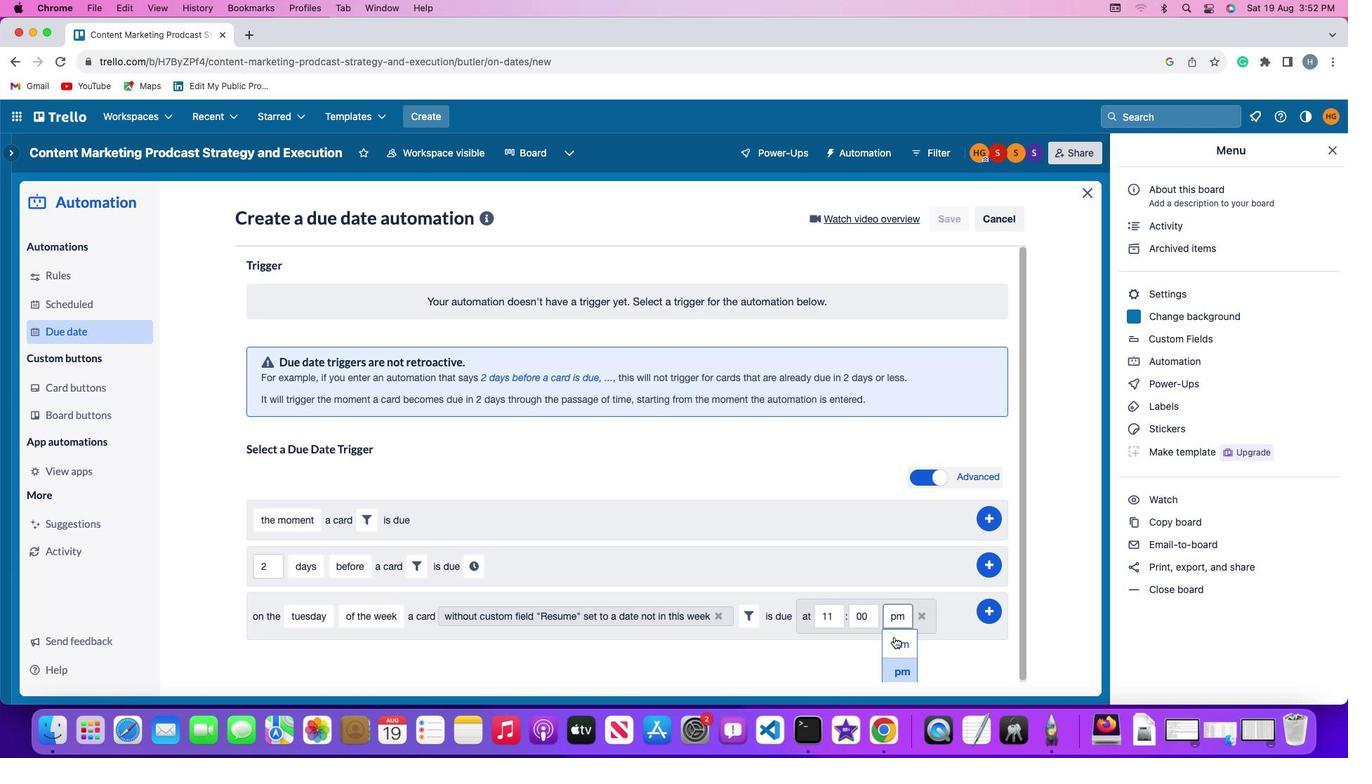 
Action: Mouse moved to (993, 609)
Screenshot: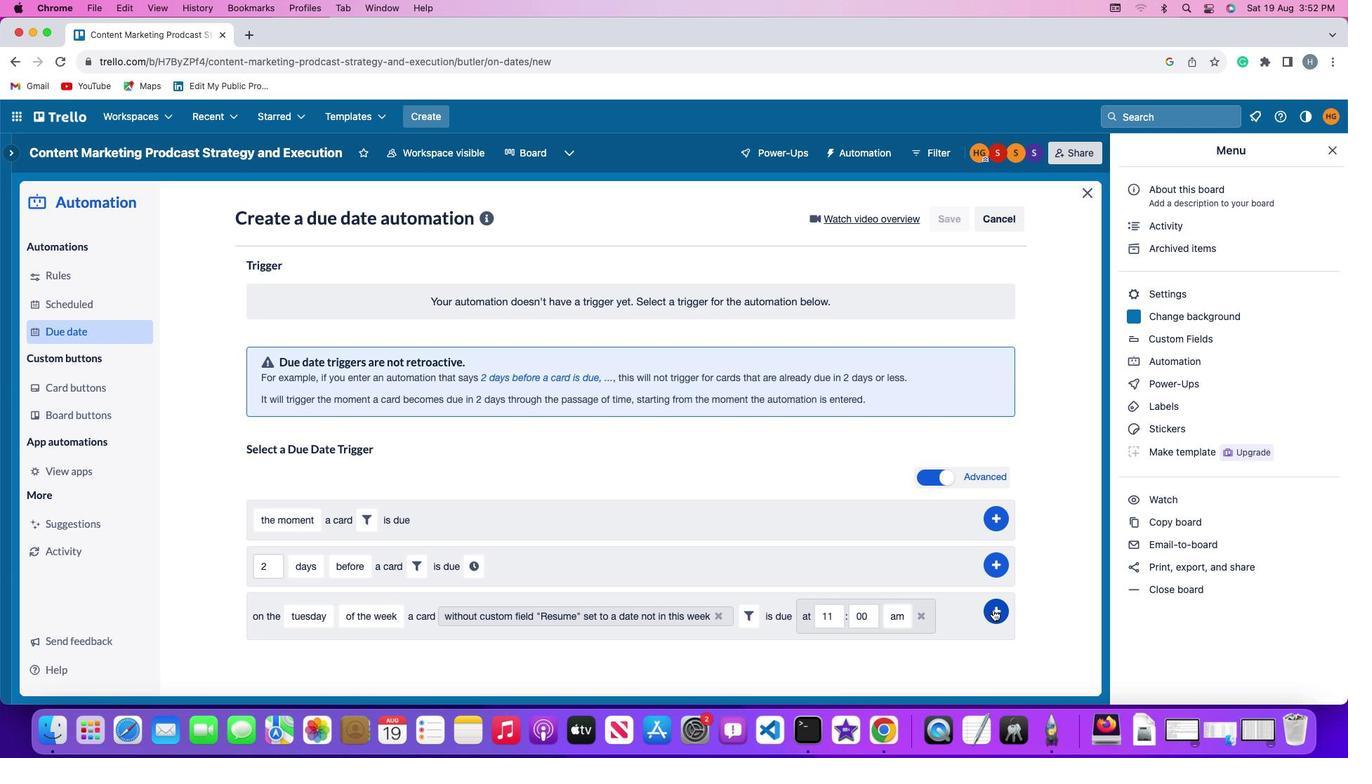 
Action: Mouse pressed left at (993, 609)
Screenshot: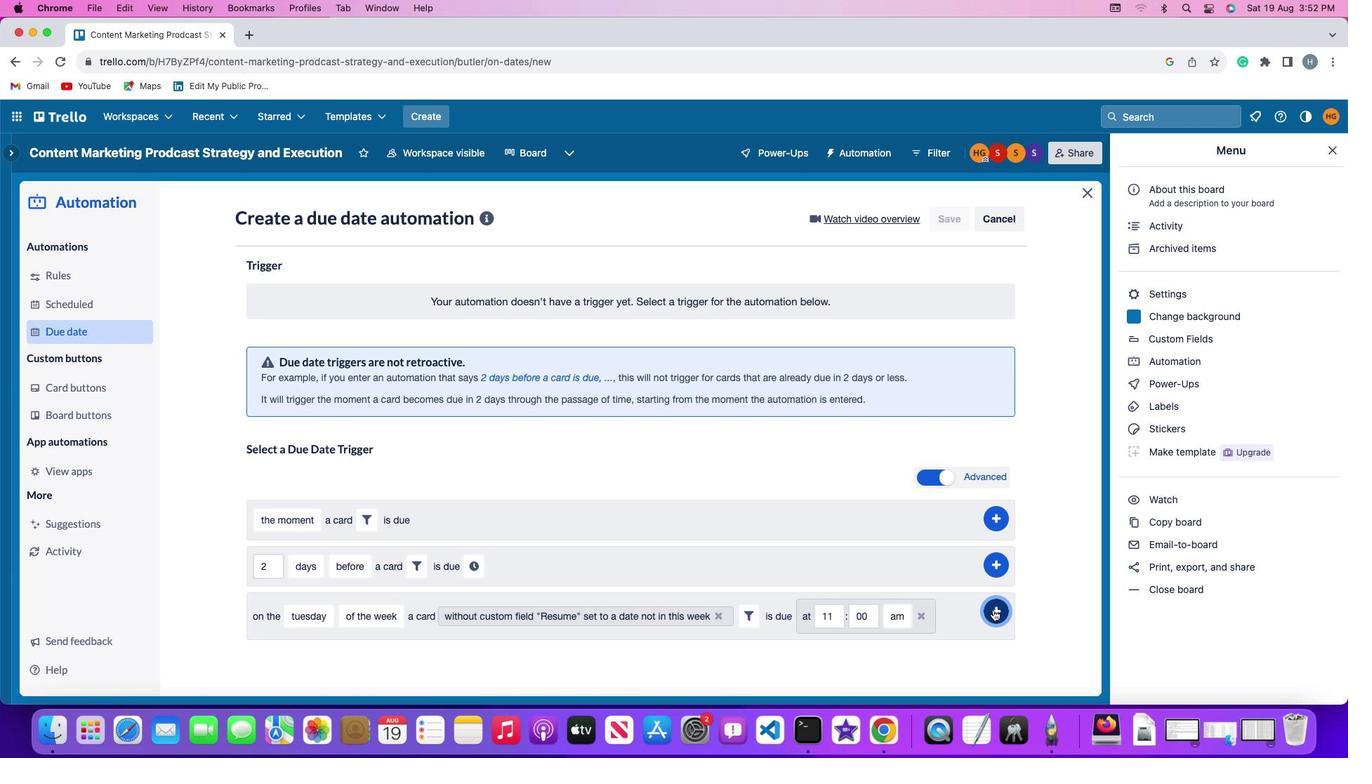 
Action: Mouse moved to (1046, 492)
Screenshot: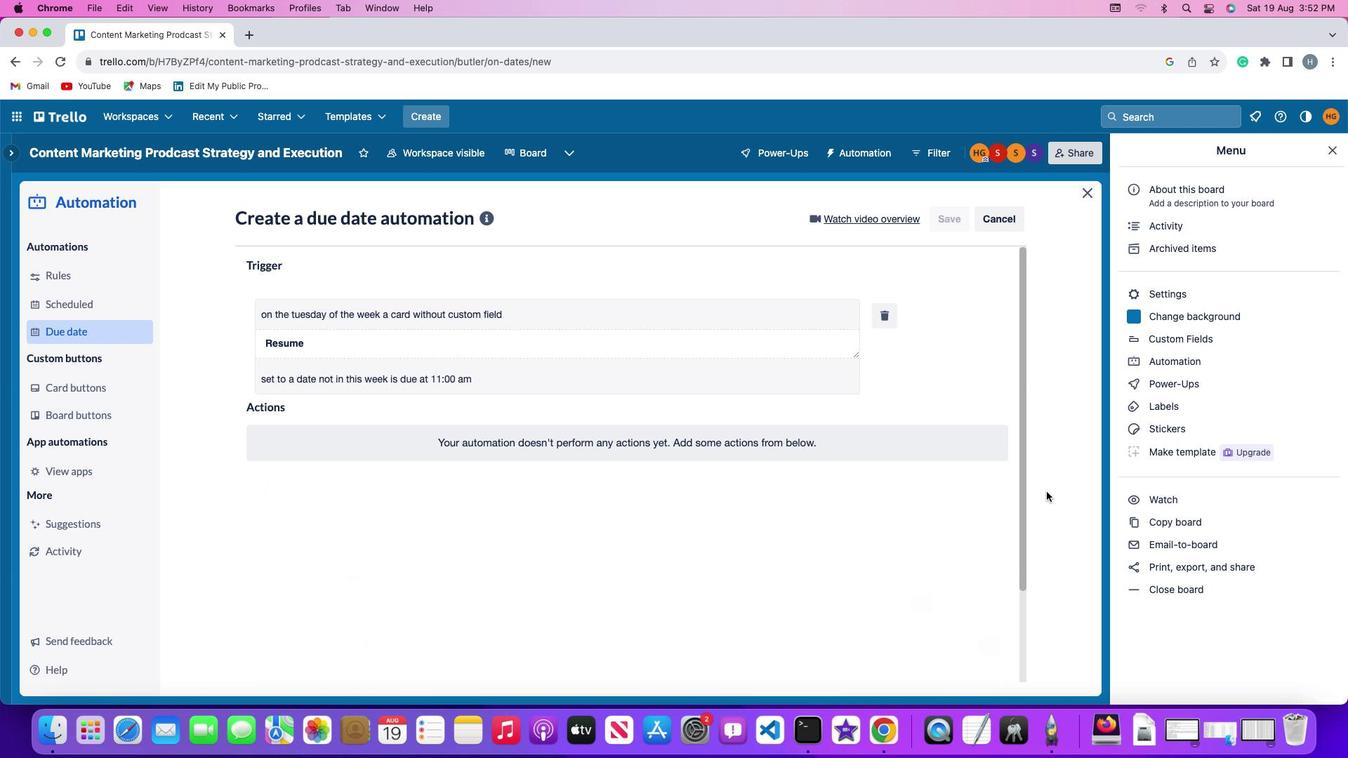 
